 Task: Find connections with filter location Álvares Machado with filter topic #linkedinnetworkingwith filter profile language English with filter current company ValueLabs with filter school Lala Lajpatrai Institute Of Management with filter industry Investment Advice with filter service category Video Production with filter keywords title Machinery Operator
Action: Mouse moved to (487, 91)
Screenshot: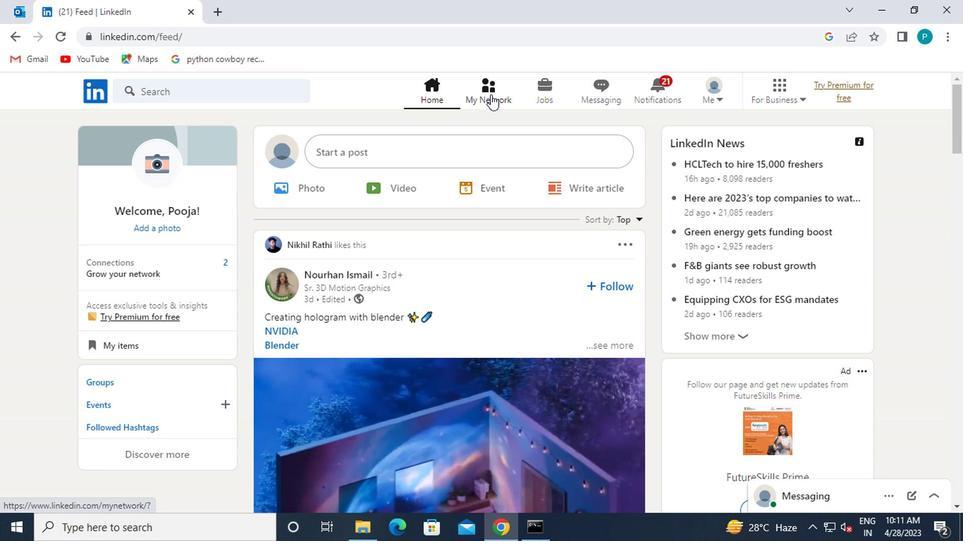 
Action: Mouse pressed left at (487, 91)
Screenshot: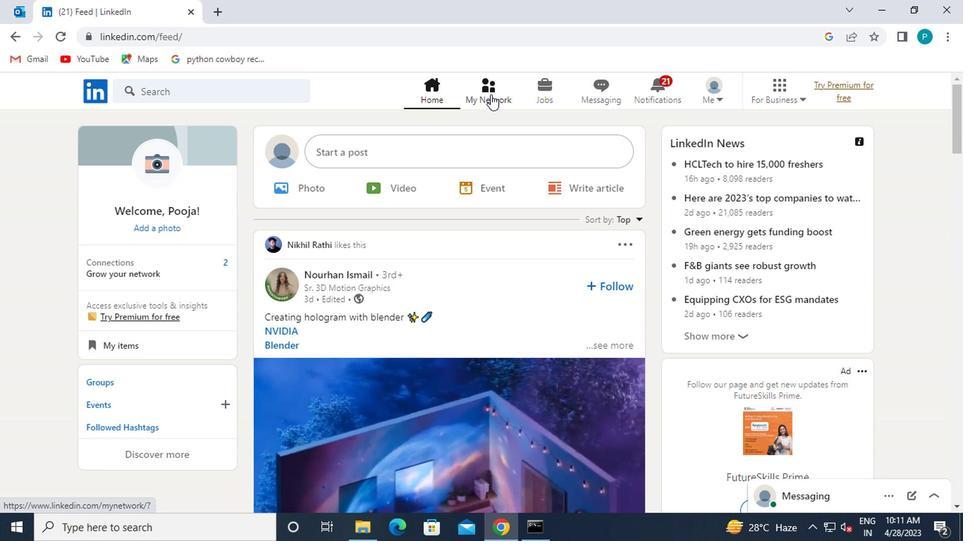 
Action: Mouse moved to (237, 161)
Screenshot: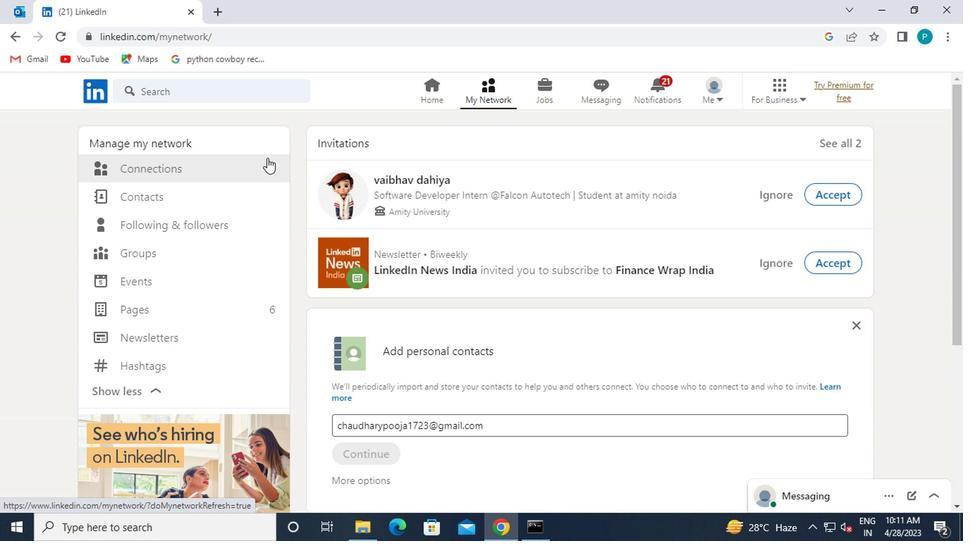 
Action: Mouse pressed left at (237, 161)
Screenshot: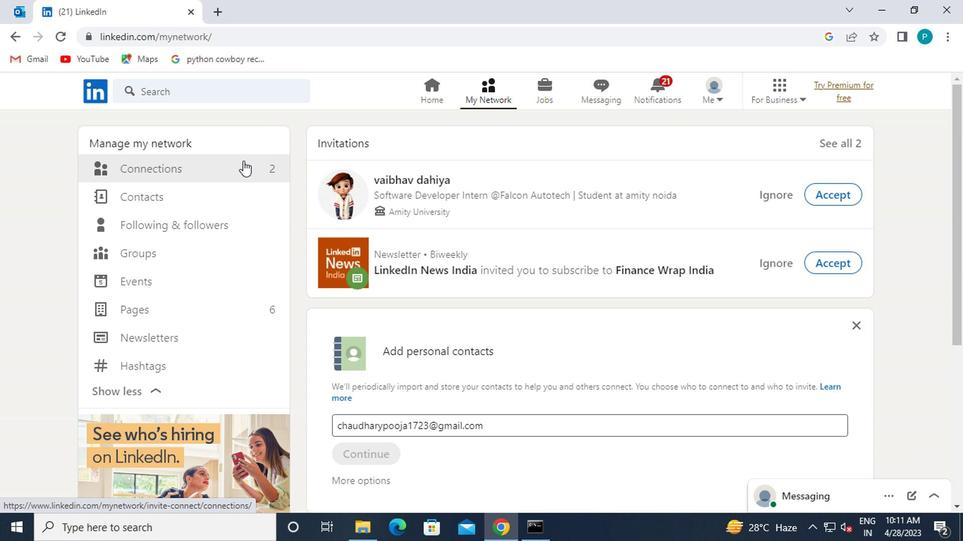 
Action: Mouse moved to (572, 171)
Screenshot: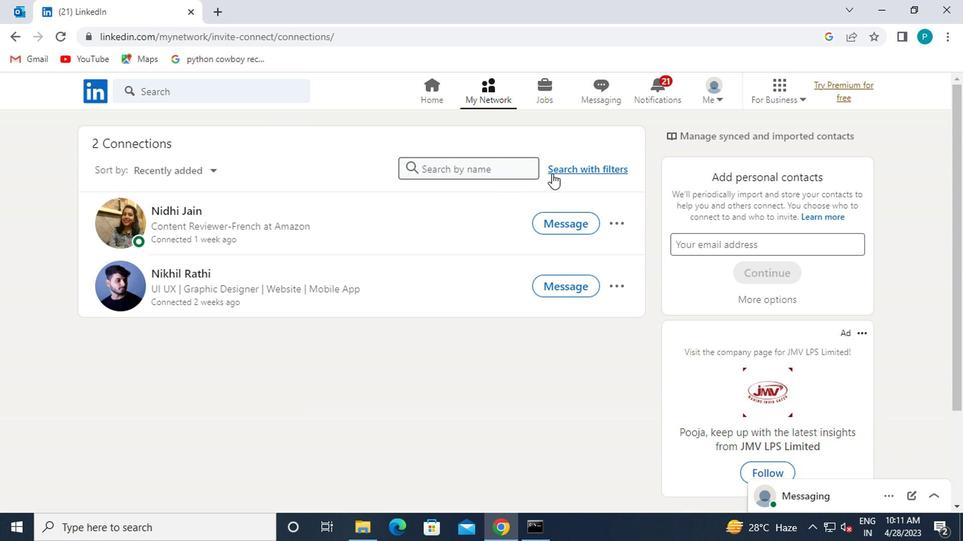 
Action: Mouse pressed left at (572, 171)
Screenshot: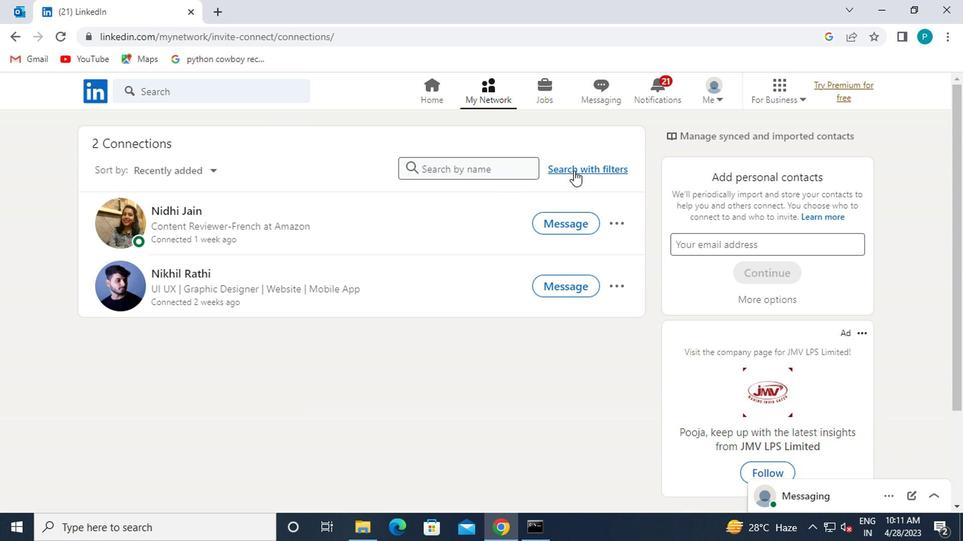 
Action: Mouse moved to (526, 132)
Screenshot: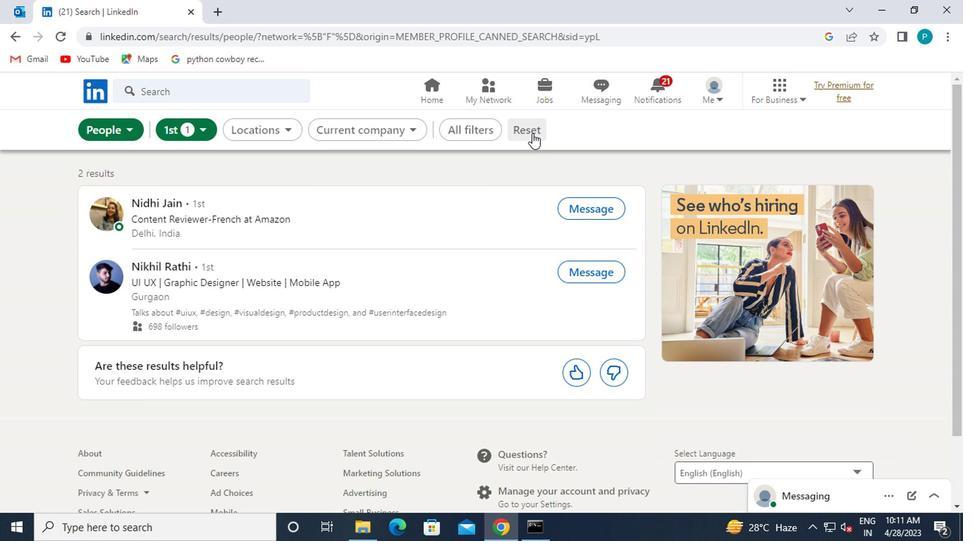 
Action: Mouse pressed left at (526, 132)
Screenshot: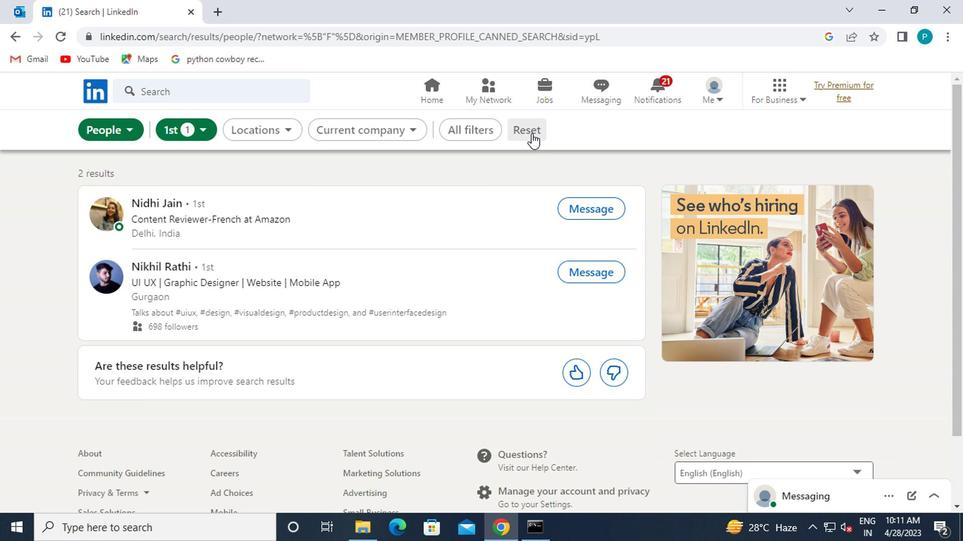 
Action: Mouse moved to (479, 132)
Screenshot: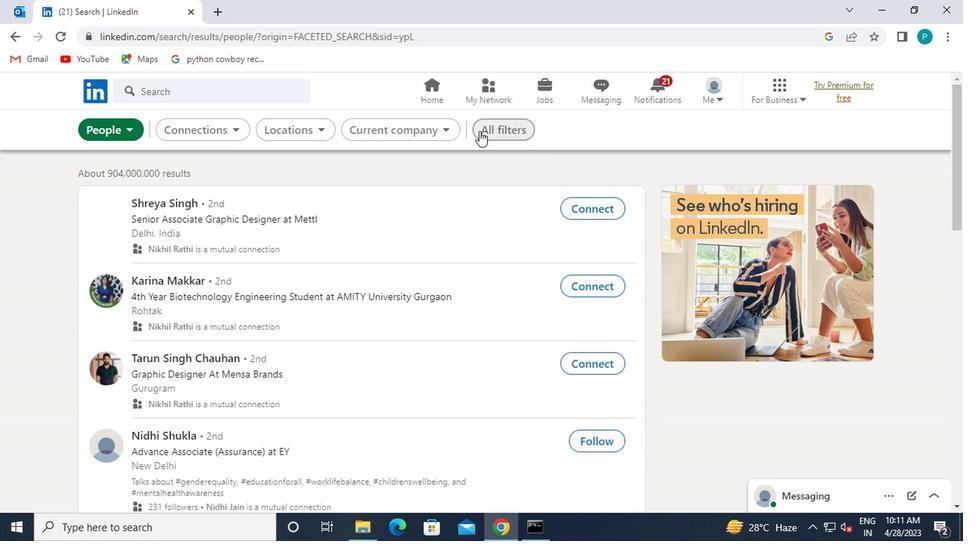 
Action: Mouse pressed left at (479, 132)
Screenshot: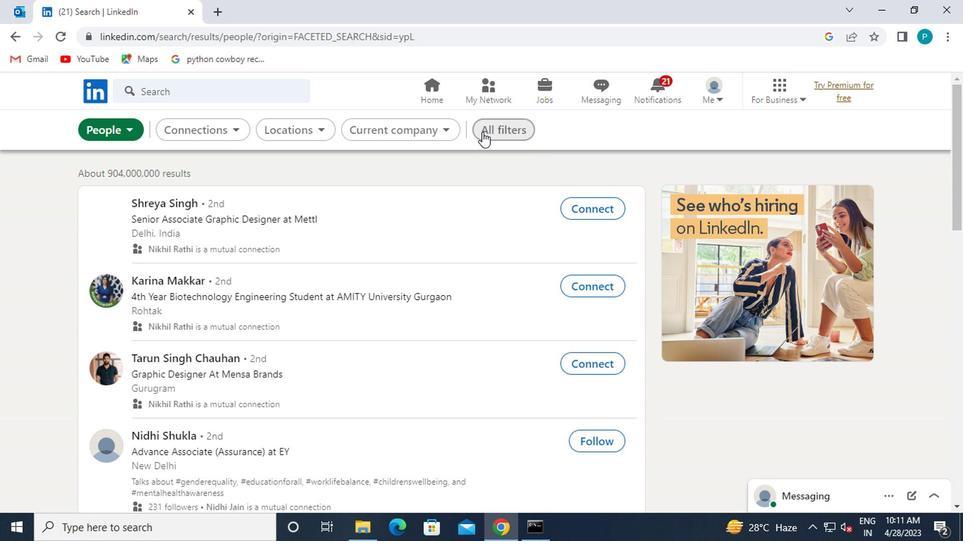 
Action: Mouse moved to (816, 373)
Screenshot: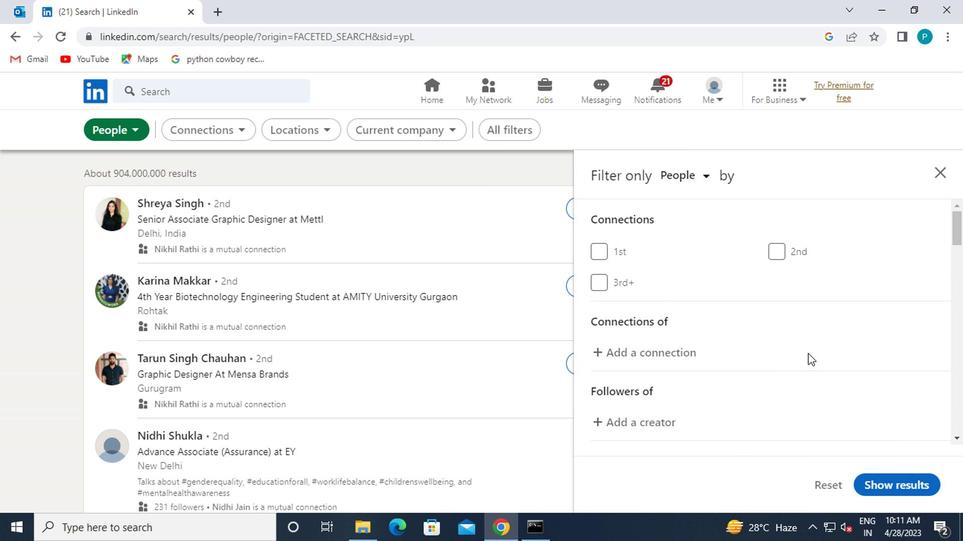 
Action: Mouse scrolled (816, 372) with delta (0, -1)
Screenshot: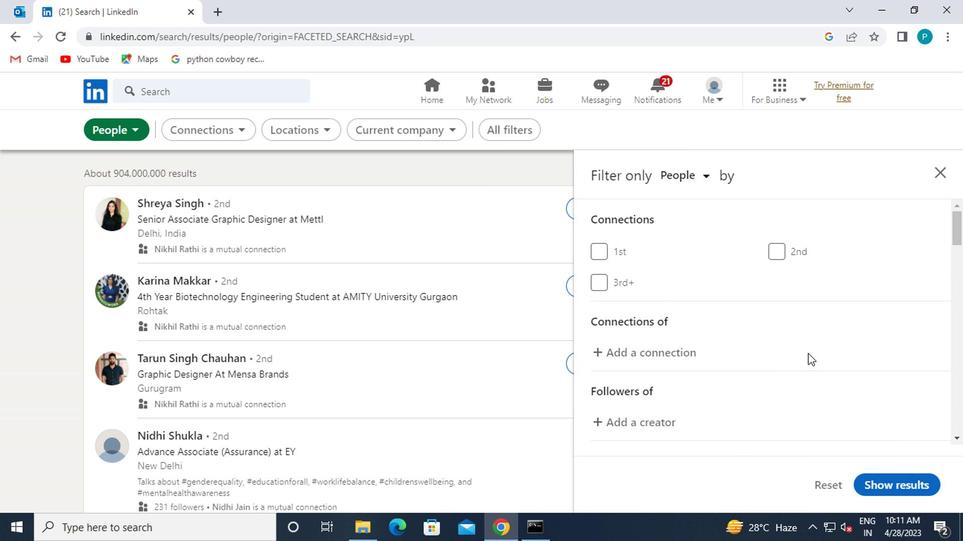 
Action: Mouse scrolled (816, 372) with delta (0, -1)
Screenshot: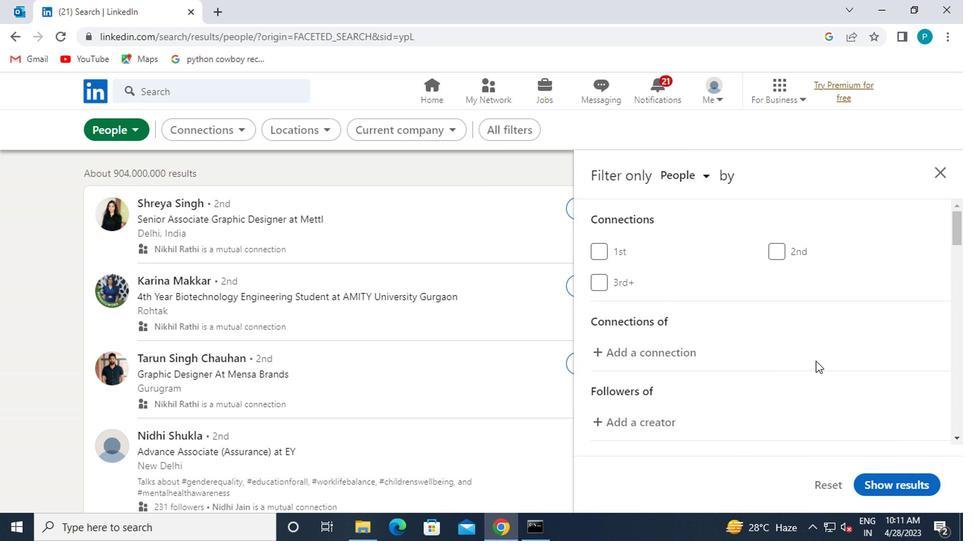
Action: Mouse moved to (818, 382)
Screenshot: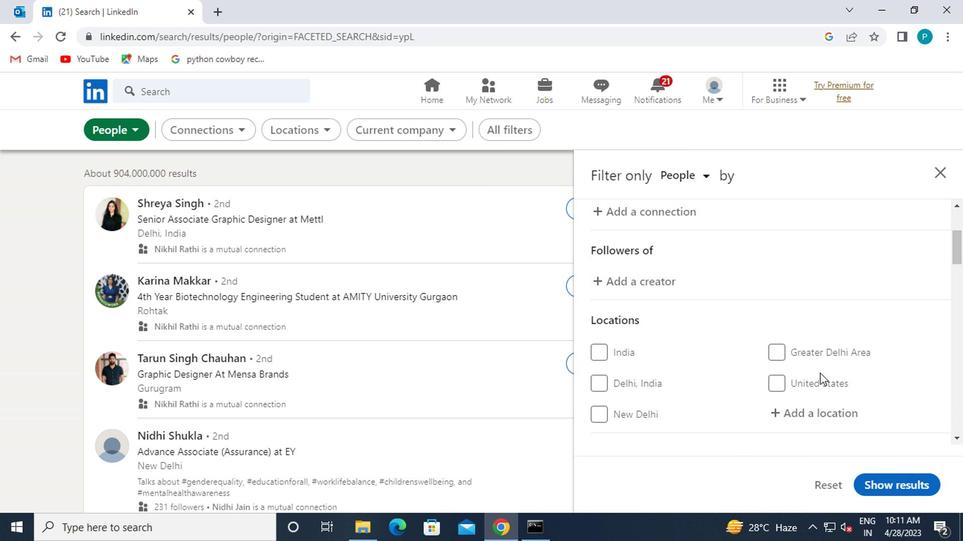 
Action: Mouse scrolled (818, 381) with delta (0, -1)
Screenshot: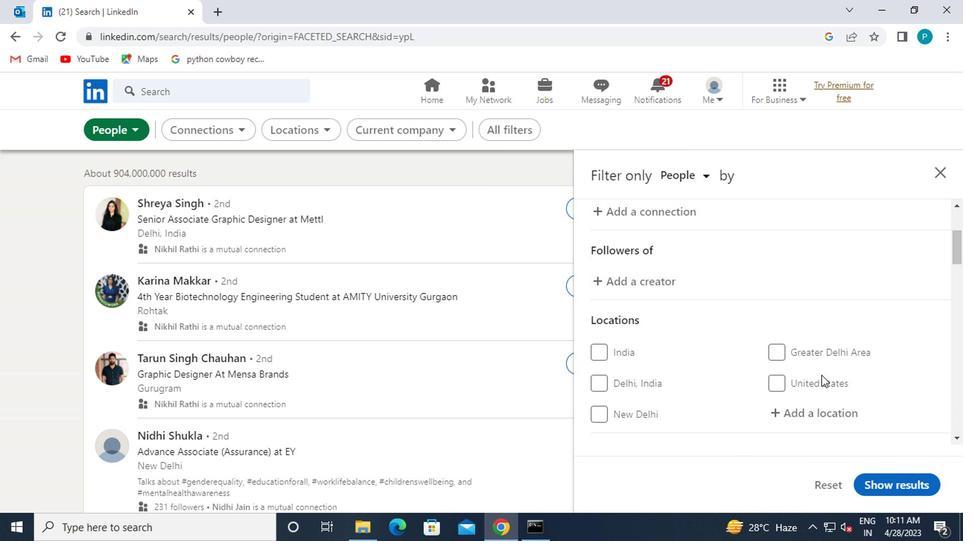 
Action: Mouse moved to (805, 339)
Screenshot: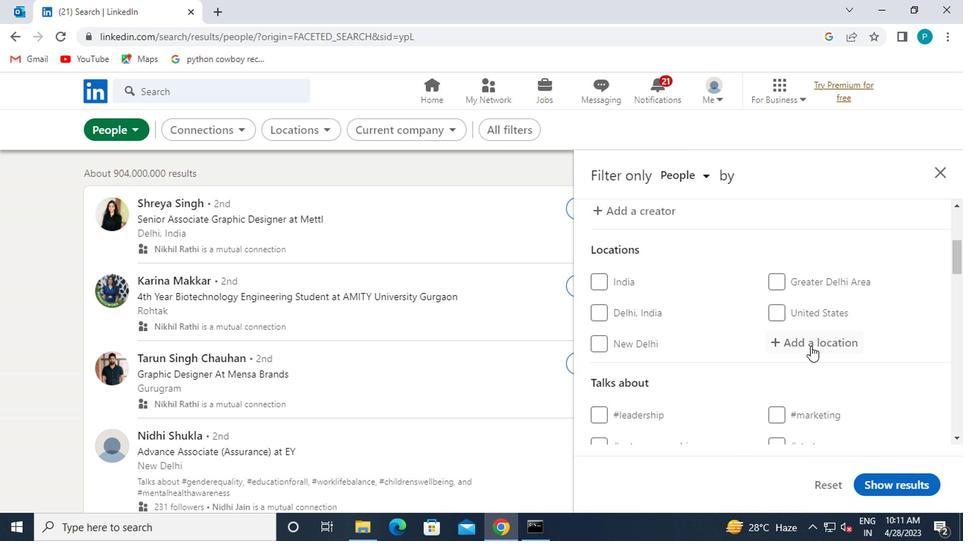 
Action: Mouse pressed left at (805, 339)
Screenshot: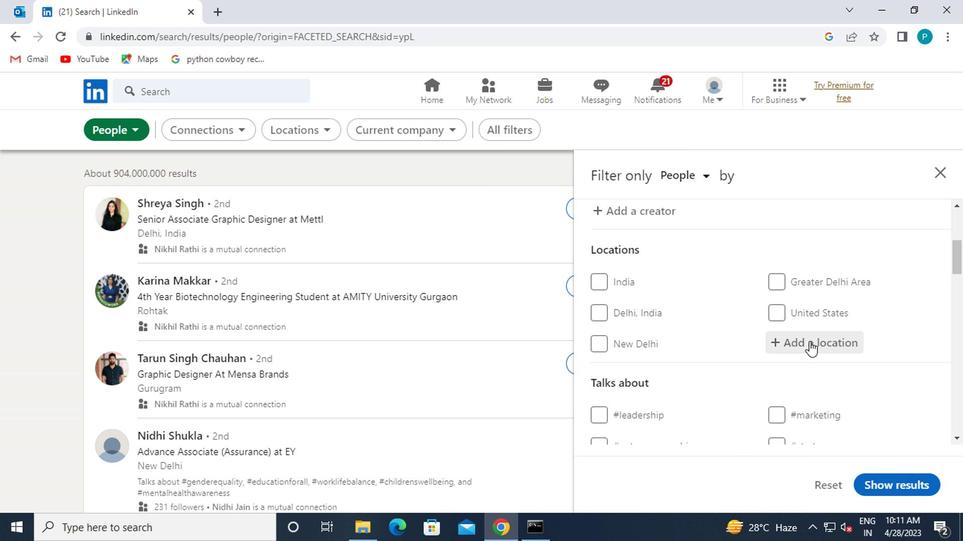 
Action: Mouse moved to (834, 346)
Screenshot: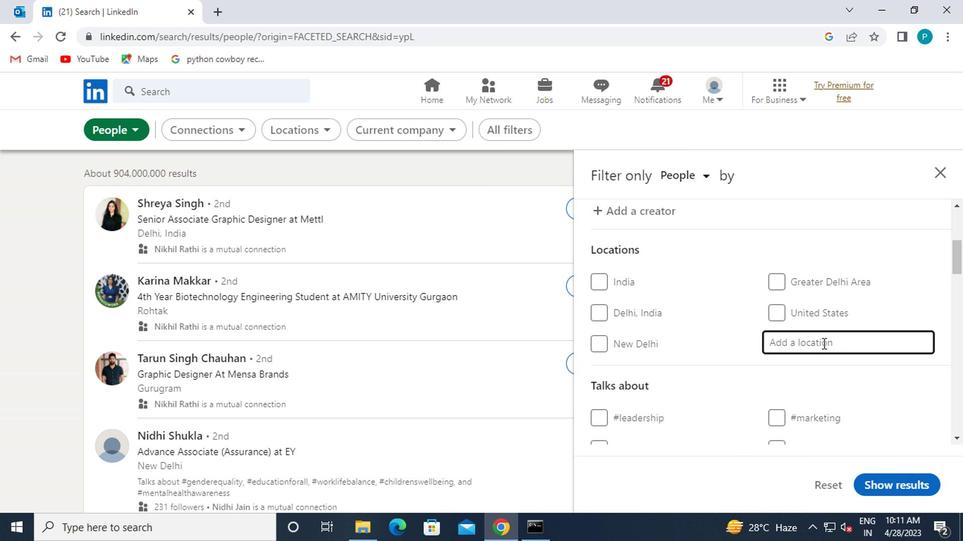 
Action: Key pressed <Key.caps_lock>a<Key.caps_lock>lvare
Screenshot: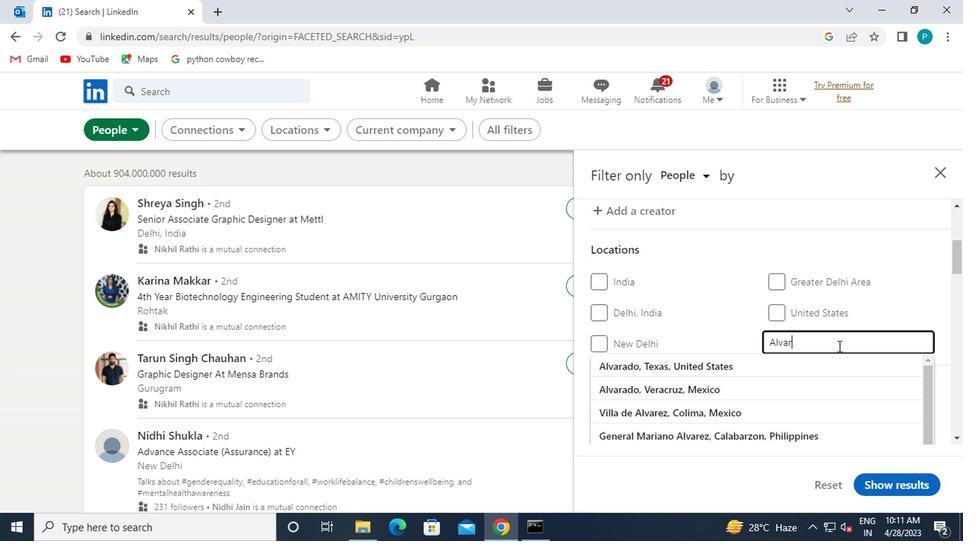 
Action: Mouse moved to (727, 408)
Screenshot: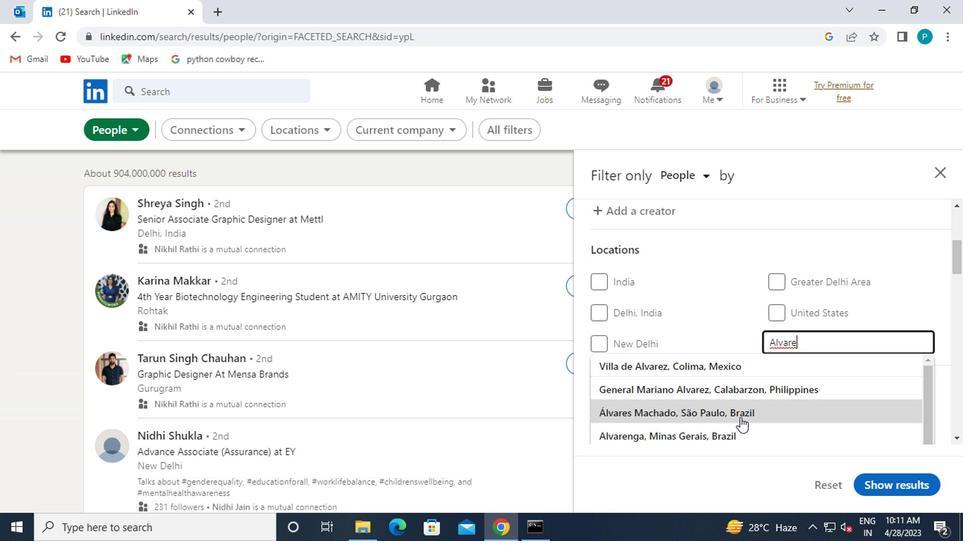 
Action: Mouse pressed left at (727, 408)
Screenshot: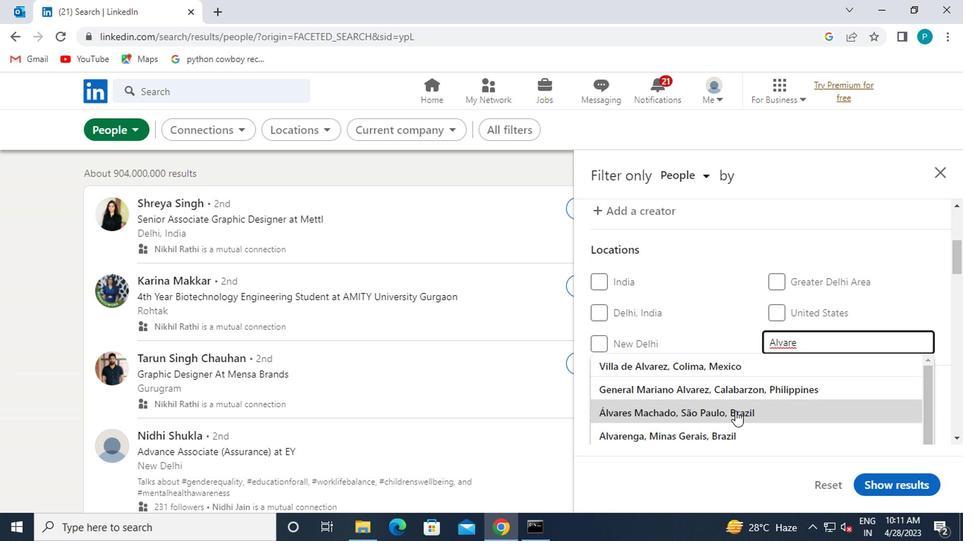 
Action: Mouse moved to (799, 346)
Screenshot: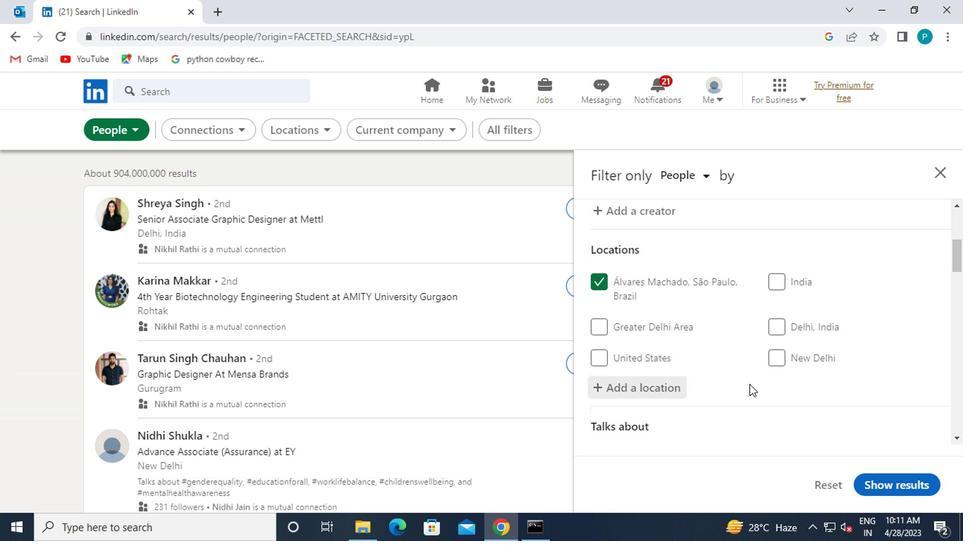 
Action: Mouse scrolled (799, 345) with delta (0, -1)
Screenshot: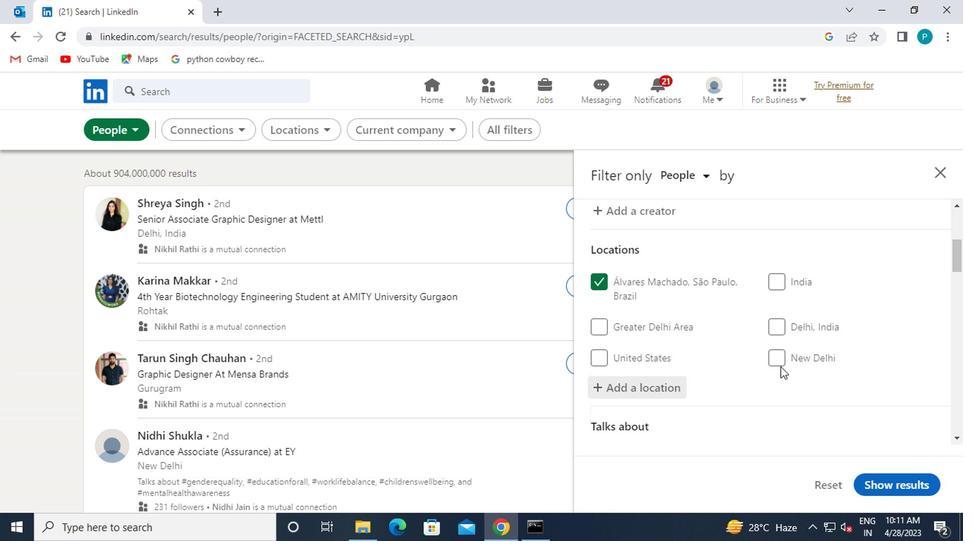 
Action: Mouse scrolled (799, 345) with delta (0, -1)
Screenshot: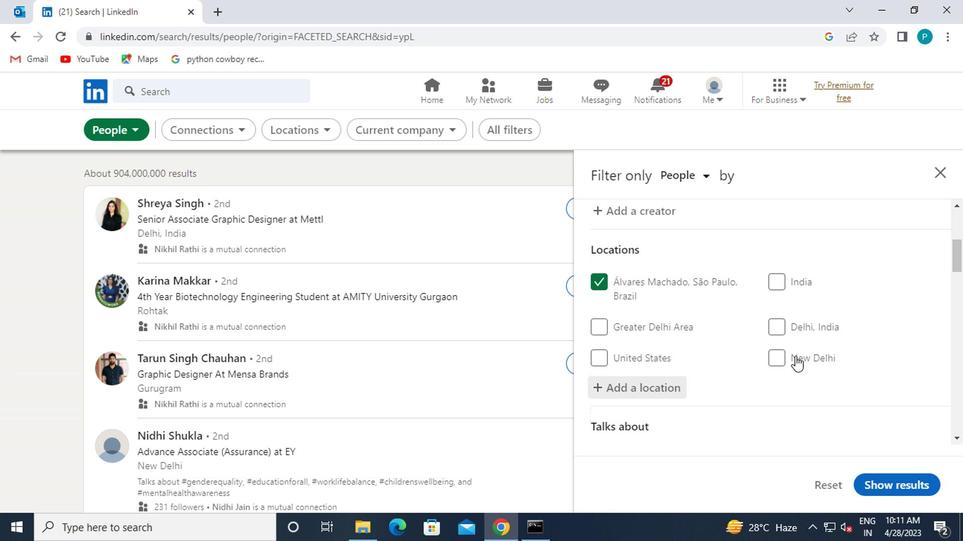 
Action: Mouse scrolled (799, 345) with delta (0, -1)
Screenshot: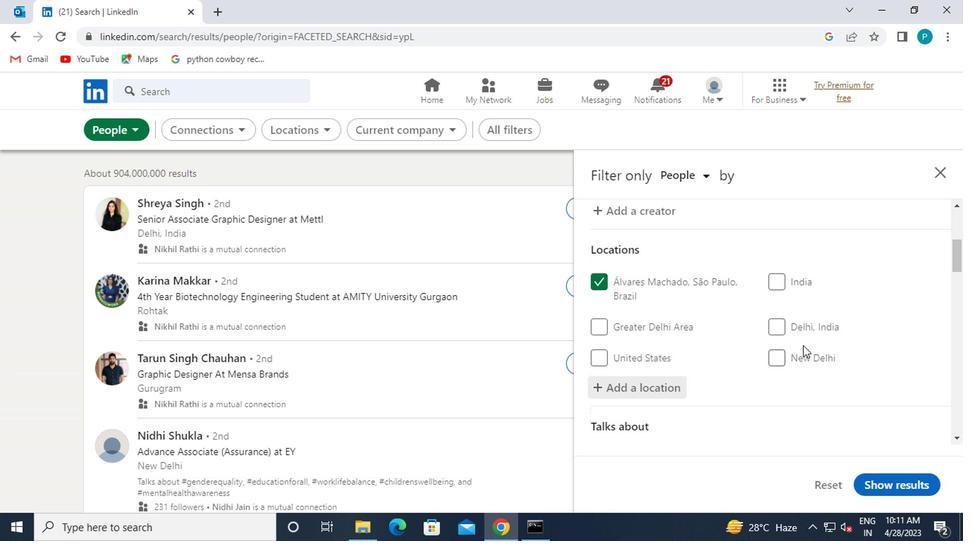 
Action: Mouse moved to (791, 312)
Screenshot: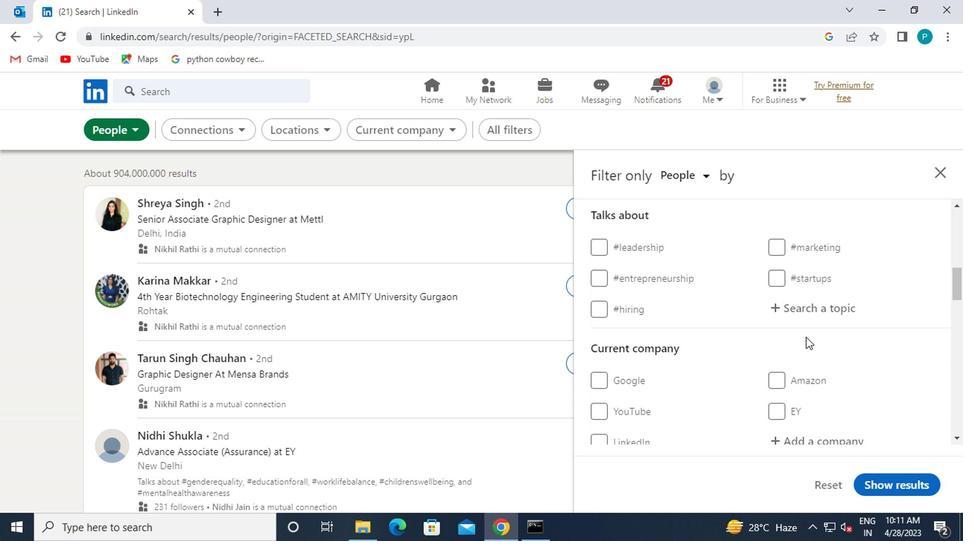 
Action: Mouse pressed left at (791, 312)
Screenshot: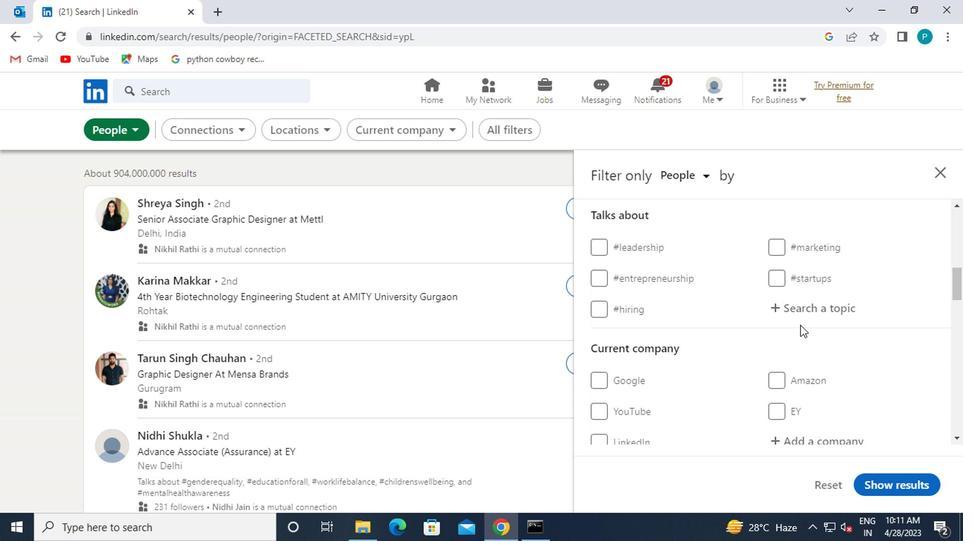 
Action: Mouse moved to (790, 313)
Screenshot: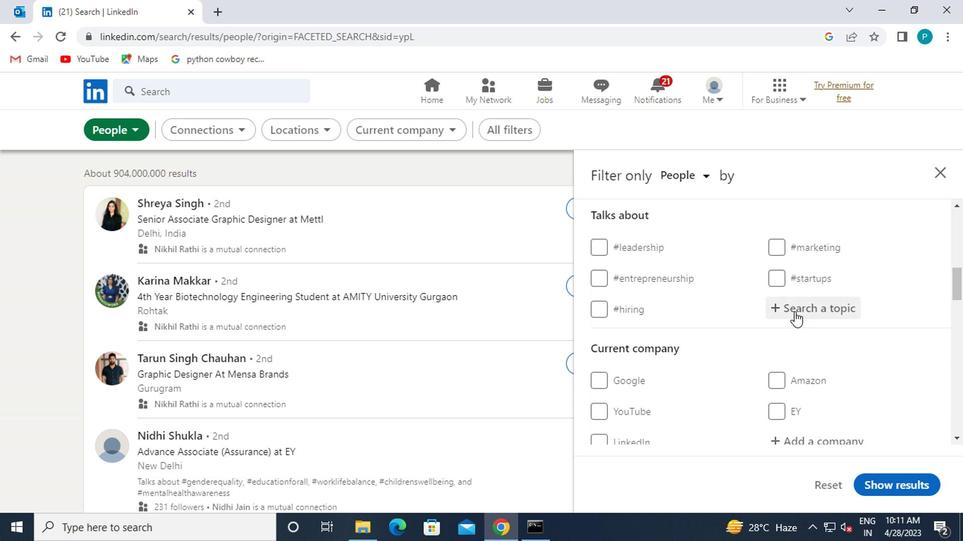 
Action: Key pressed <Key.shift>#LINKEDINNETWORKING
Screenshot: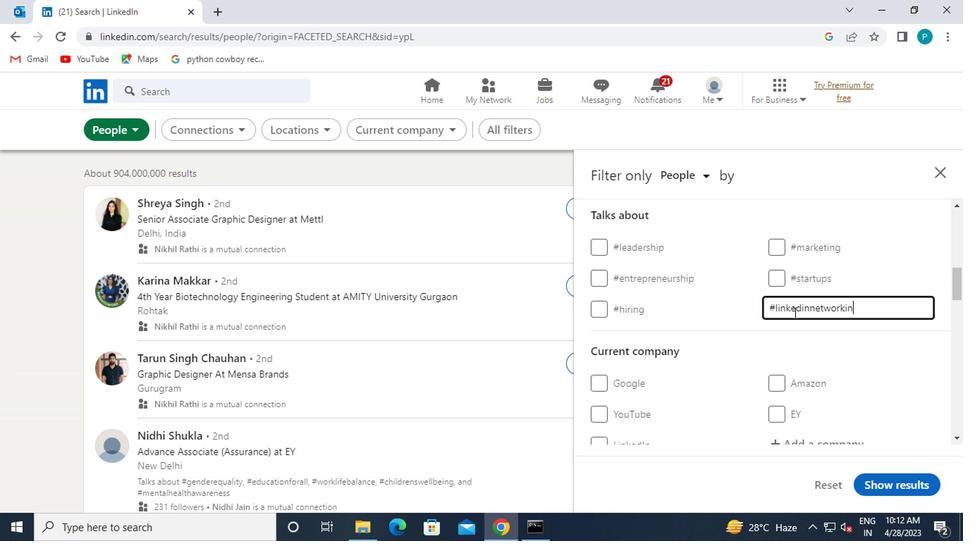 
Action: Mouse moved to (712, 318)
Screenshot: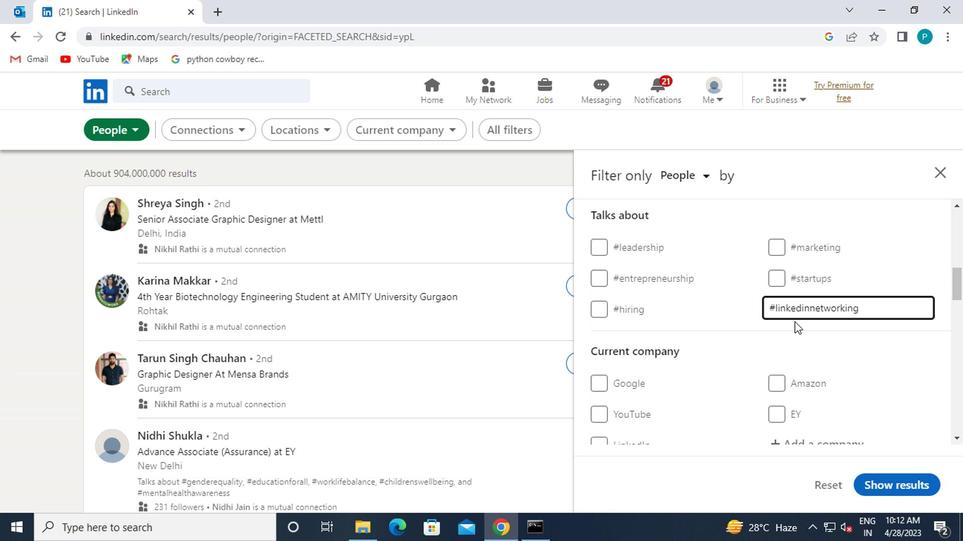 
Action: Mouse scrolled (712, 318) with delta (0, 0)
Screenshot: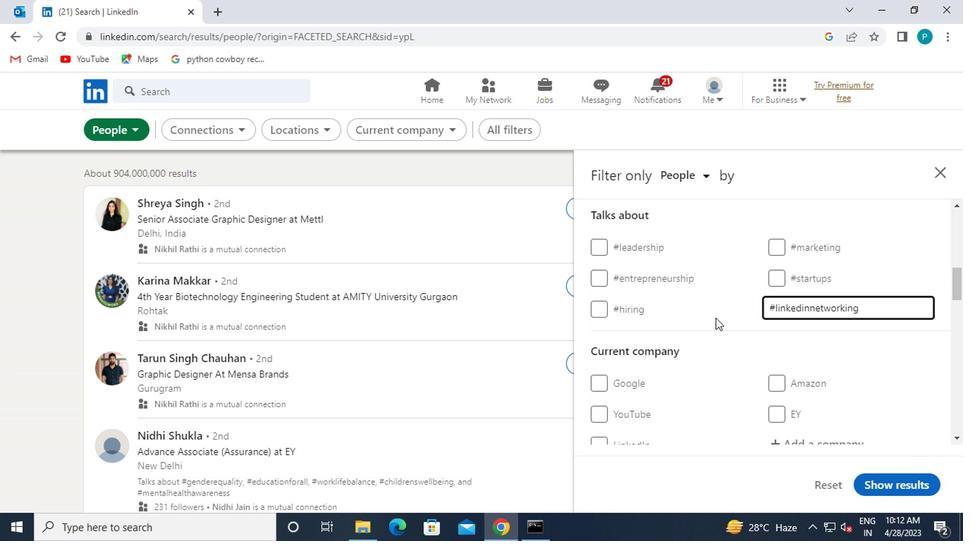 
Action: Mouse moved to (710, 319)
Screenshot: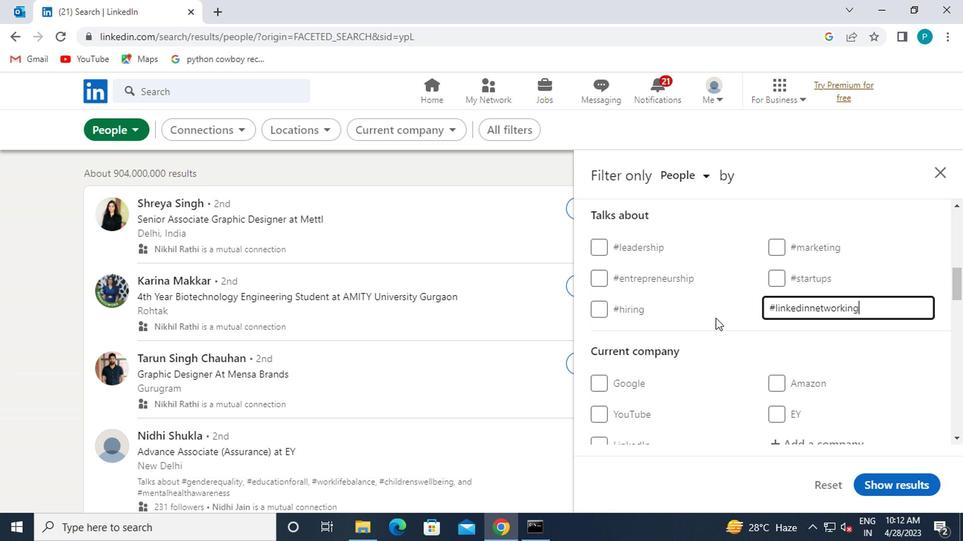 
Action: Mouse scrolled (710, 318) with delta (0, 0)
Screenshot: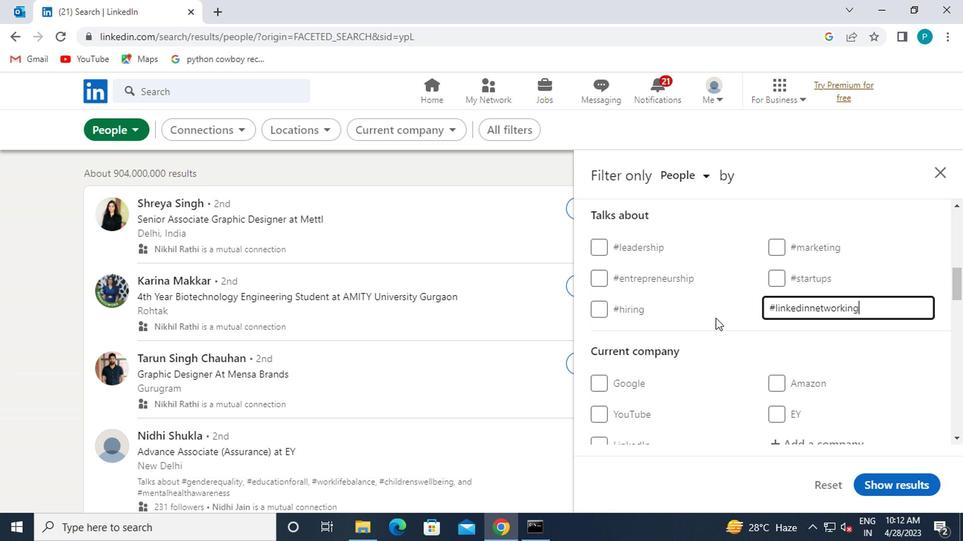 
Action: Mouse moved to (772, 345)
Screenshot: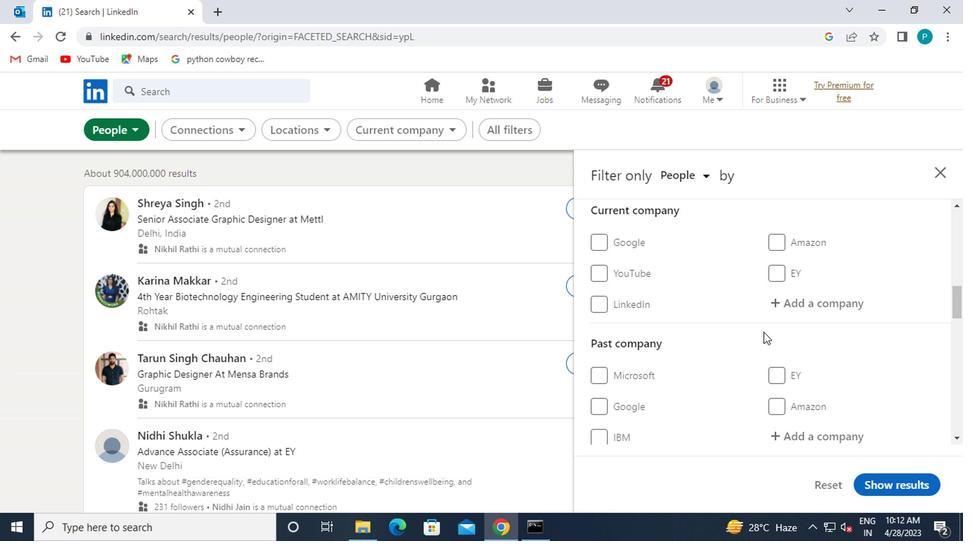 
Action: Mouse scrolled (772, 344) with delta (0, 0)
Screenshot: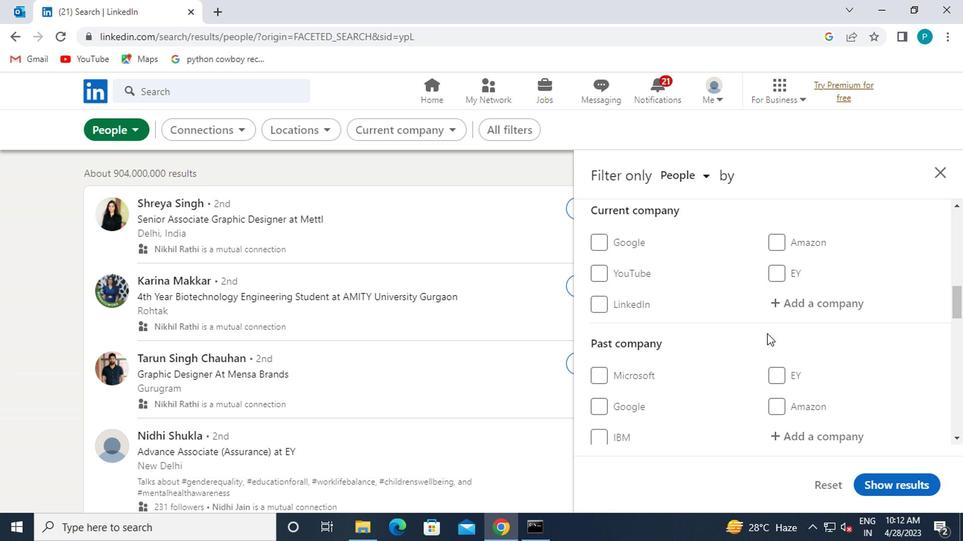
Action: Mouse scrolled (772, 344) with delta (0, 0)
Screenshot: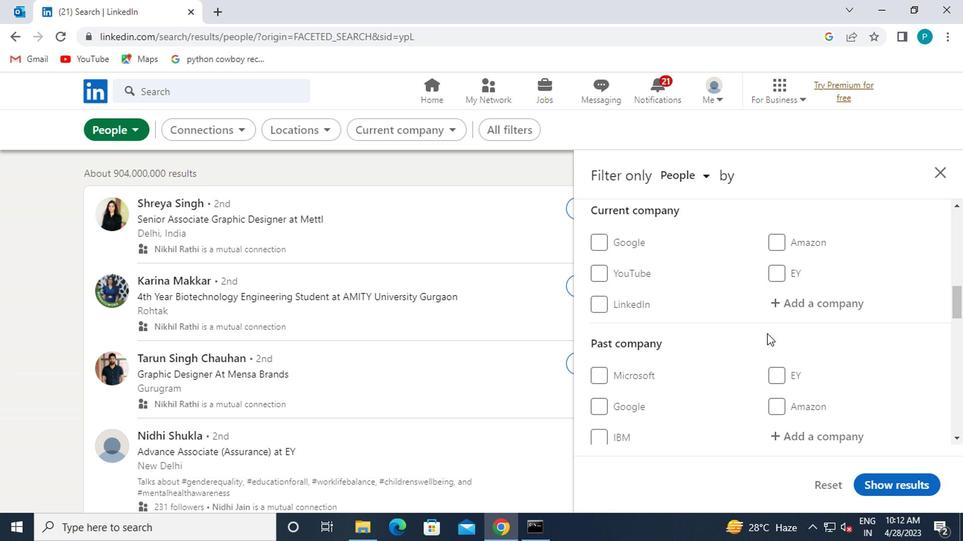 
Action: Mouse moved to (764, 344)
Screenshot: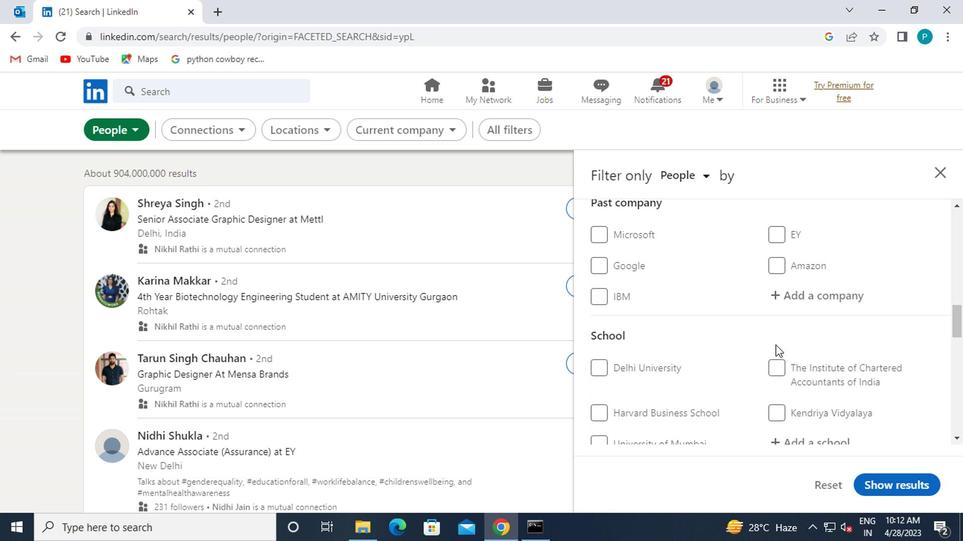
Action: Mouse scrolled (764, 343) with delta (0, -1)
Screenshot: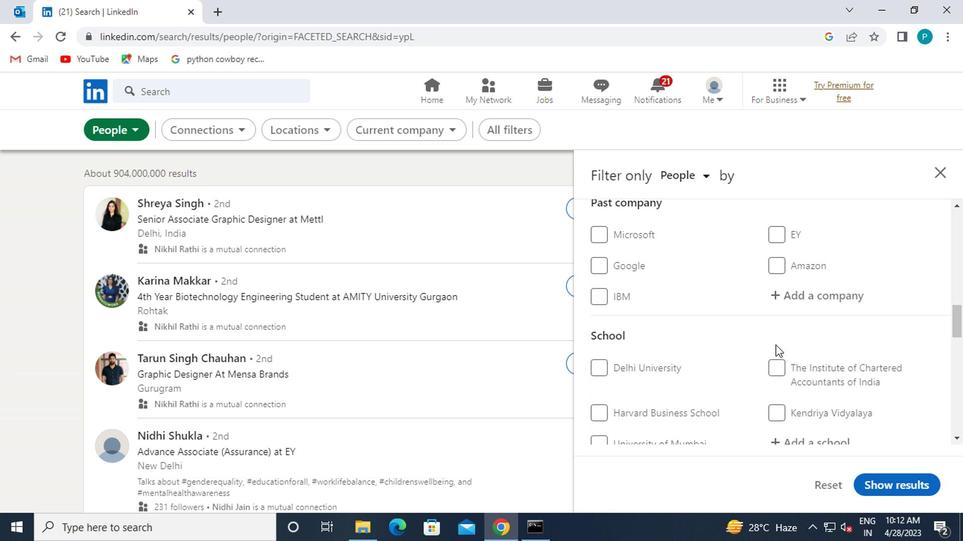 
Action: Mouse moved to (764, 343)
Screenshot: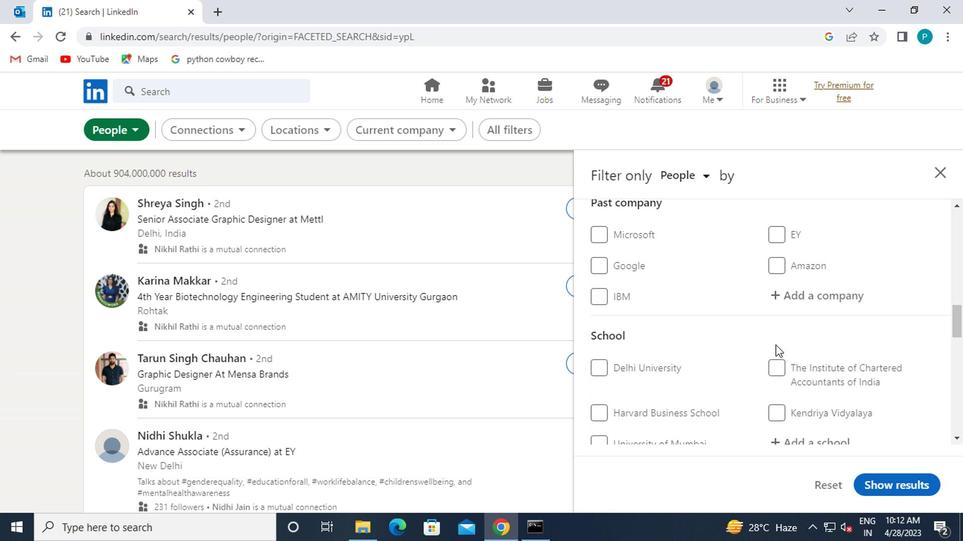 
Action: Mouse scrolled (764, 342) with delta (0, 0)
Screenshot: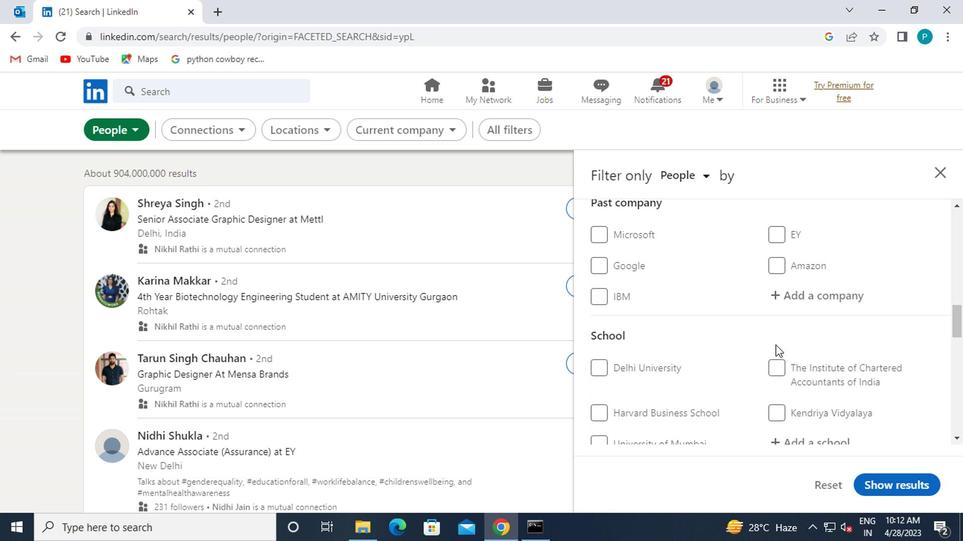 
Action: Mouse moved to (763, 343)
Screenshot: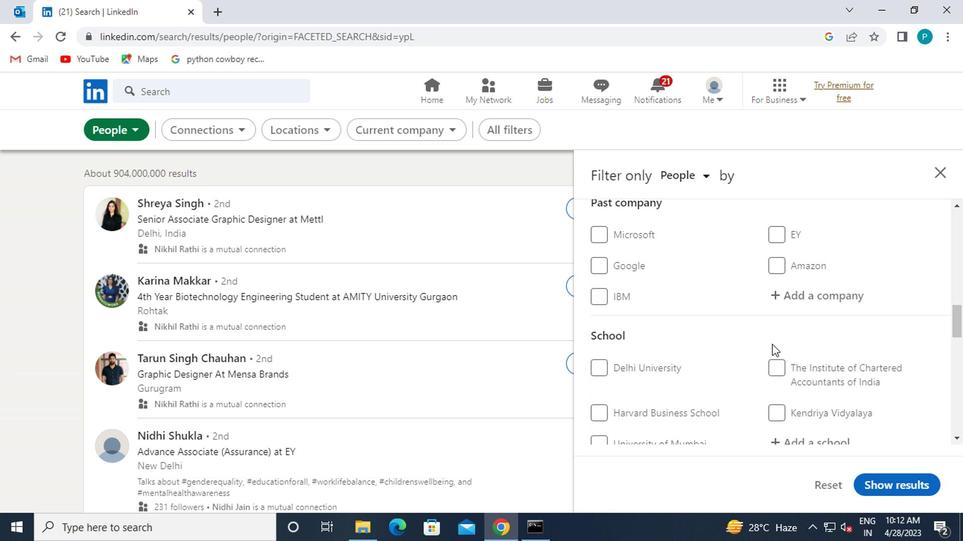 
Action: Mouse scrolled (763, 342) with delta (0, 0)
Screenshot: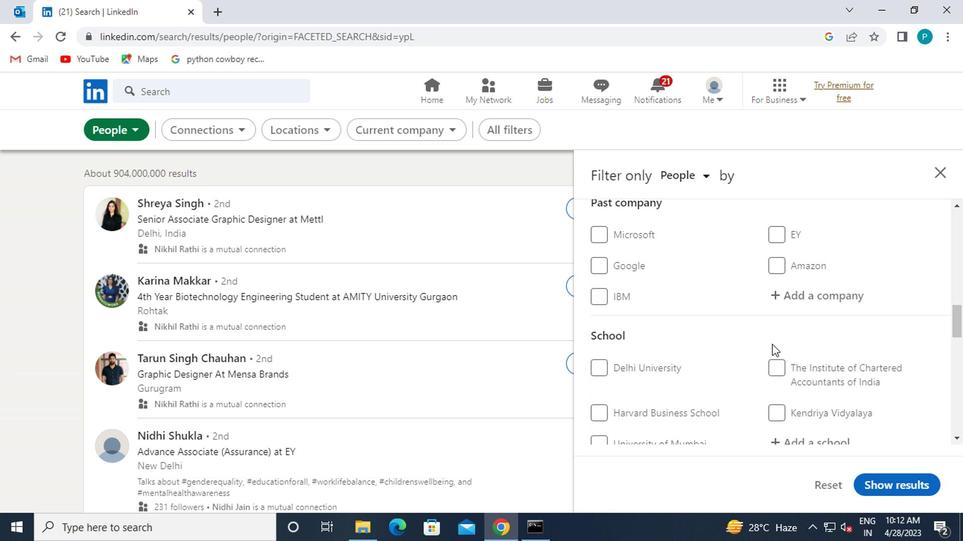 
Action: Mouse moved to (755, 339)
Screenshot: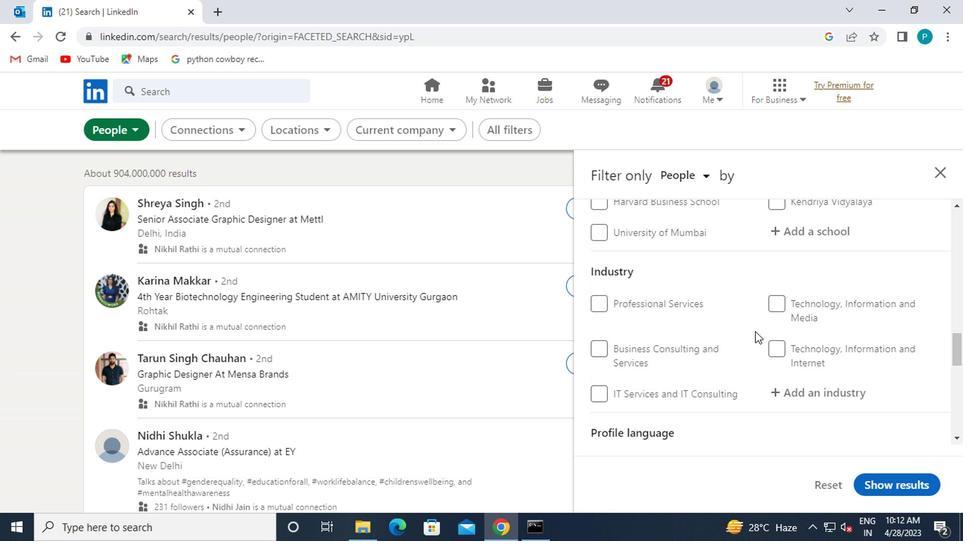 
Action: Mouse scrolled (755, 339) with delta (0, 0)
Screenshot: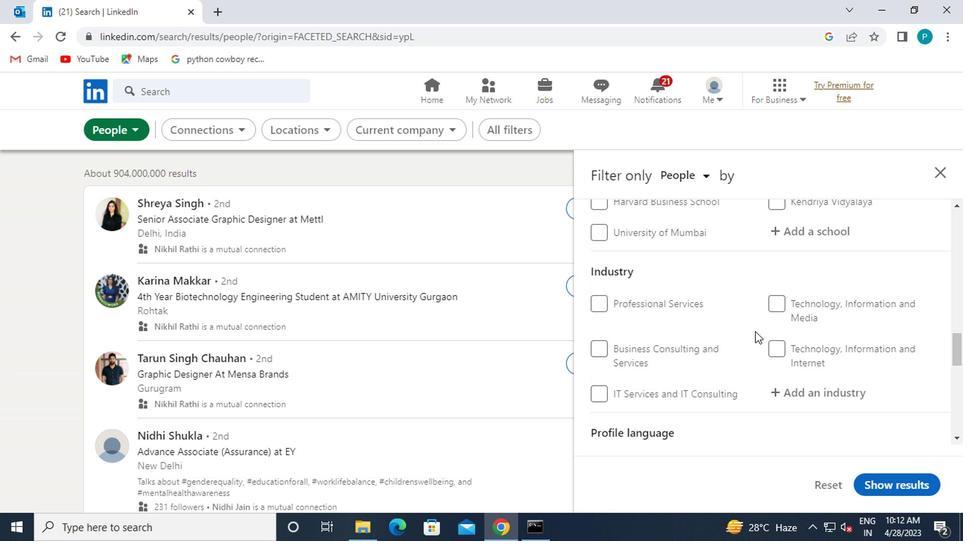 
Action: Mouse scrolled (755, 339) with delta (0, 0)
Screenshot: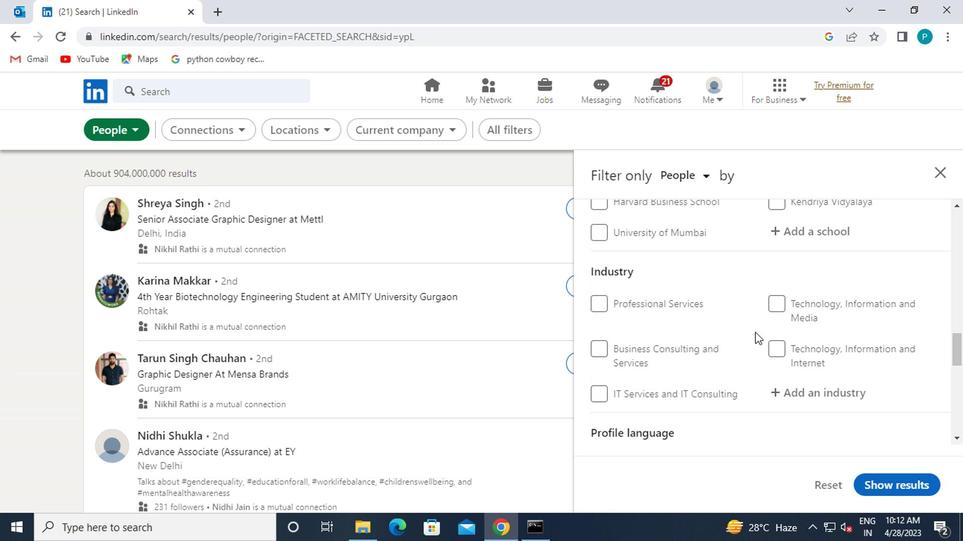 
Action: Mouse scrolled (755, 339) with delta (0, 0)
Screenshot: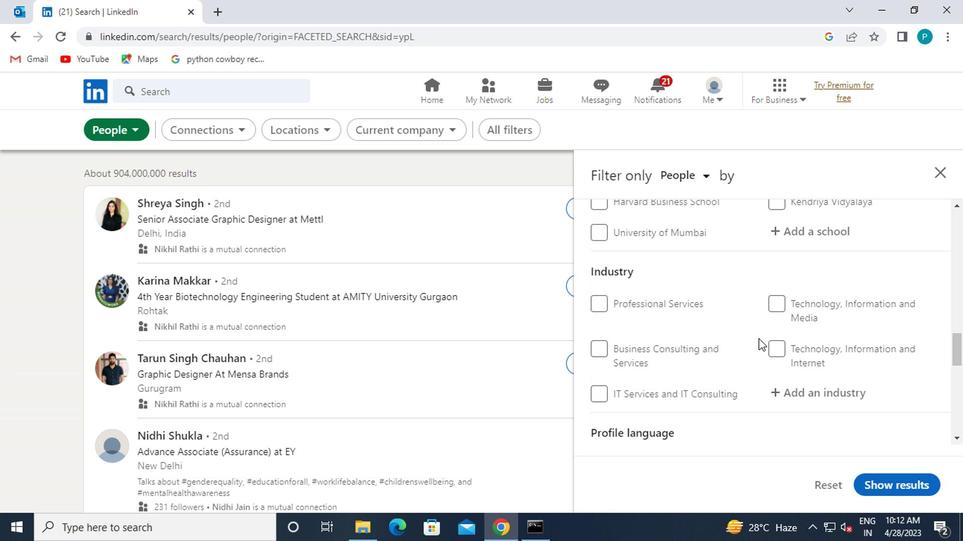 
Action: Mouse moved to (591, 254)
Screenshot: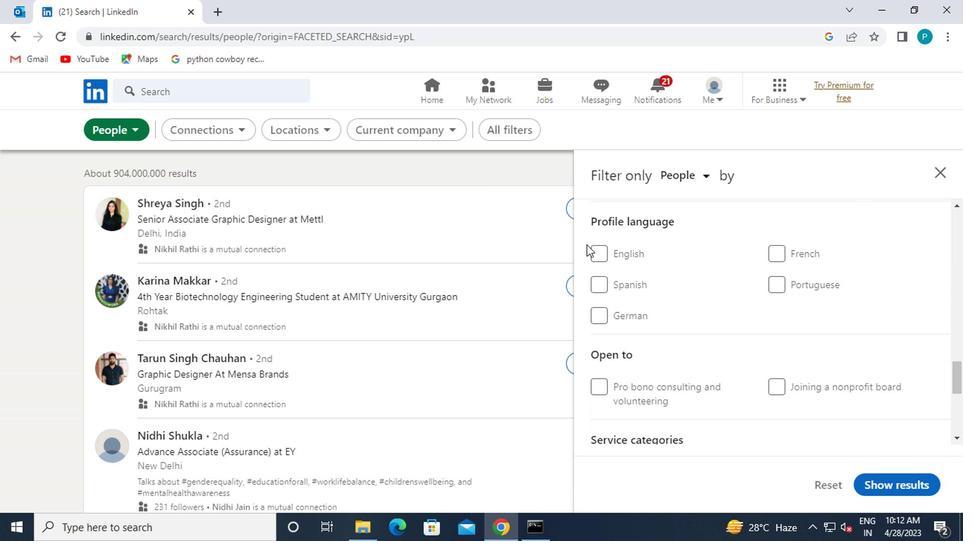 
Action: Mouse pressed left at (591, 254)
Screenshot: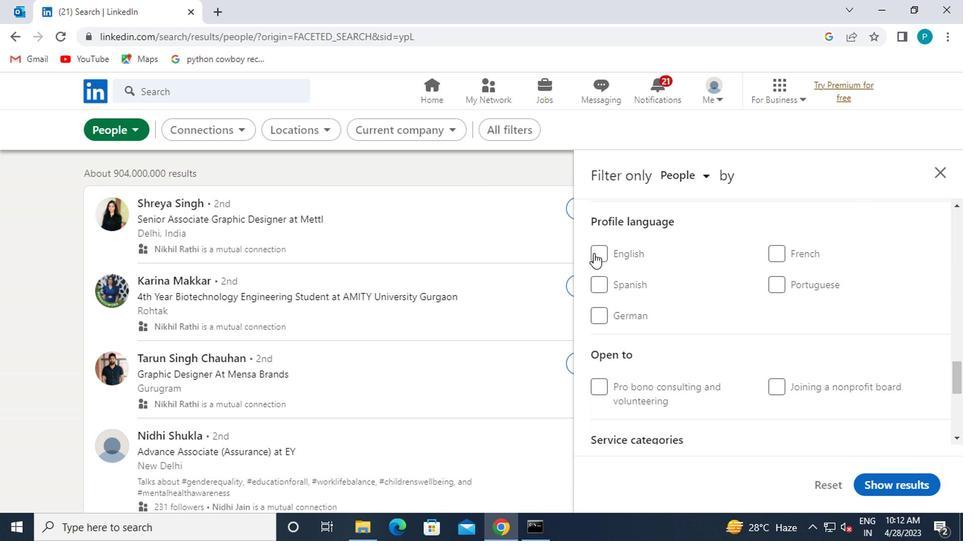 
Action: Mouse moved to (718, 276)
Screenshot: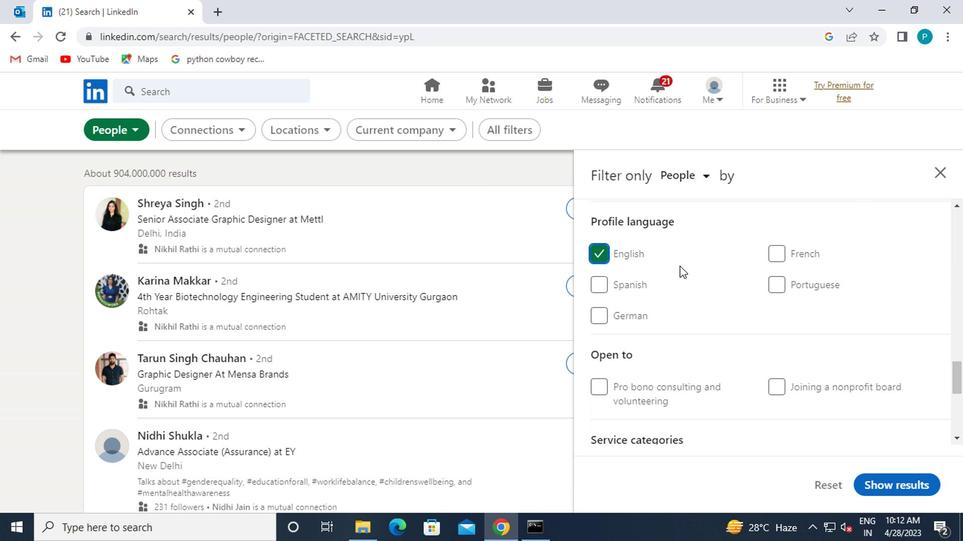 
Action: Mouse scrolled (718, 276) with delta (0, 0)
Screenshot: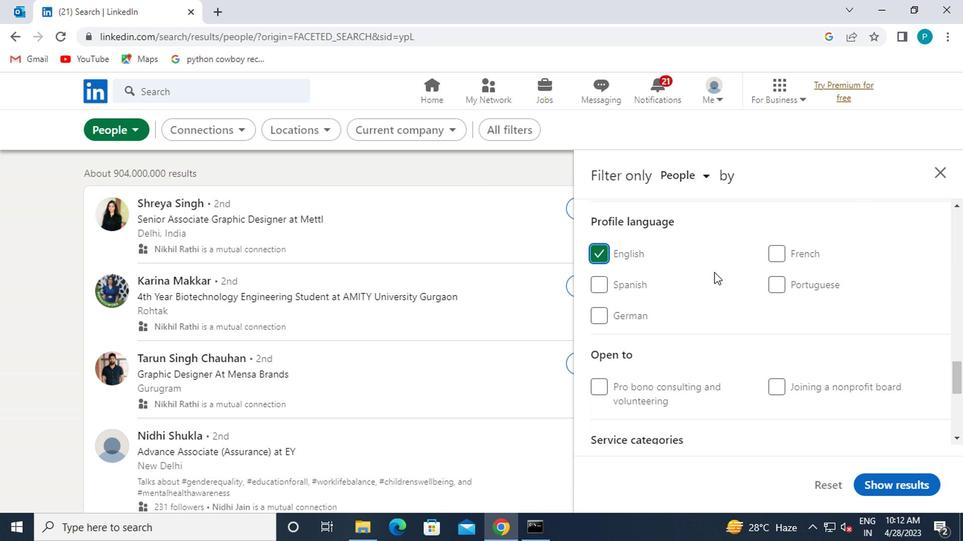 
Action: Mouse scrolled (718, 276) with delta (0, 0)
Screenshot: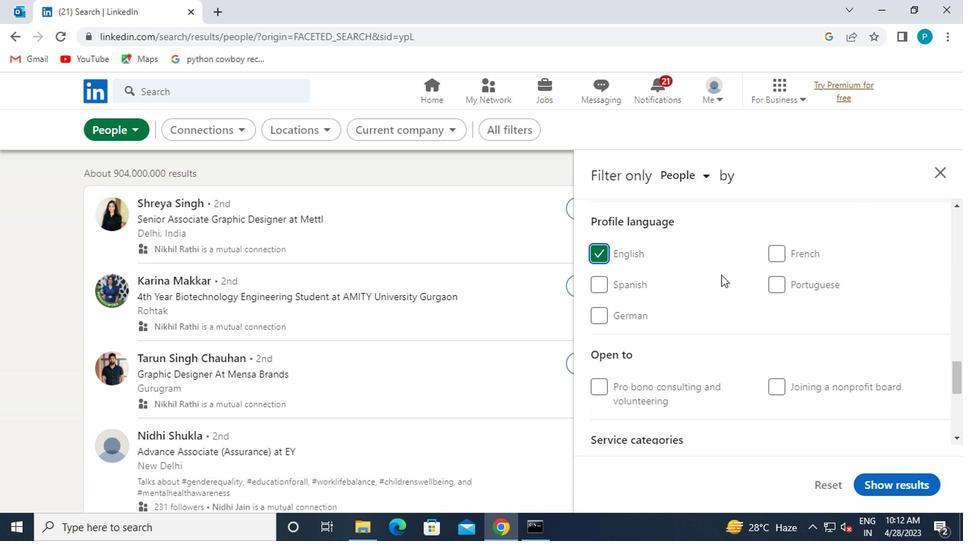 
Action: Mouse scrolled (718, 276) with delta (0, 0)
Screenshot: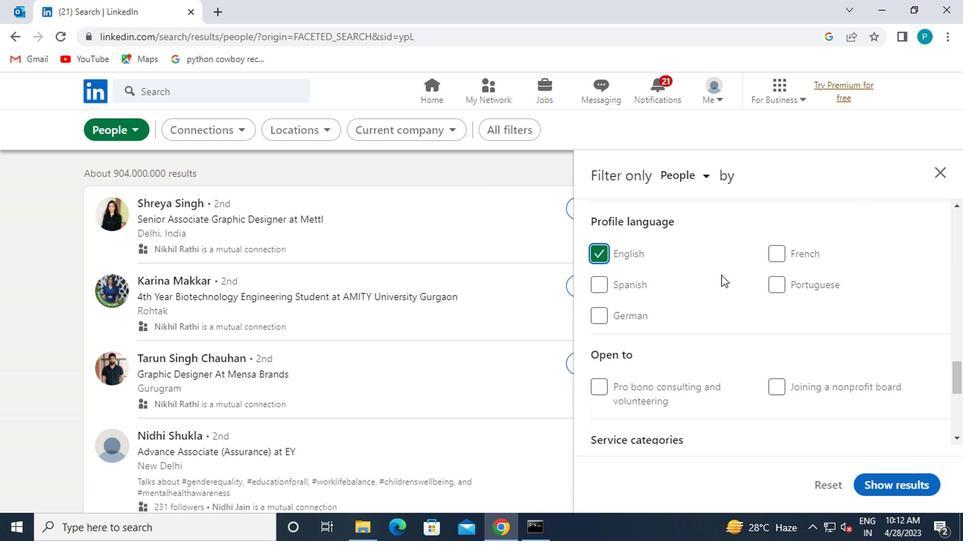 
Action: Mouse scrolled (718, 276) with delta (0, 0)
Screenshot: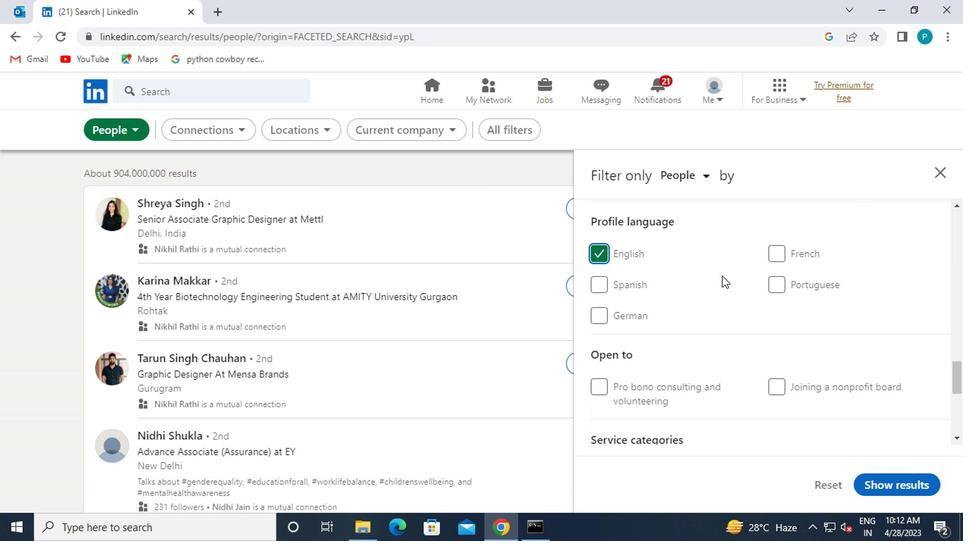 
Action: Mouse moved to (735, 279)
Screenshot: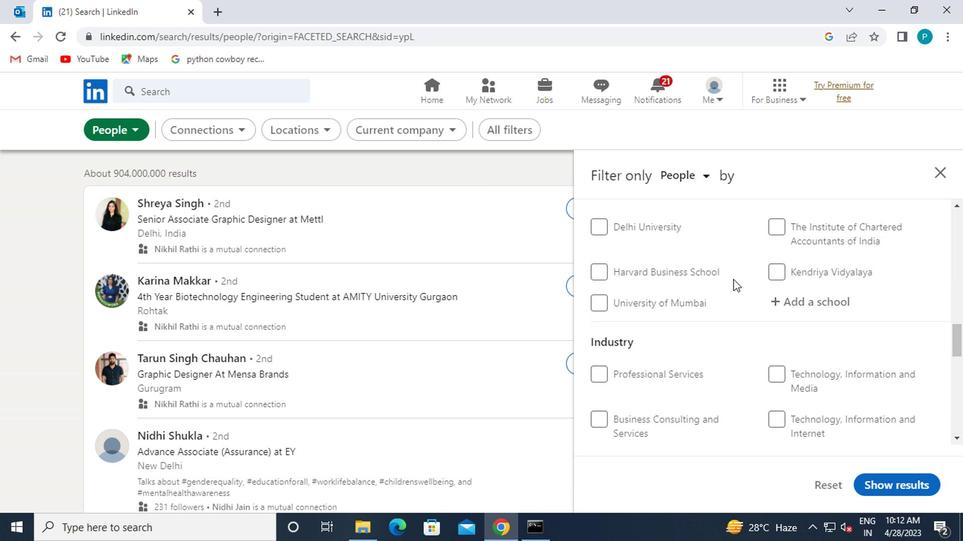 
Action: Mouse scrolled (735, 280) with delta (0, 0)
Screenshot: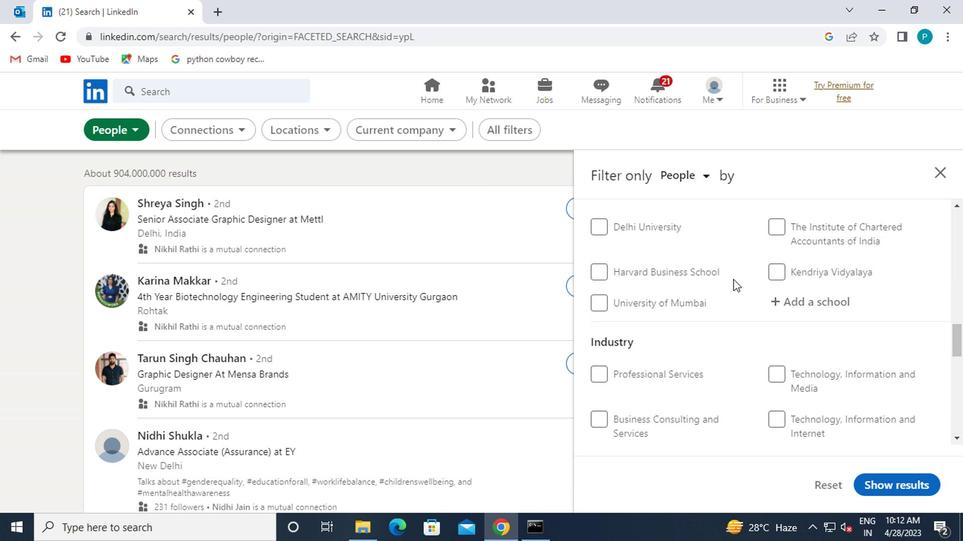 
Action: Mouse scrolled (735, 280) with delta (0, 0)
Screenshot: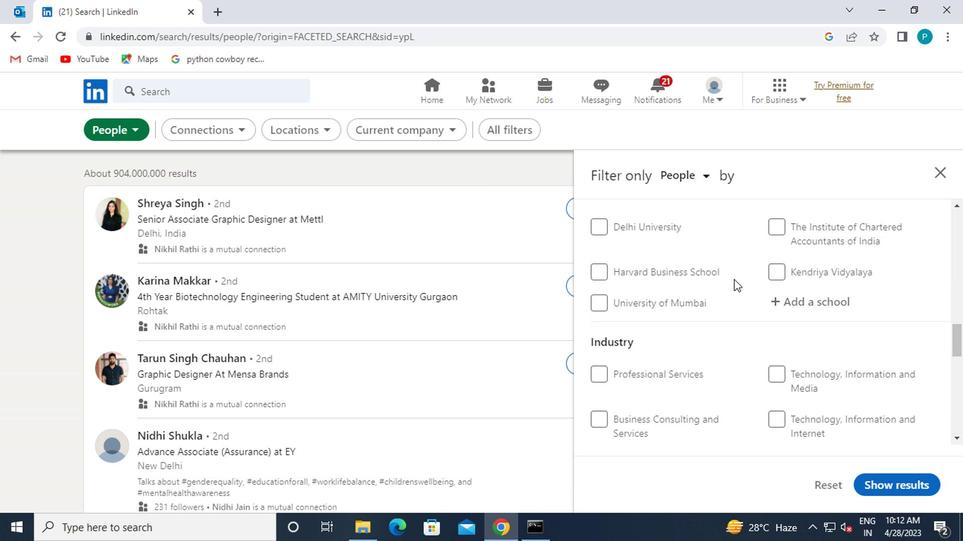 
Action: Mouse scrolled (735, 280) with delta (0, 0)
Screenshot: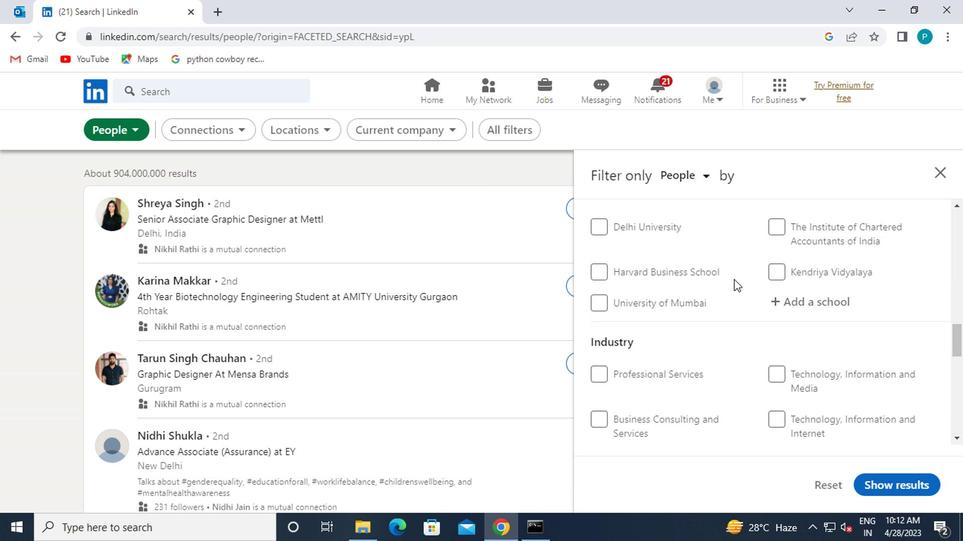
Action: Mouse scrolled (735, 280) with delta (0, 0)
Screenshot: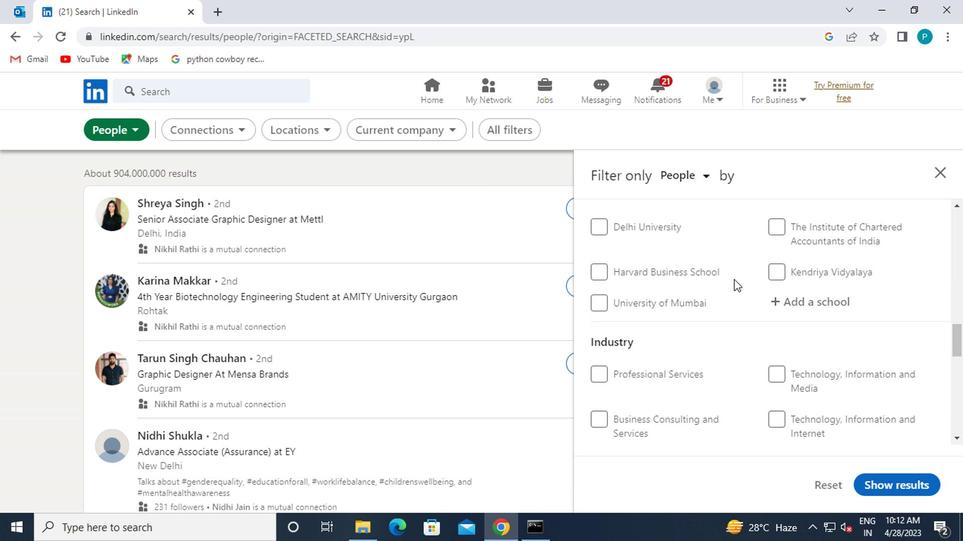 
Action: Mouse moved to (766, 288)
Screenshot: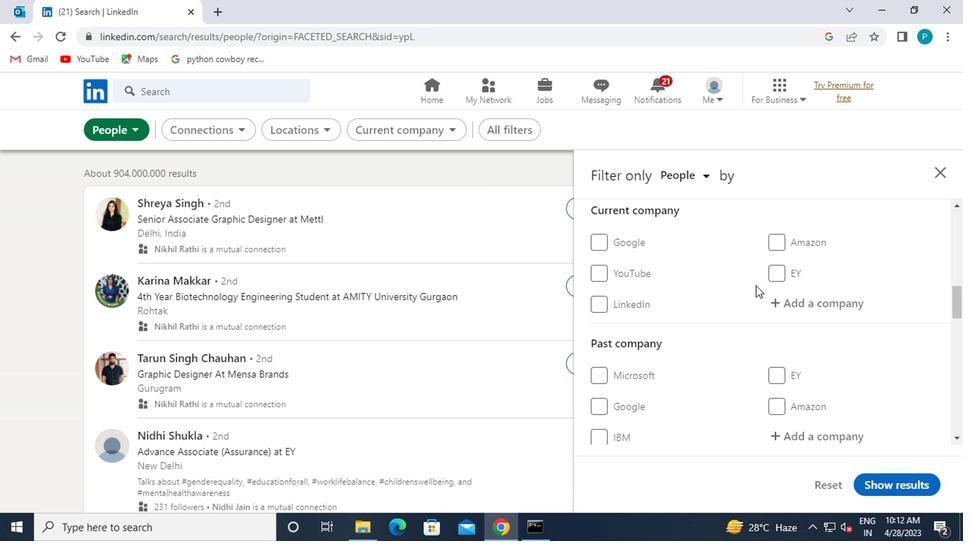 
Action: Mouse scrolled (766, 289) with delta (0, 0)
Screenshot: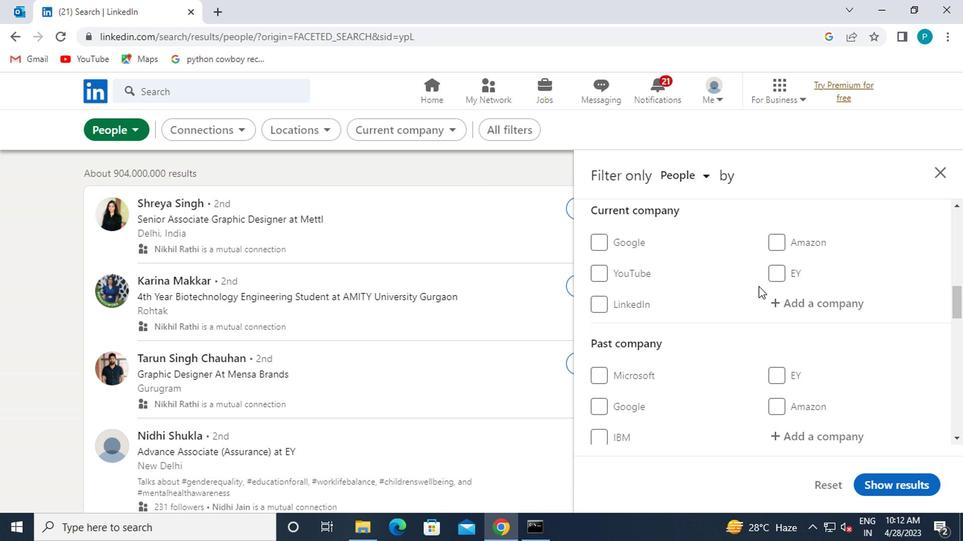 
Action: Mouse moved to (839, 370)
Screenshot: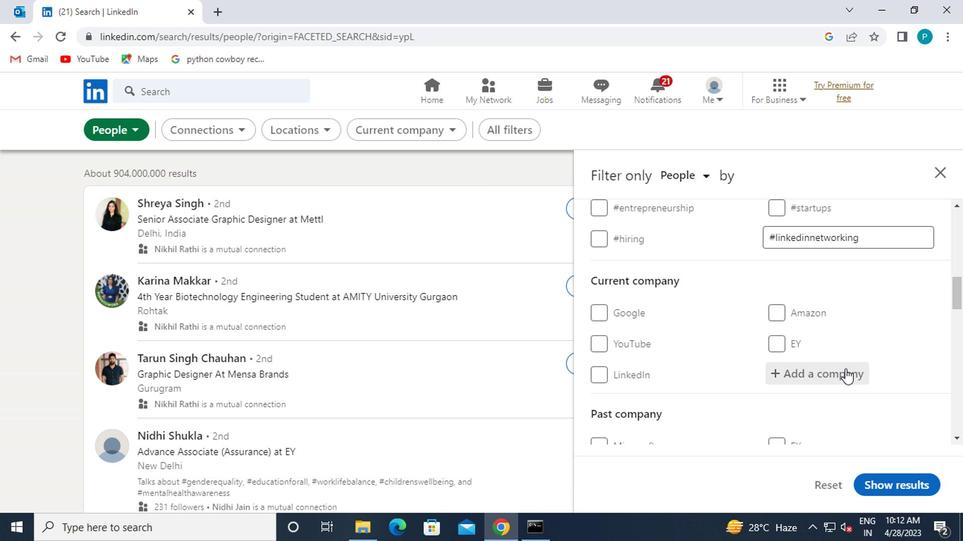 
Action: Mouse pressed left at (839, 370)
Screenshot: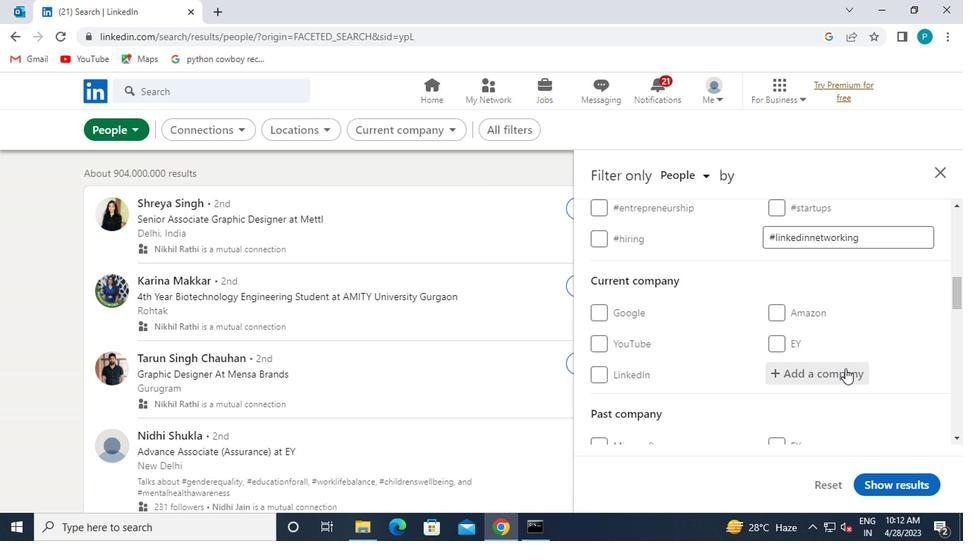 
Action: Key pressed <Key.caps_lock>V<Key.caps_lock>ALUE
Screenshot: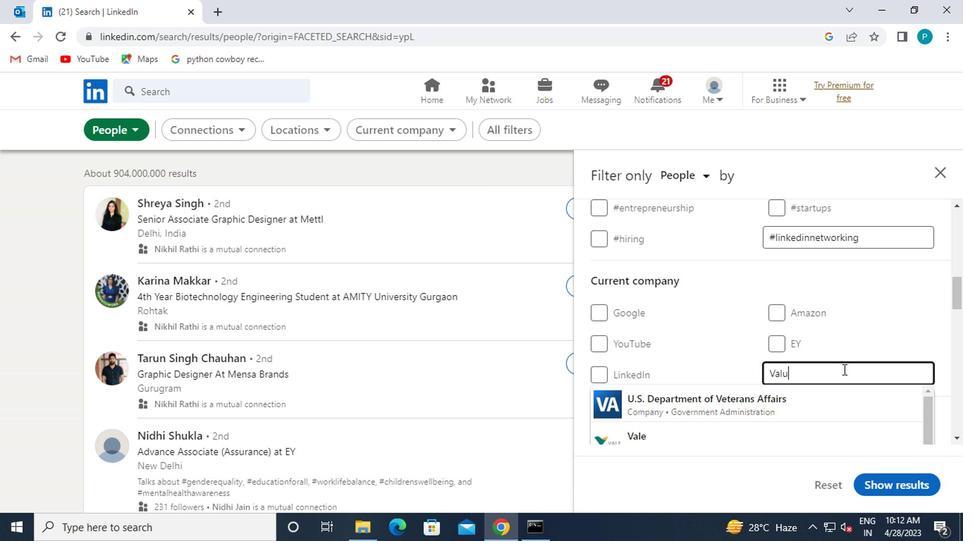 
Action: Mouse moved to (764, 399)
Screenshot: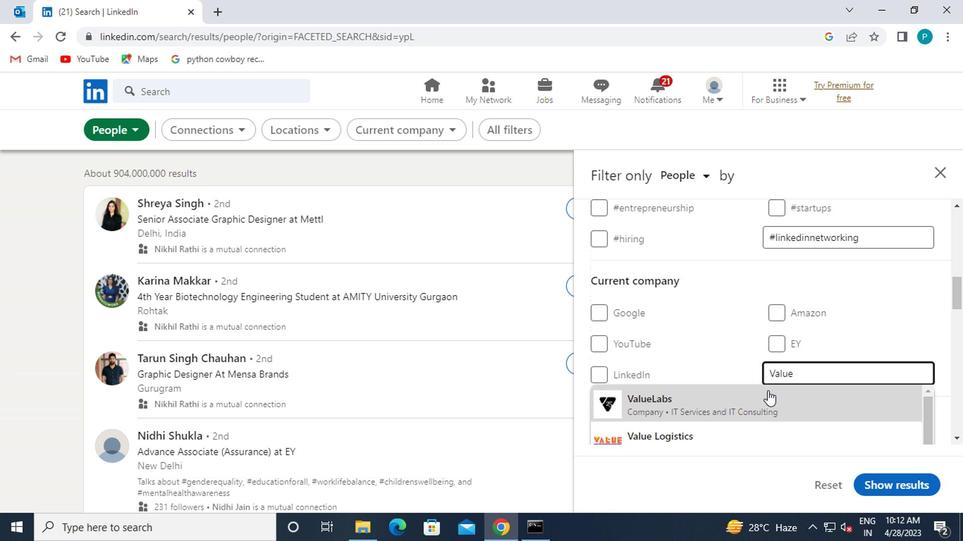 
Action: Mouse pressed left at (764, 399)
Screenshot: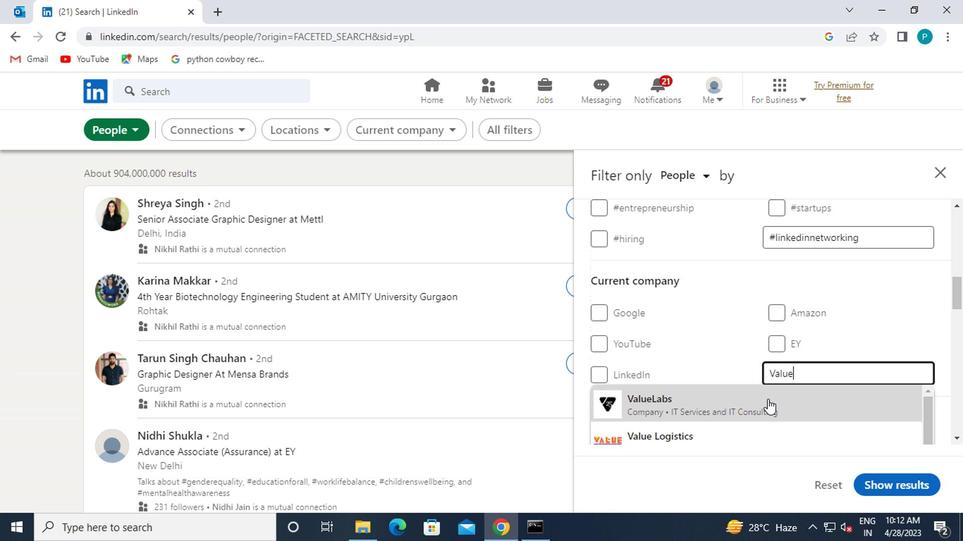 
Action: Mouse moved to (707, 347)
Screenshot: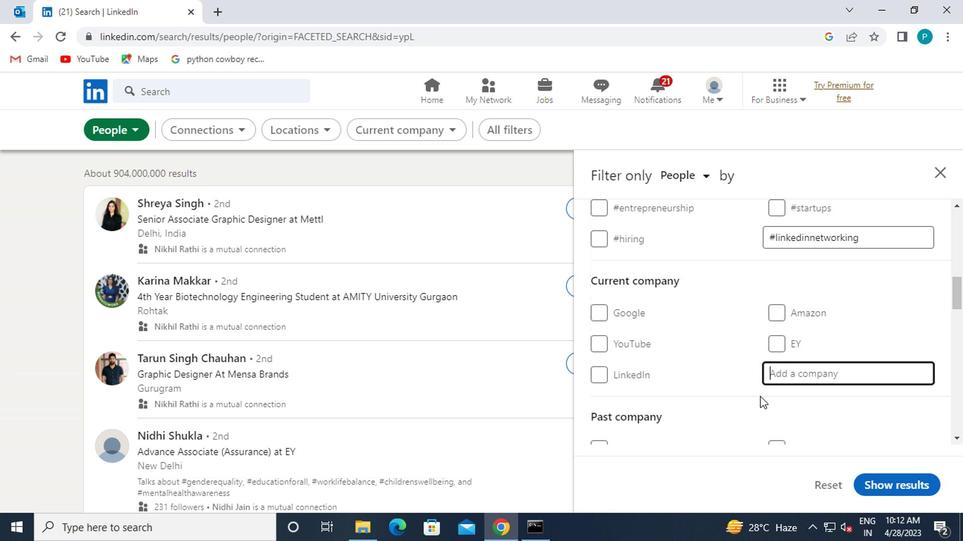 
Action: Mouse scrolled (707, 346) with delta (0, -1)
Screenshot: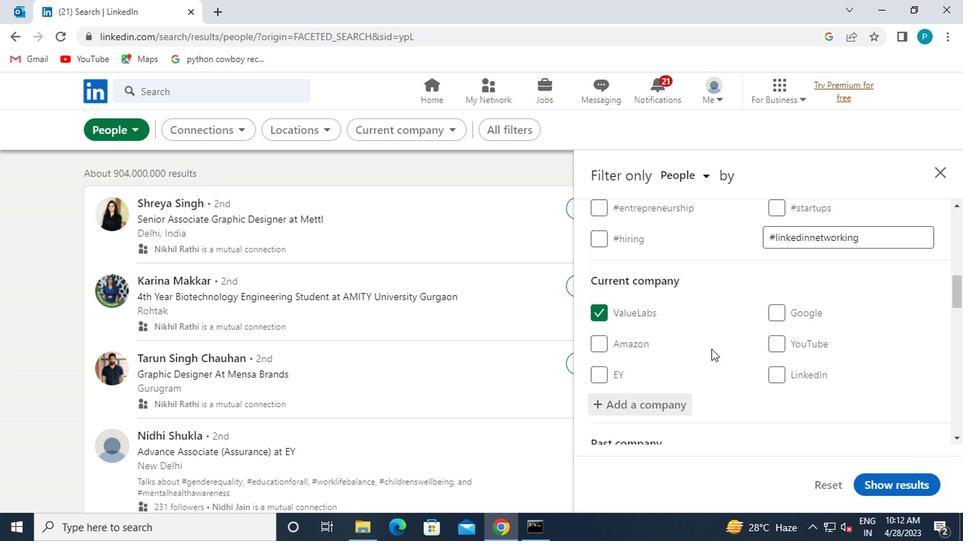 
Action: Mouse scrolled (707, 346) with delta (0, -1)
Screenshot: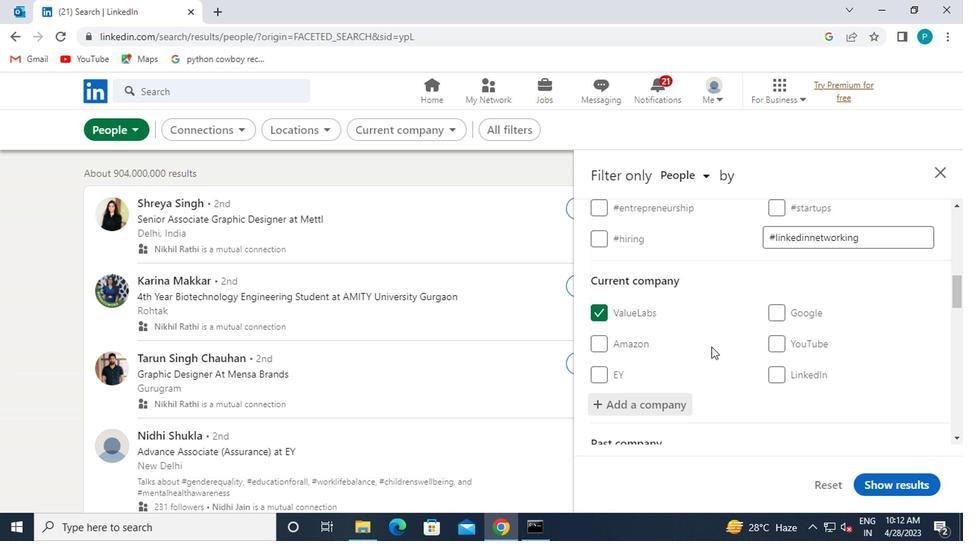 
Action: Mouse scrolled (707, 346) with delta (0, -1)
Screenshot: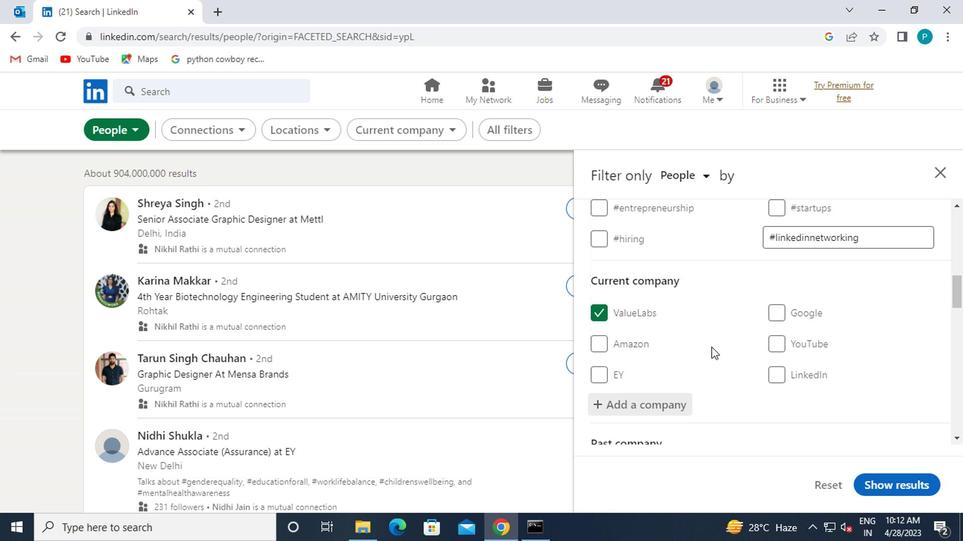 
Action: Mouse moved to (710, 347)
Screenshot: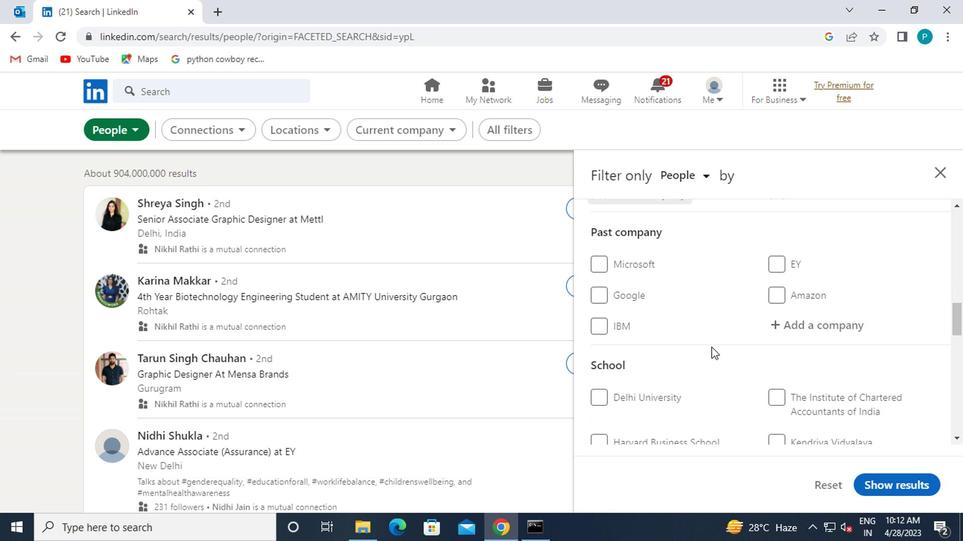 
Action: Mouse scrolled (710, 346) with delta (0, -1)
Screenshot: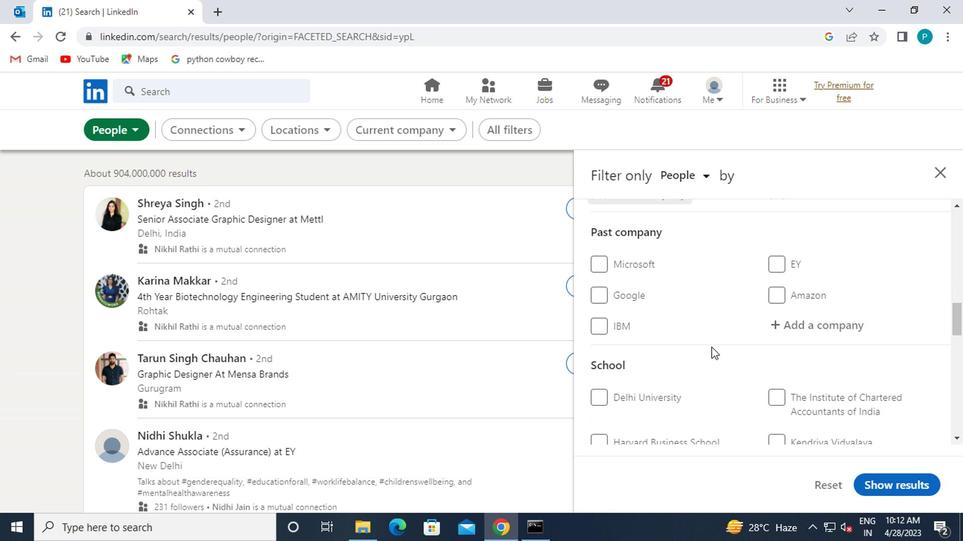 
Action: Mouse moved to (712, 350)
Screenshot: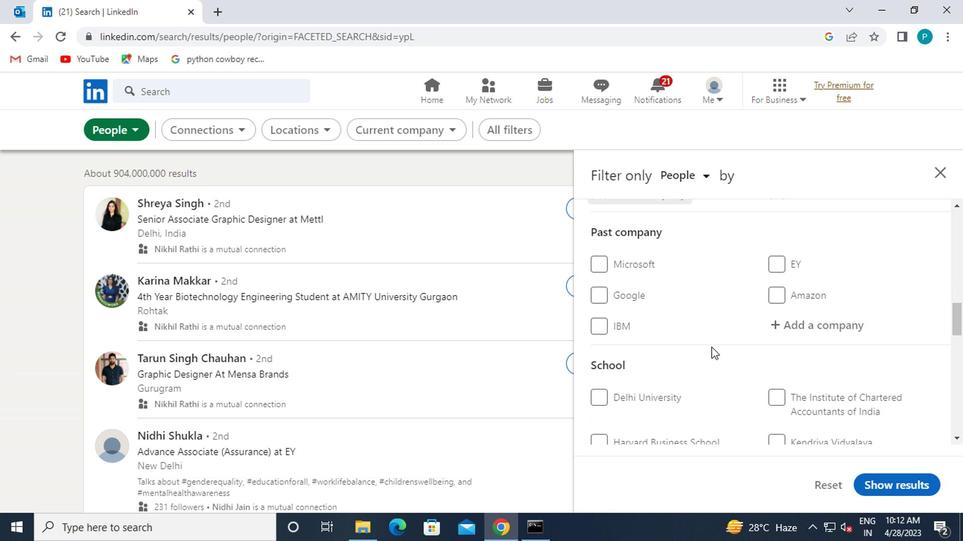 
Action: Mouse scrolled (712, 349) with delta (0, 0)
Screenshot: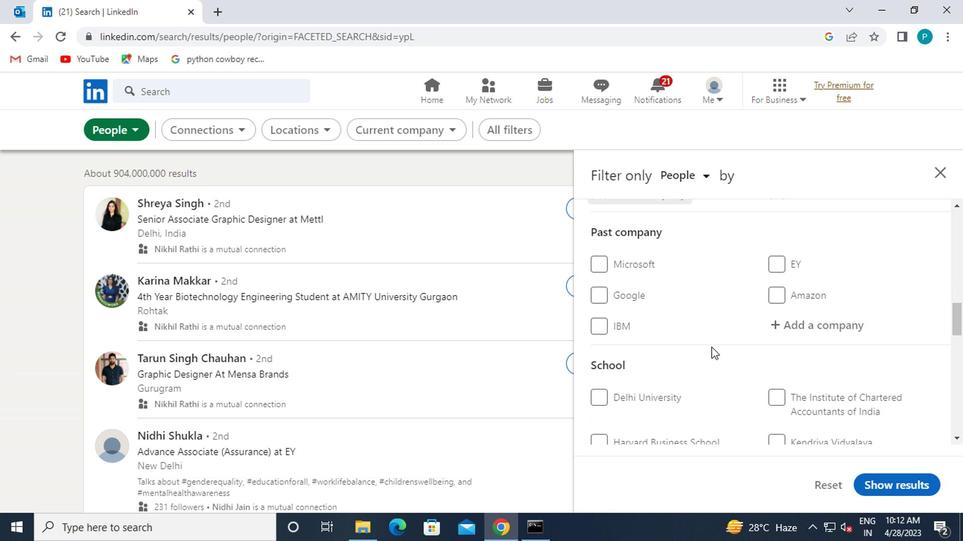 
Action: Mouse moved to (780, 325)
Screenshot: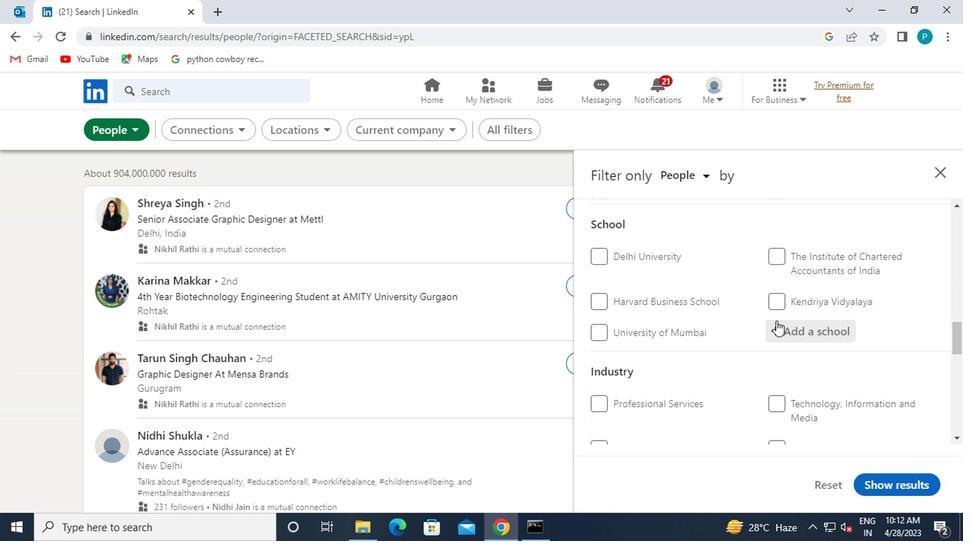 
Action: Mouse pressed left at (780, 325)
Screenshot: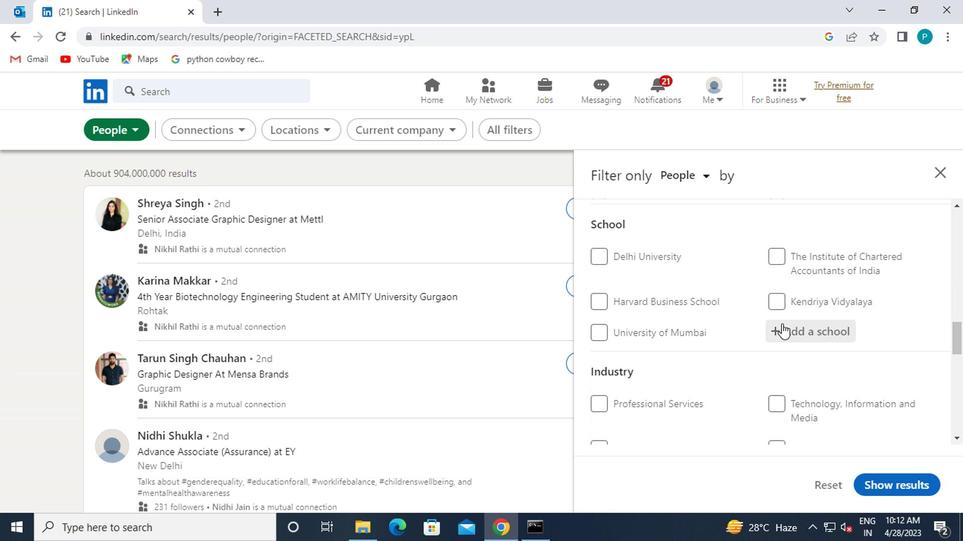 
Action: Key pressed <Key.caps_lock>L<Key.caps_lock>ALA
Screenshot: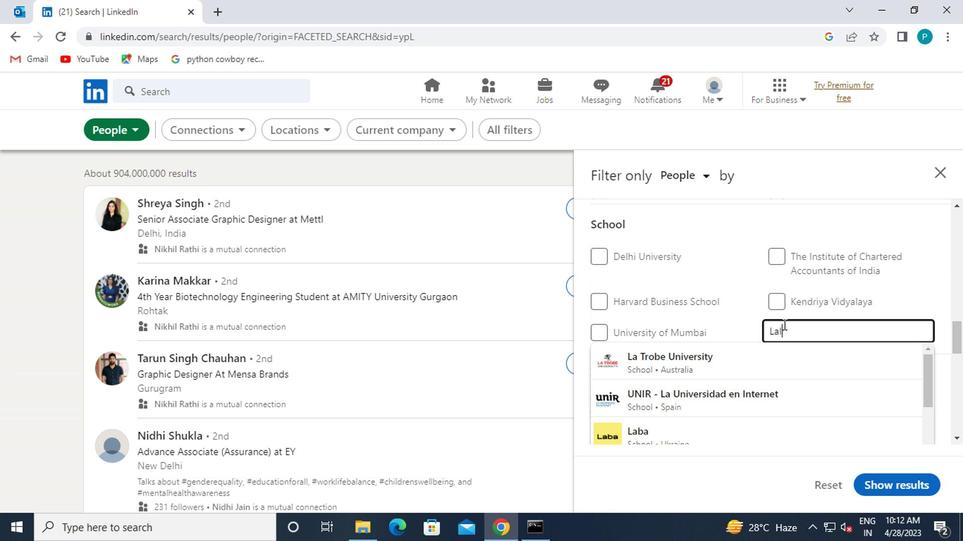 
Action: Mouse moved to (789, 327)
Screenshot: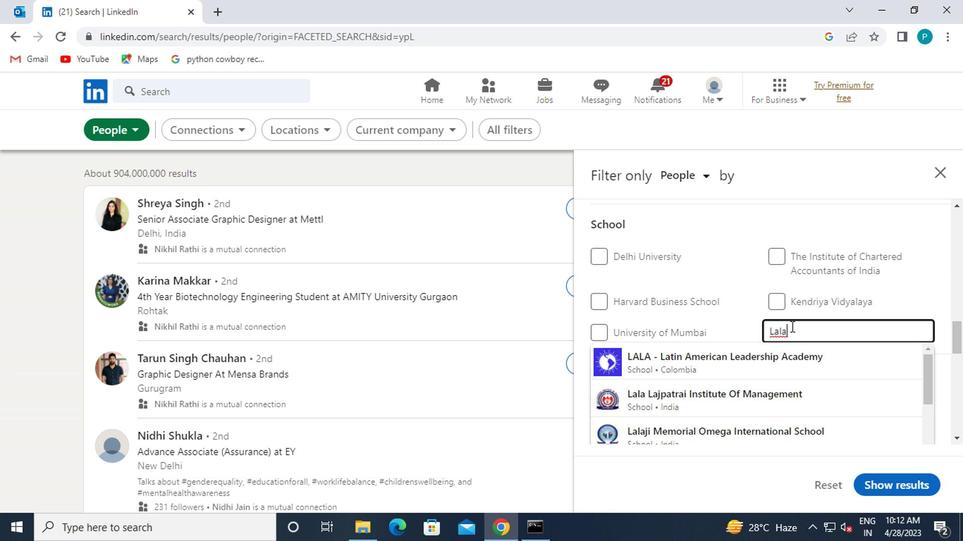 
Action: Mouse scrolled (789, 326) with delta (0, -1)
Screenshot: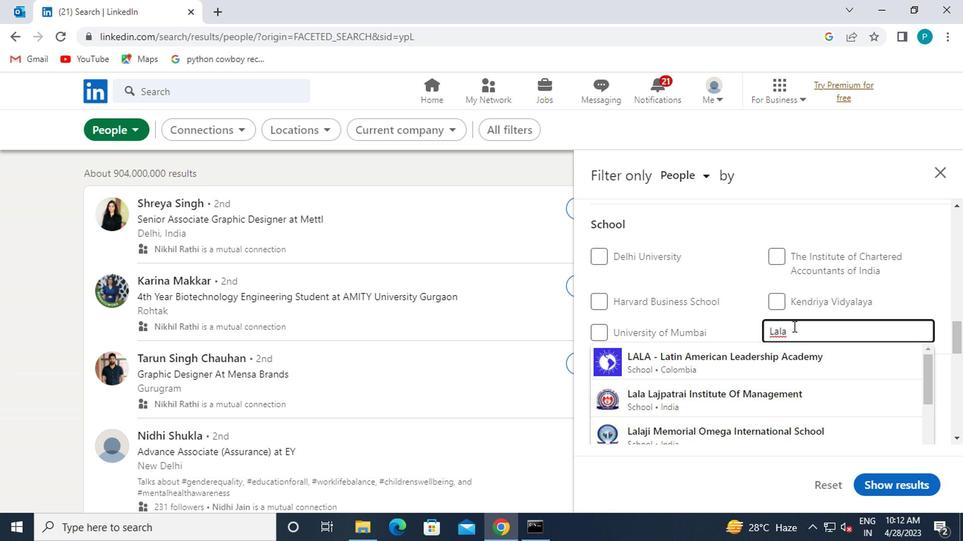 
Action: Mouse scrolled (789, 326) with delta (0, -1)
Screenshot: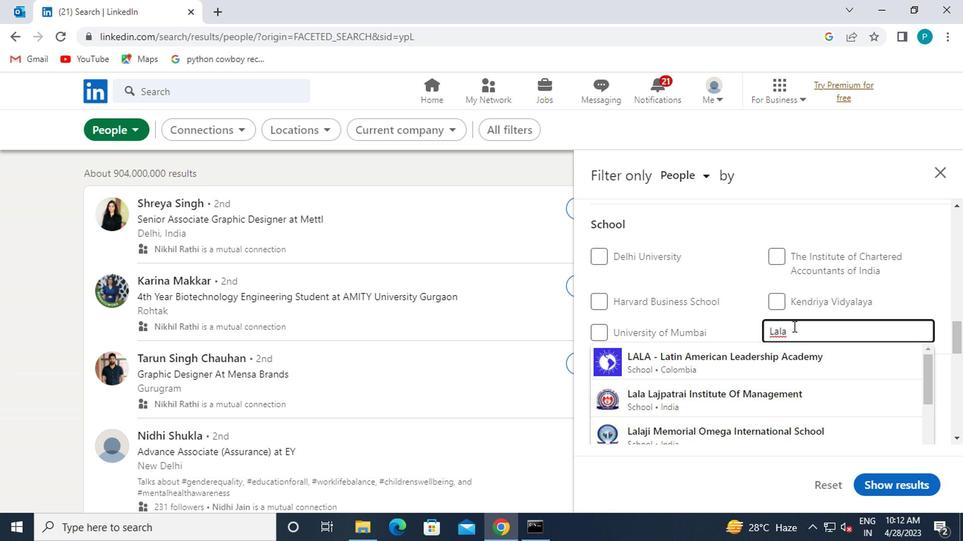 
Action: Mouse moved to (727, 263)
Screenshot: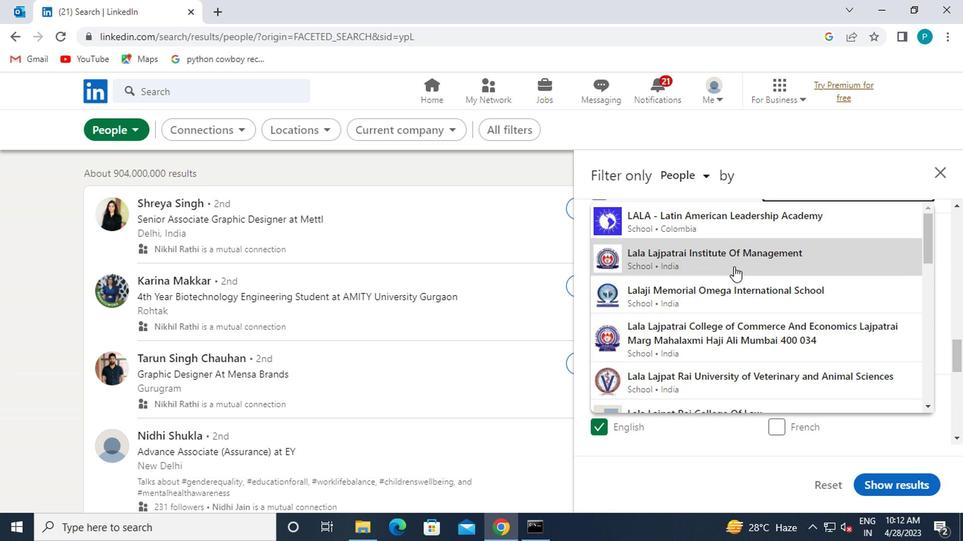 
Action: Mouse pressed left at (727, 263)
Screenshot: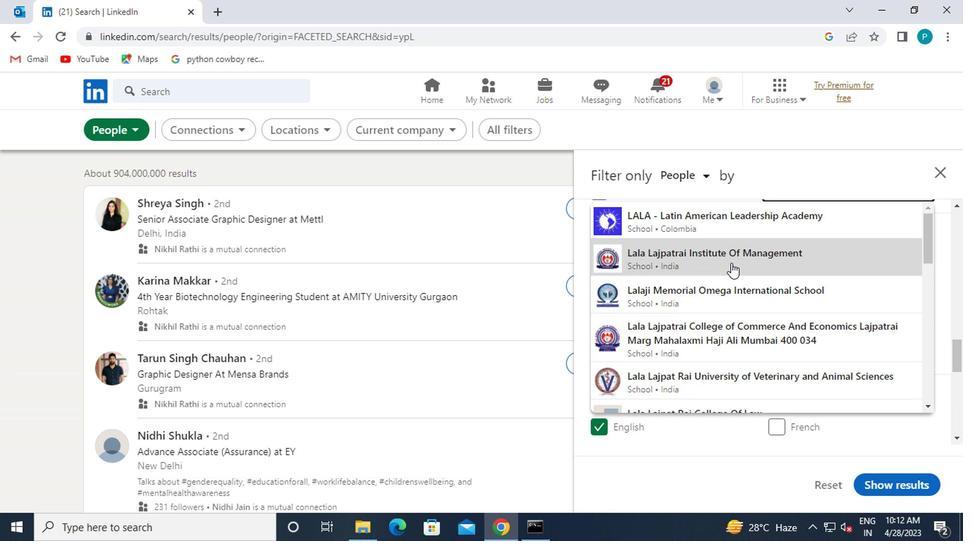 
Action: Mouse moved to (729, 284)
Screenshot: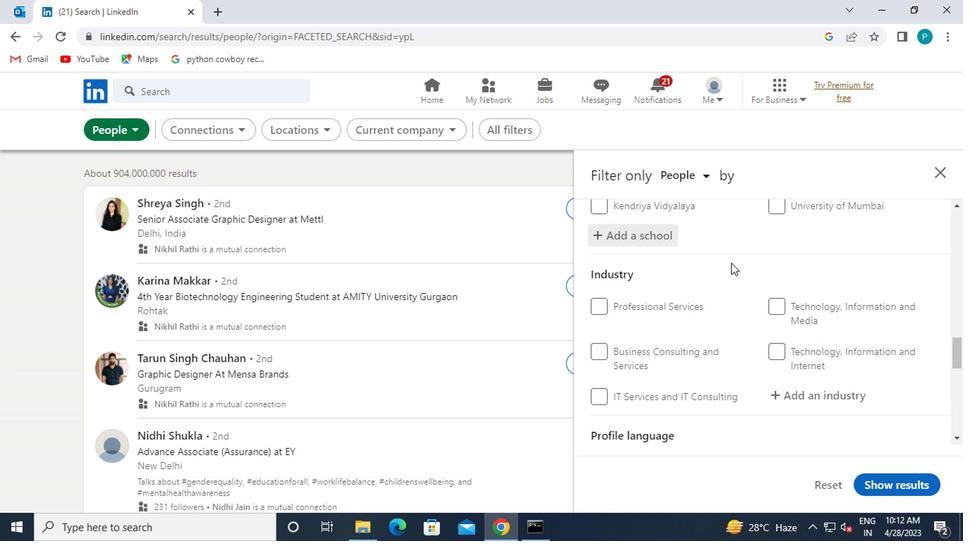 
Action: Mouse scrolled (729, 283) with delta (0, 0)
Screenshot: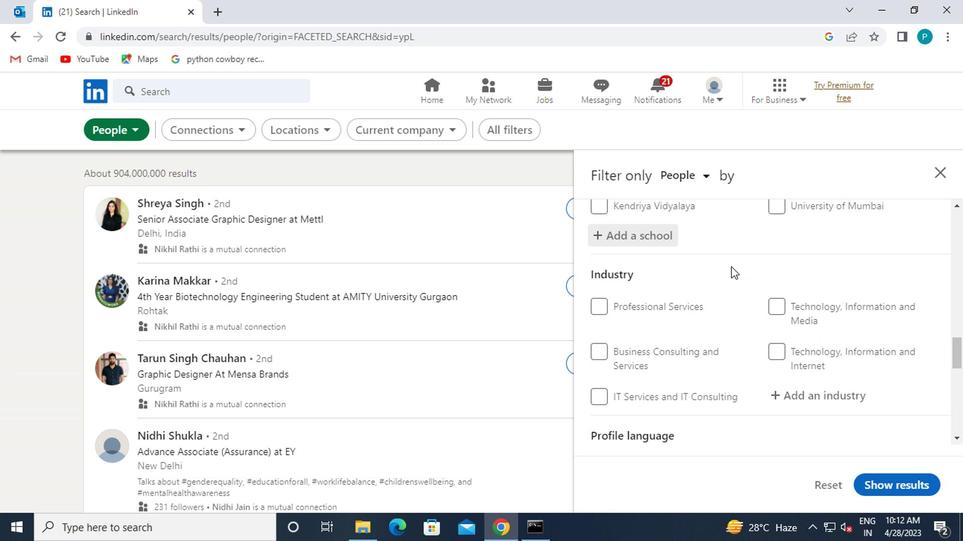 
Action: Mouse scrolled (729, 283) with delta (0, 0)
Screenshot: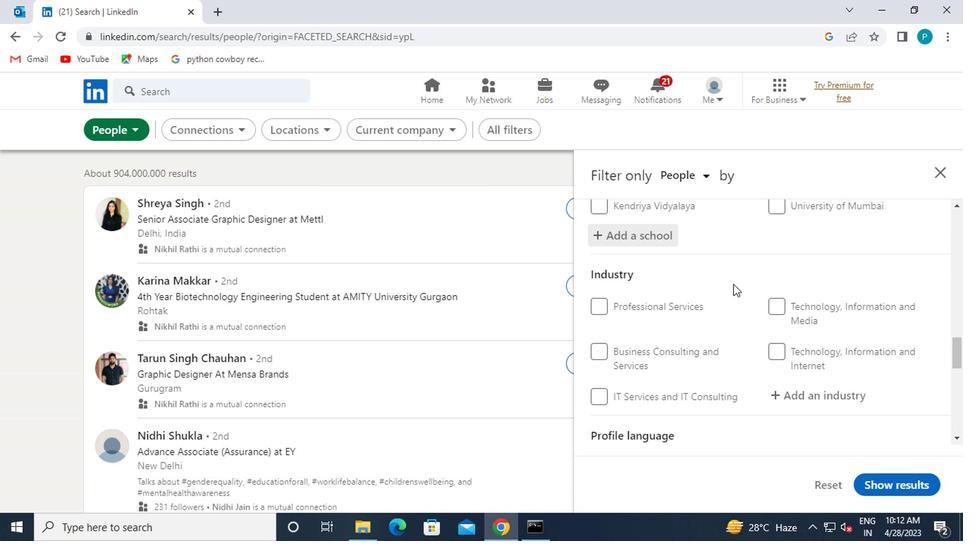 
Action: Mouse moved to (756, 332)
Screenshot: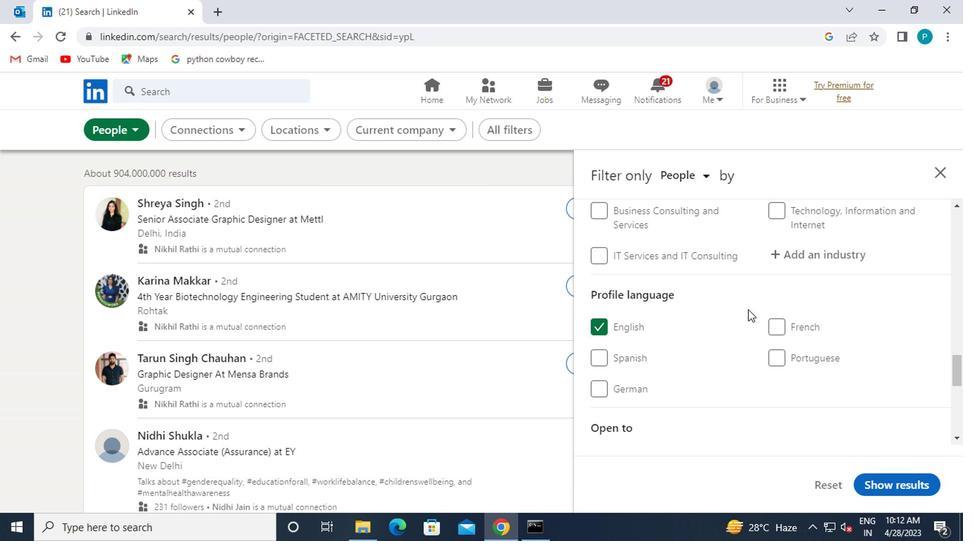 
Action: Mouse scrolled (756, 331) with delta (0, -1)
Screenshot: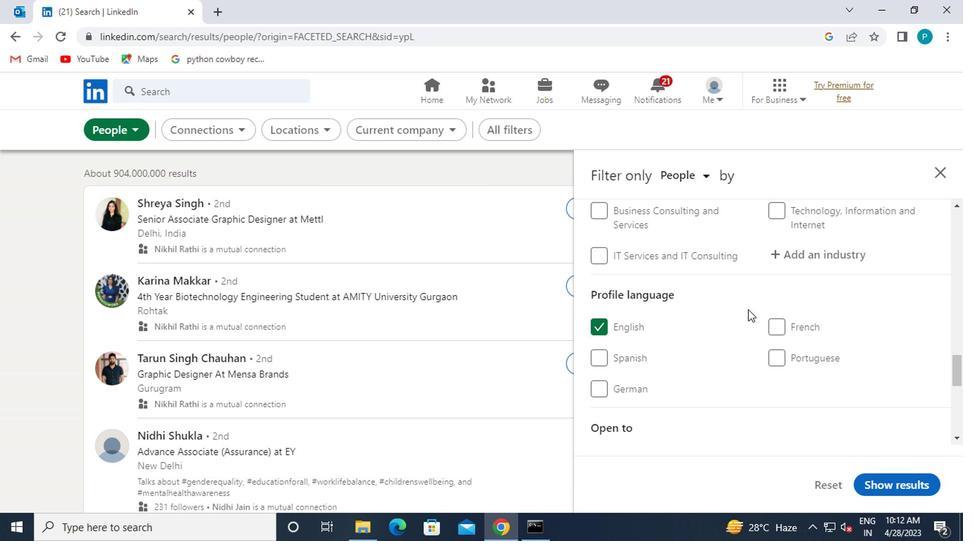 
Action: Mouse scrolled (756, 331) with delta (0, -1)
Screenshot: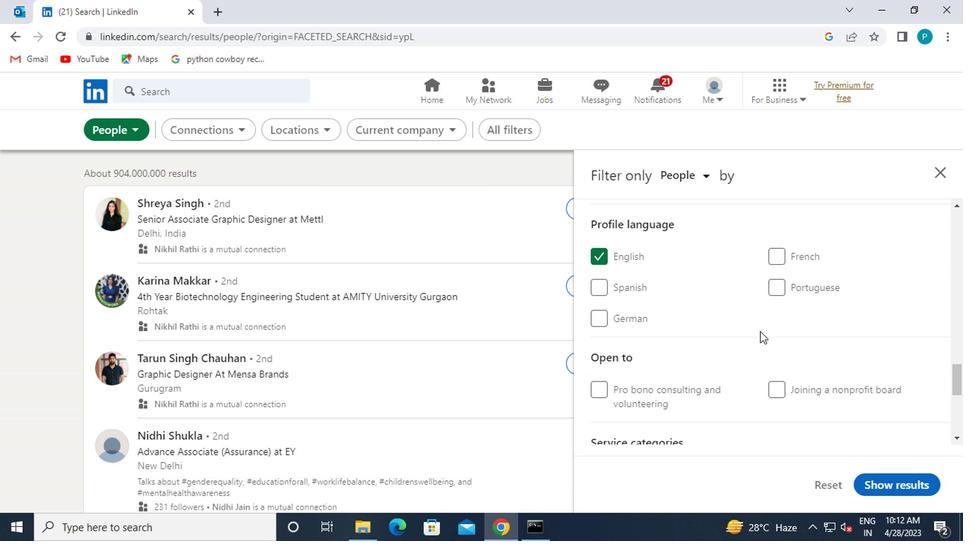 
Action: Mouse scrolled (756, 331) with delta (0, -1)
Screenshot: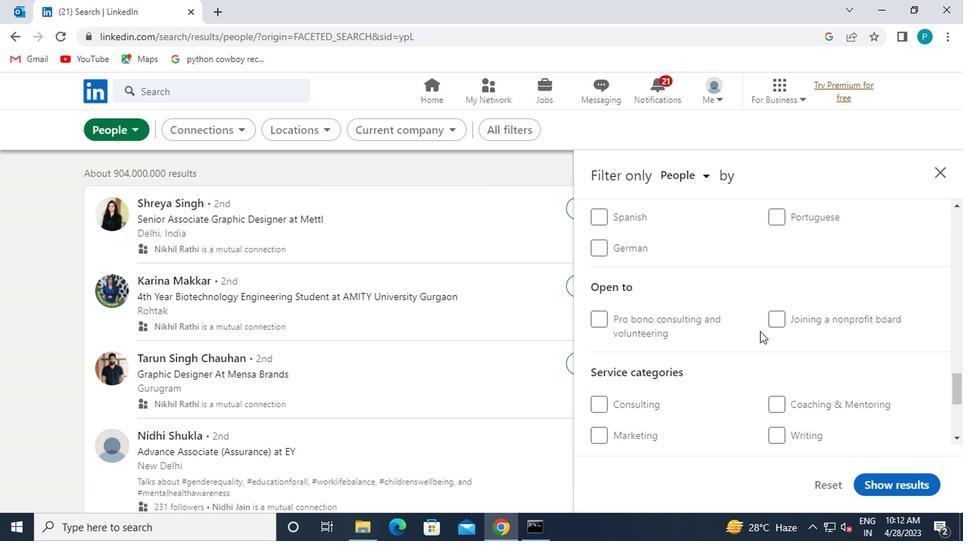 
Action: Mouse scrolled (756, 331) with delta (0, -1)
Screenshot: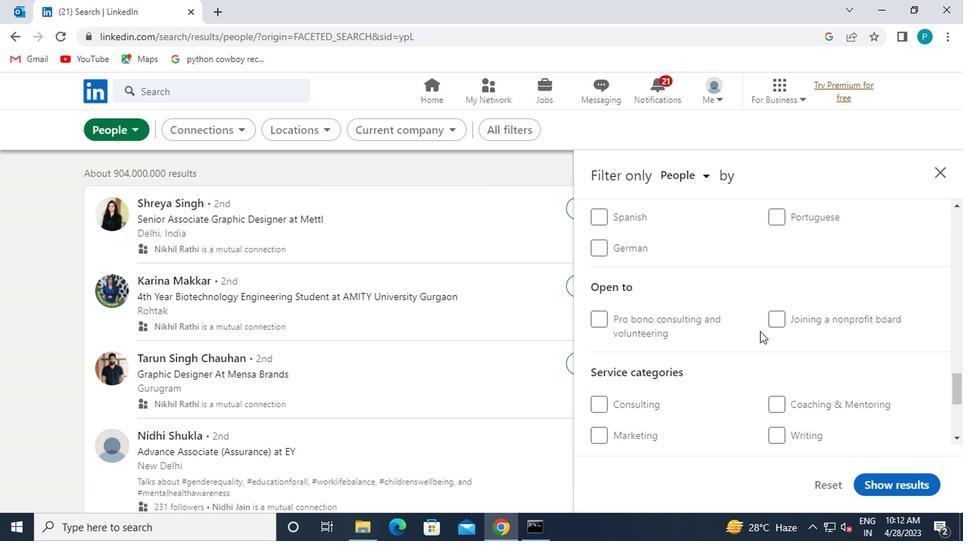 
Action: Mouse moved to (798, 327)
Screenshot: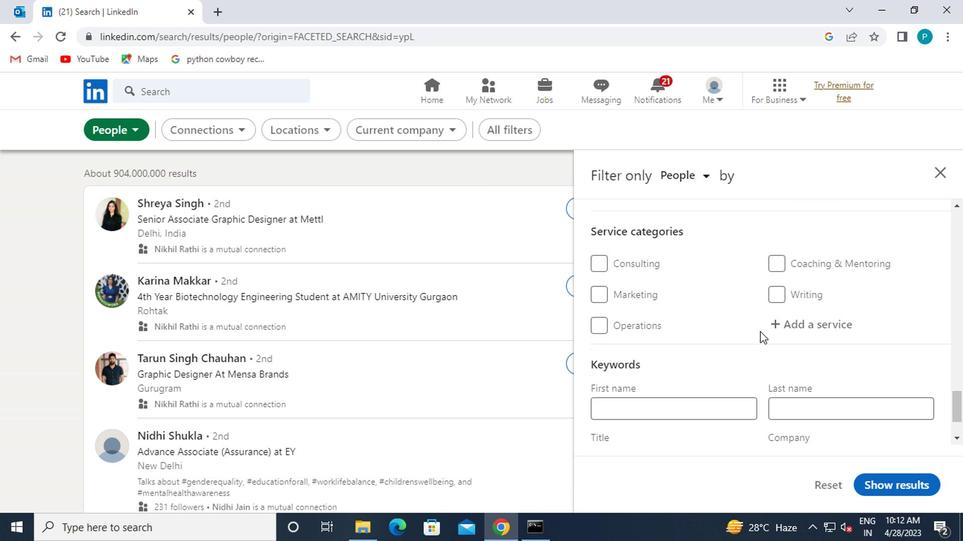 
Action: Mouse pressed left at (798, 327)
Screenshot: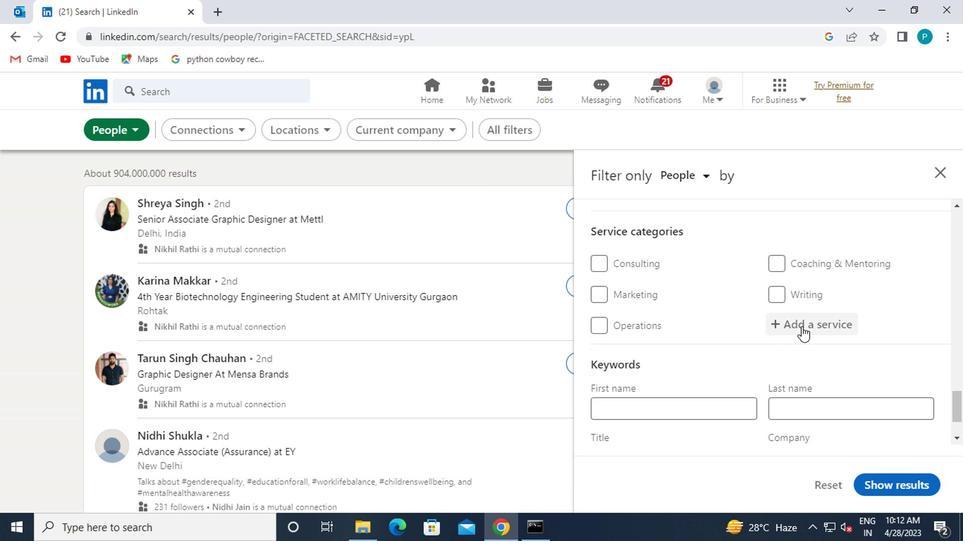 
Action: Mouse moved to (734, 258)
Screenshot: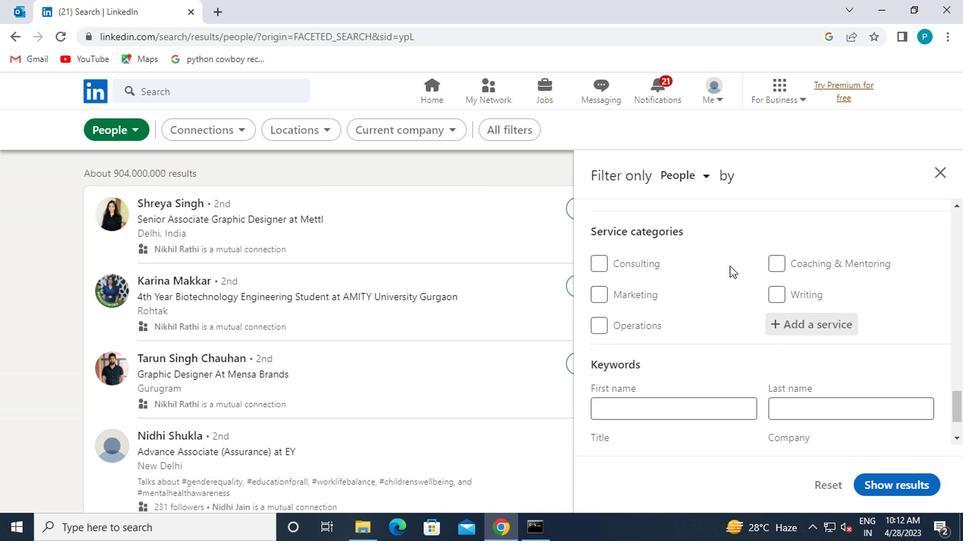 
Action: Mouse scrolled (734, 259) with delta (0, 1)
Screenshot: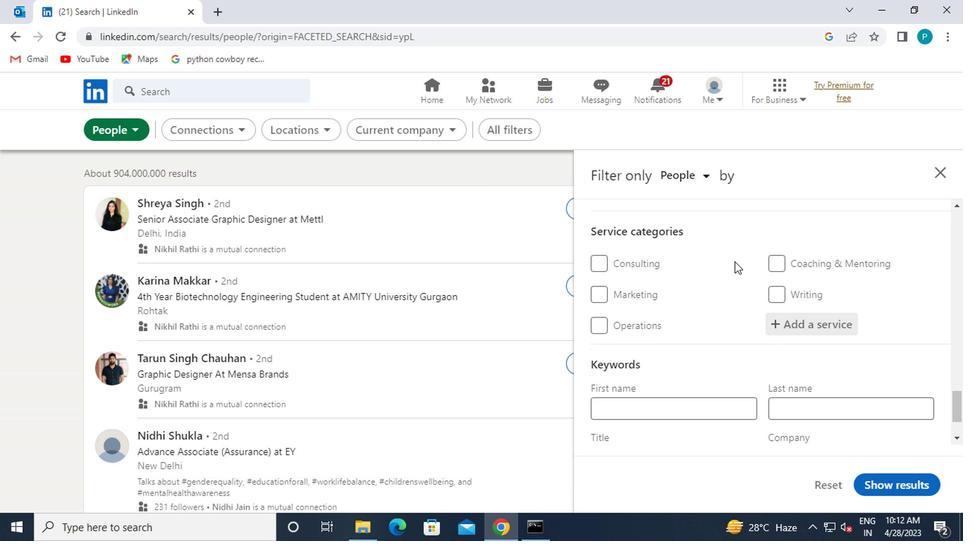 
Action: Mouse scrolled (734, 259) with delta (0, 1)
Screenshot: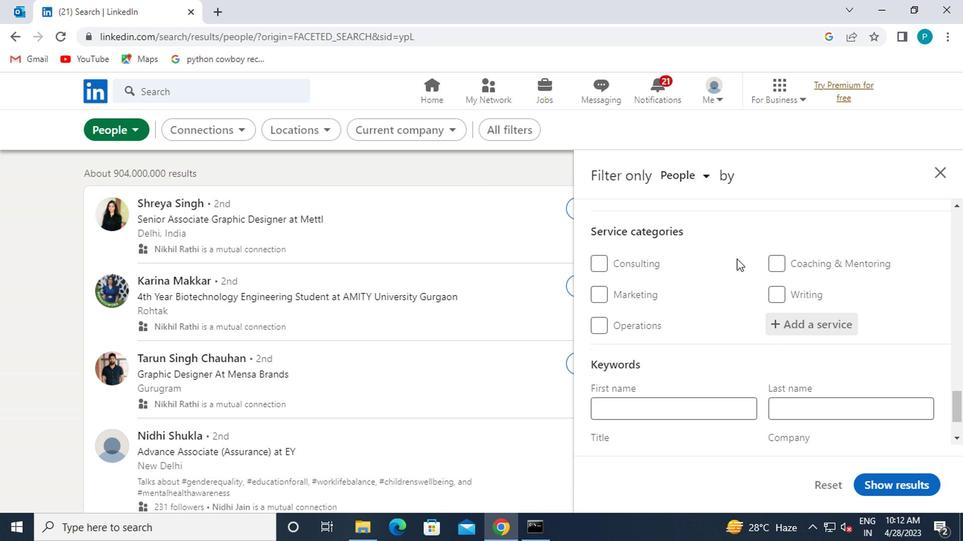 
Action: Mouse scrolled (734, 259) with delta (0, 1)
Screenshot: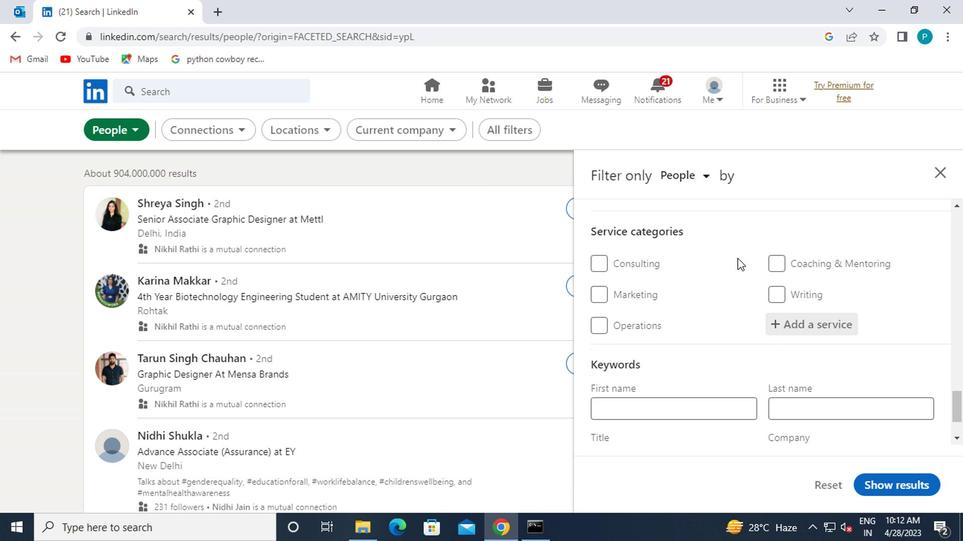 
Action: Mouse moved to (790, 296)
Screenshot: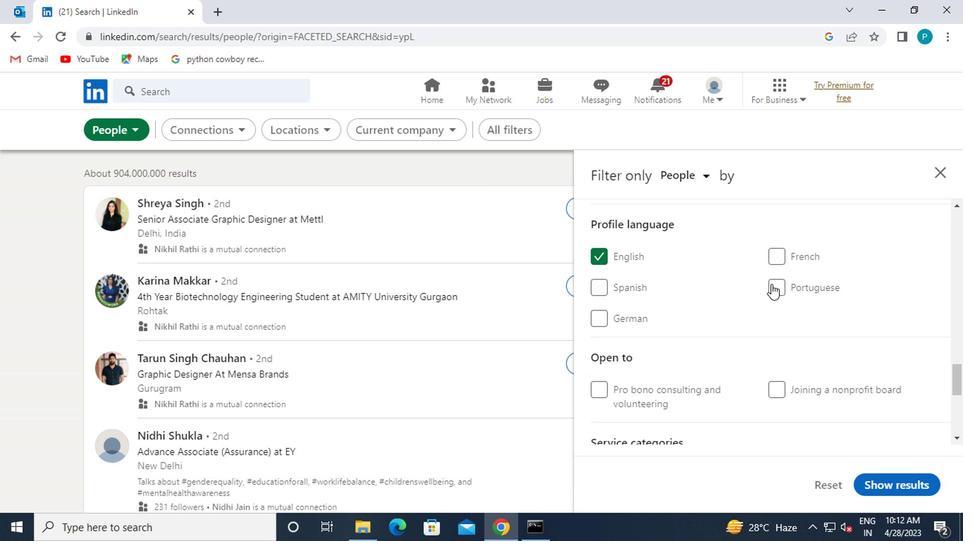 
Action: Mouse scrolled (790, 296) with delta (0, 0)
Screenshot: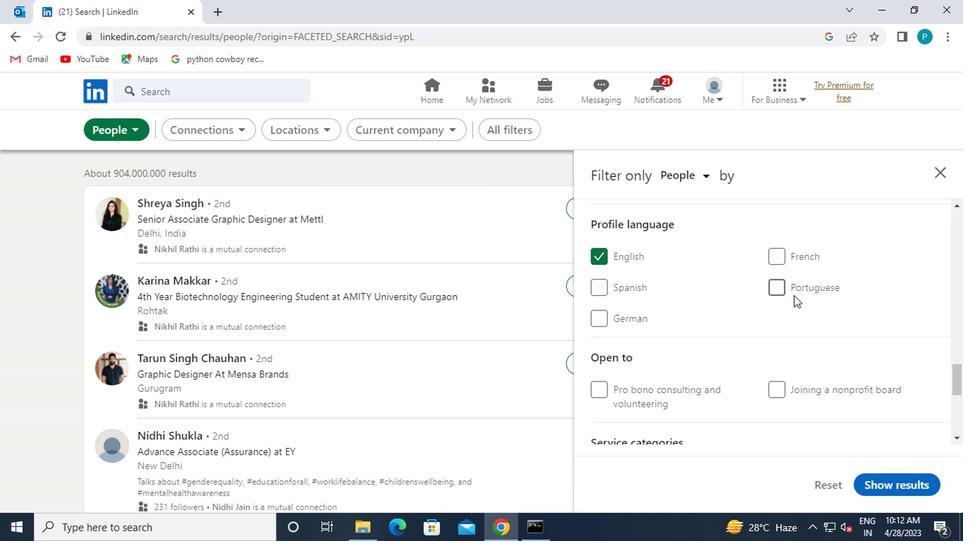 
Action: Mouse scrolled (790, 296) with delta (0, 0)
Screenshot: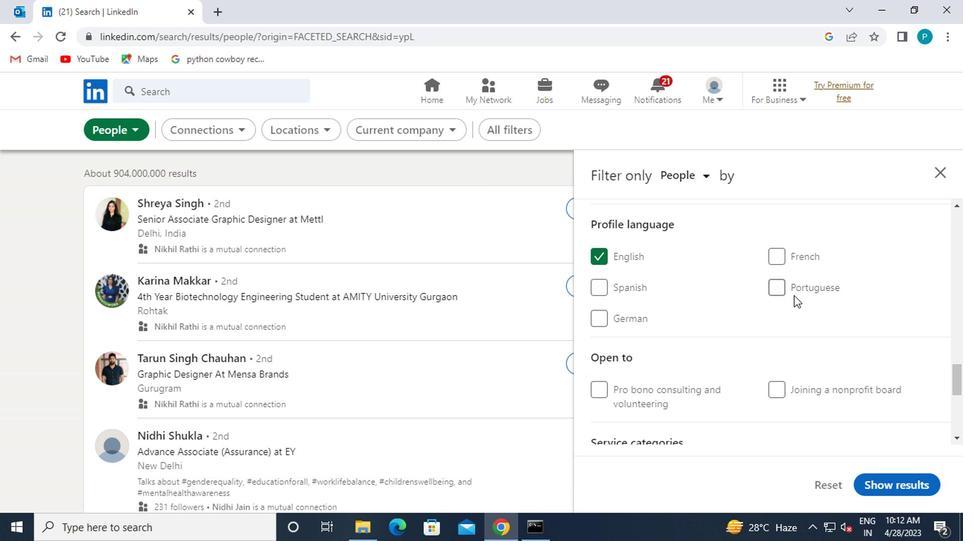 
Action: Mouse moved to (801, 326)
Screenshot: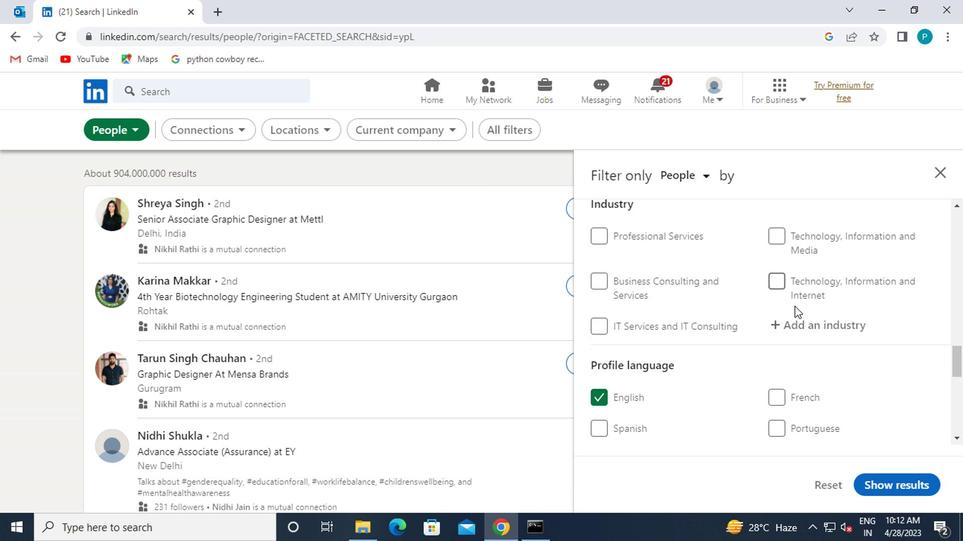 
Action: Mouse pressed left at (801, 326)
Screenshot: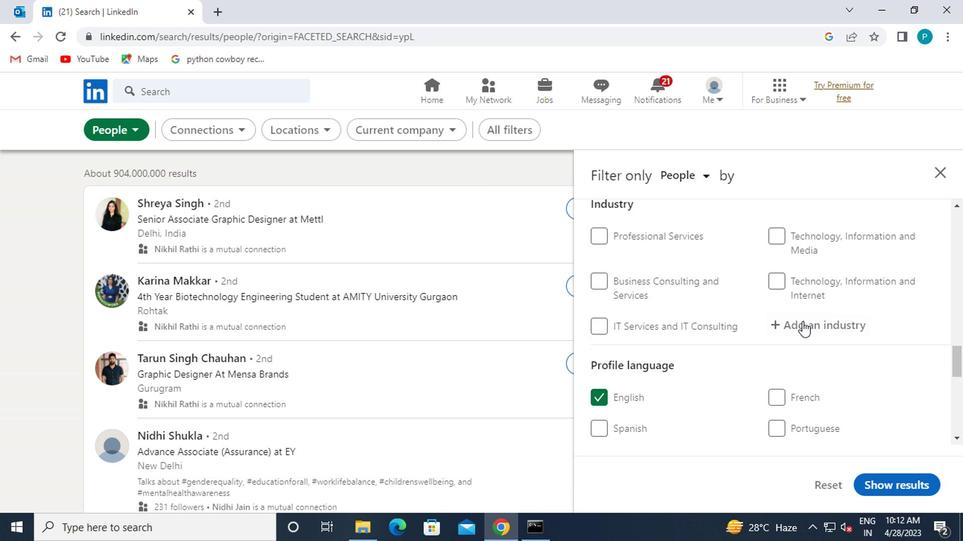 
Action: Mouse moved to (796, 316)
Screenshot: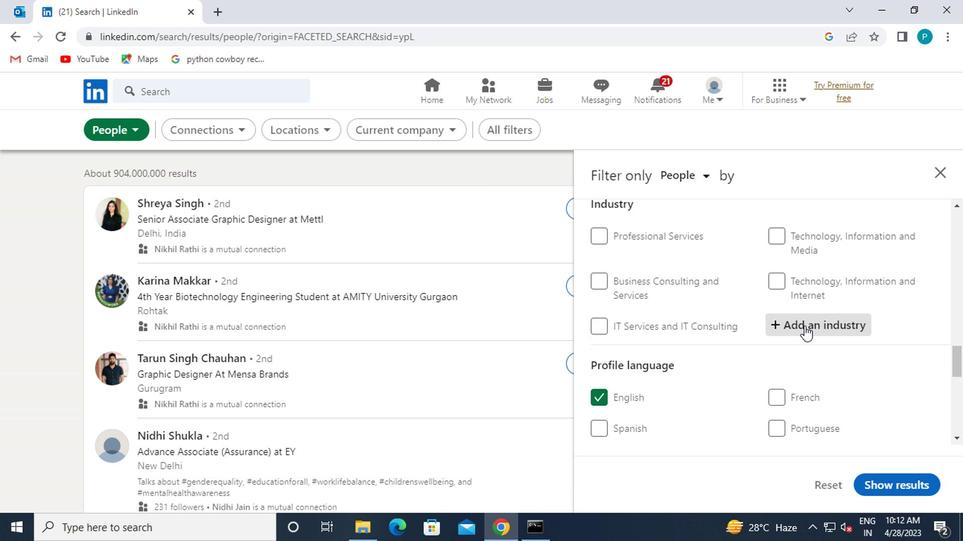 
Action: Key pressed <Key.caps_lock>I<Key.caps_lock>NVEST
Screenshot: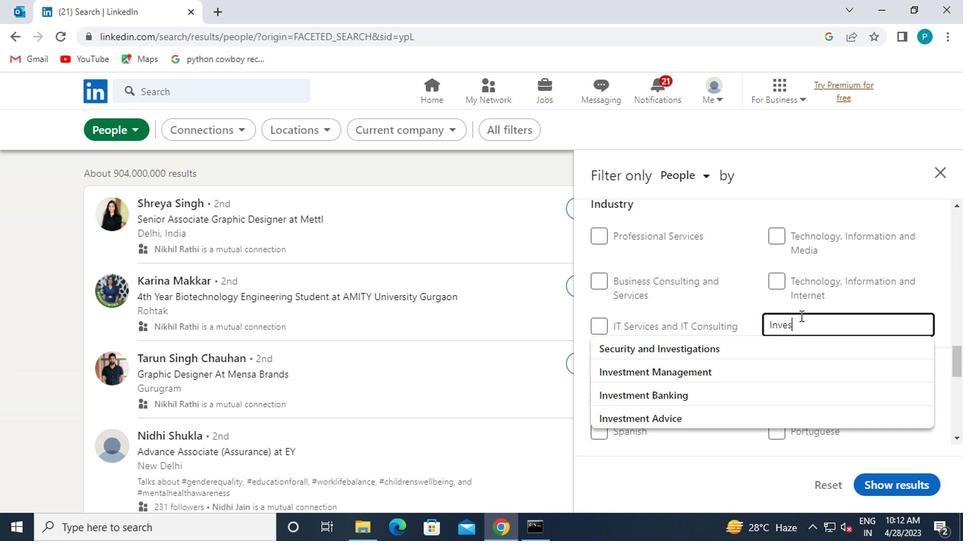 
Action: Mouse moved to (749, 418)
Screenshot: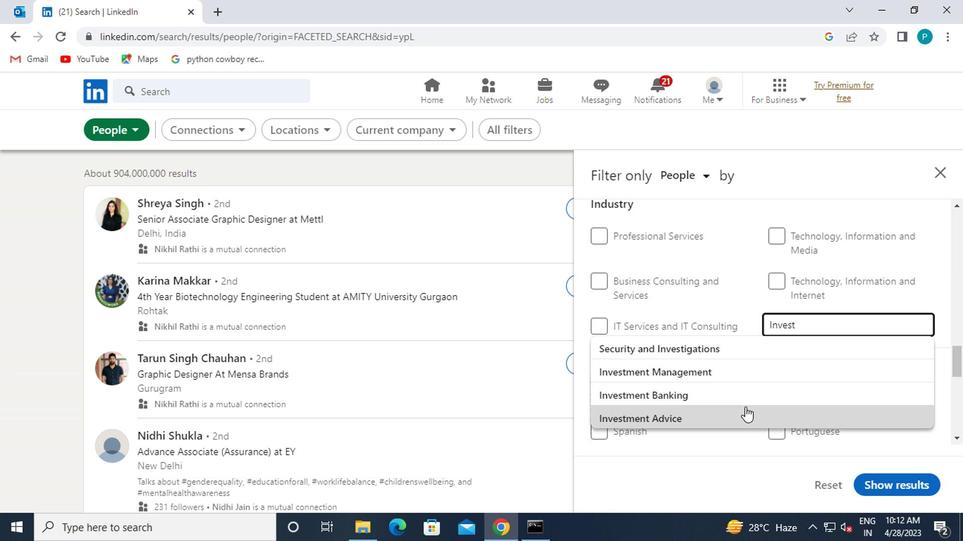 
Action: Mouse pressed left at (749, 418)
Screenshot: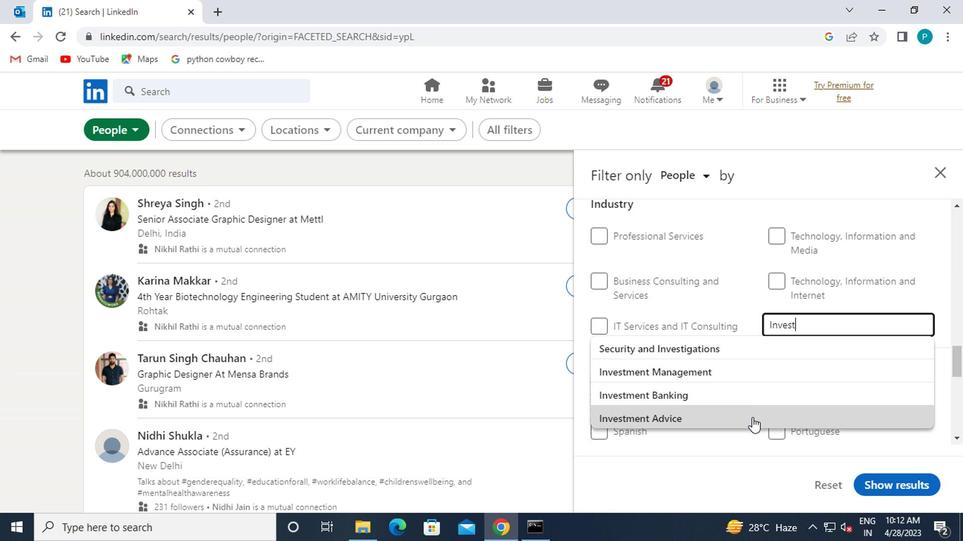 
Action: Mouse moved to (719, 398)
Screenshot: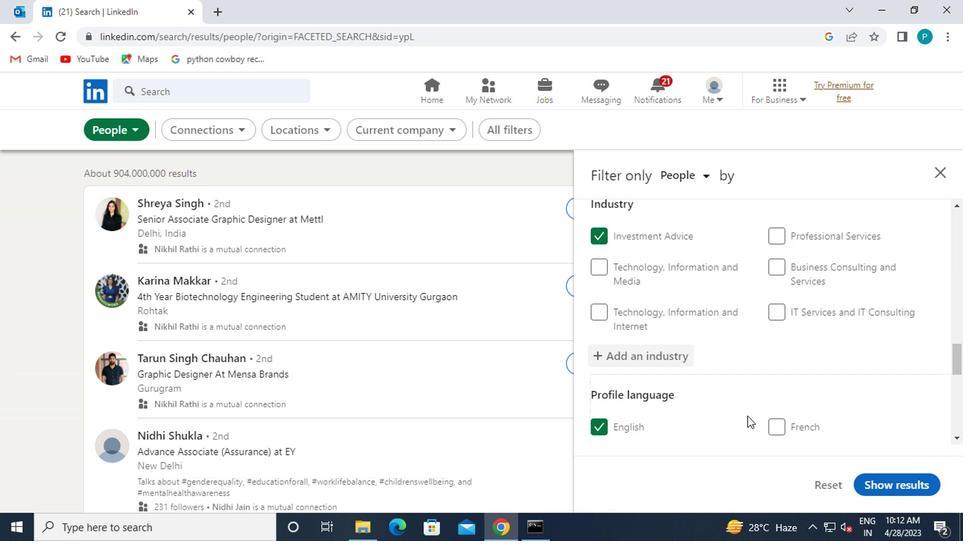 
Action: Mouse scrolled (719, 398) with delta (0, 0)
Screenshot: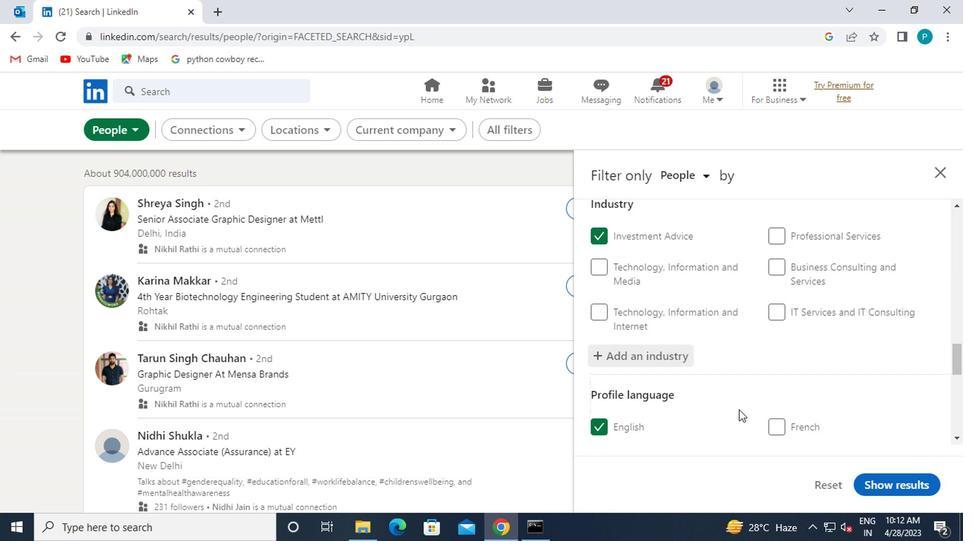 
Action: Mouse scrolled (719, 398) with delta (0, 0)
Screenshot: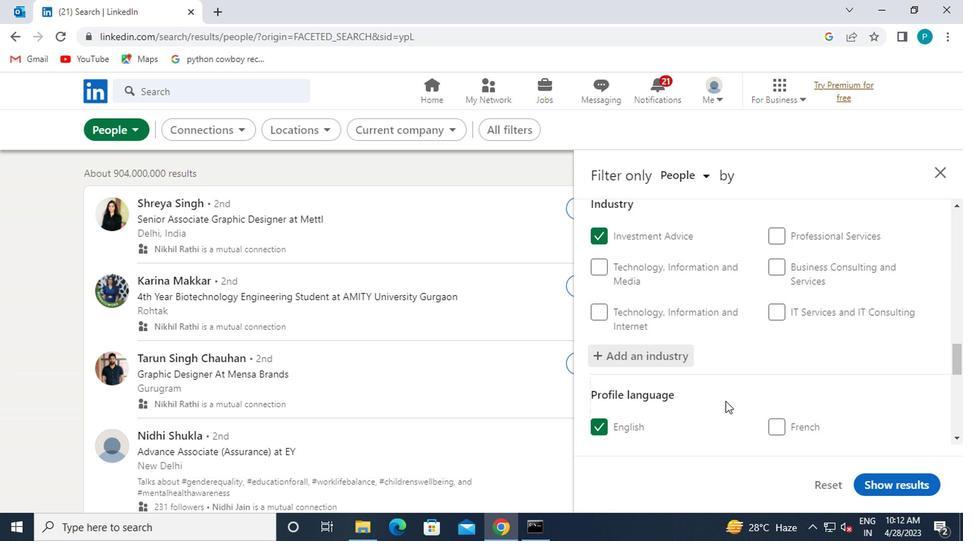 
Action: Mouse scrolled (719, 398) with delta (0, 0)
Screenshot: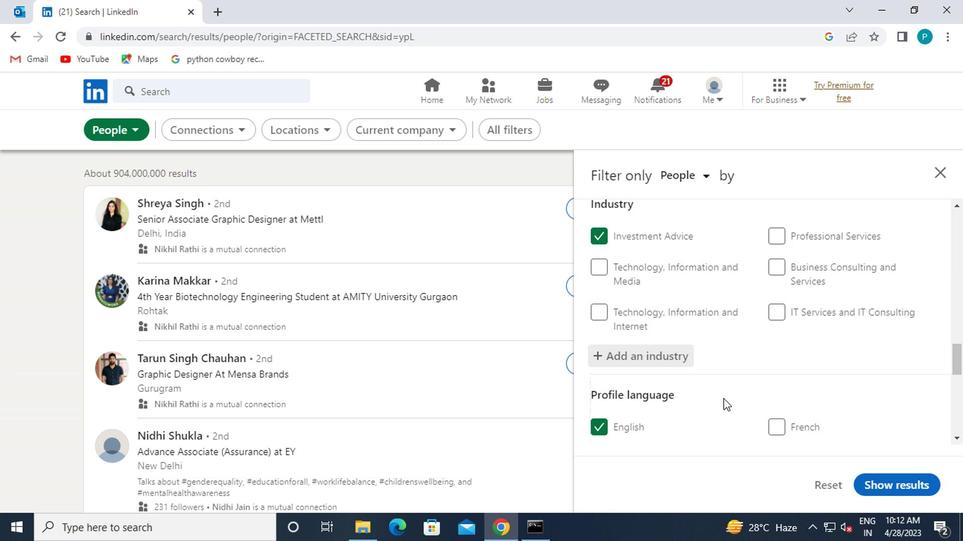 
Action: Mouse moved to (746, 406)
Screenshot: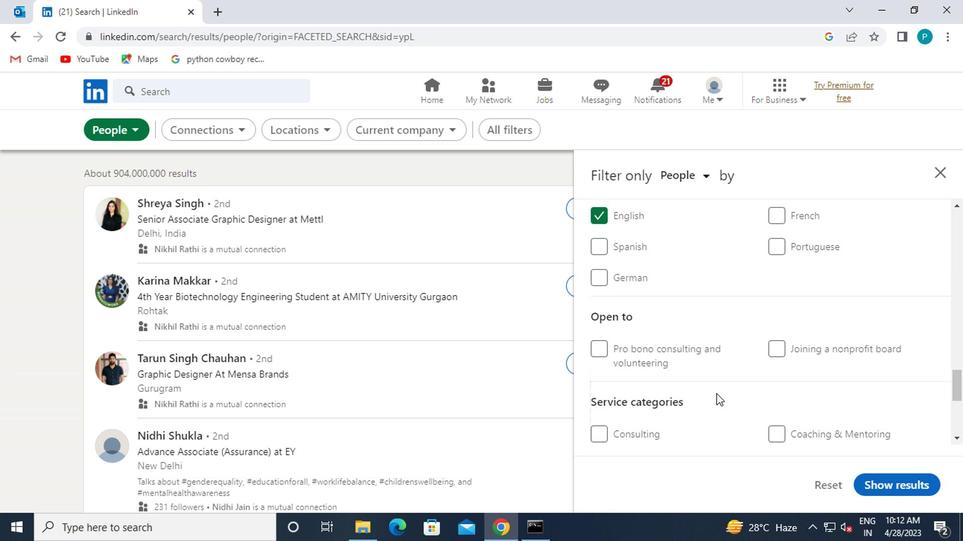 
Action: Mouse scrolled (746, 405) with delta (0, -1)
Screenshot: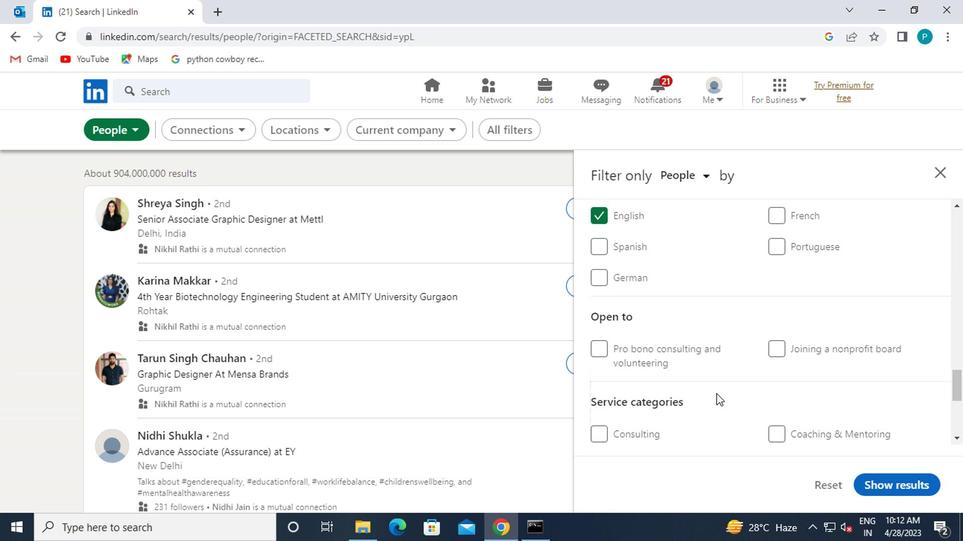 
Action: Mouse scrolled (746, 405) with delta (0, -1)
Screenshot: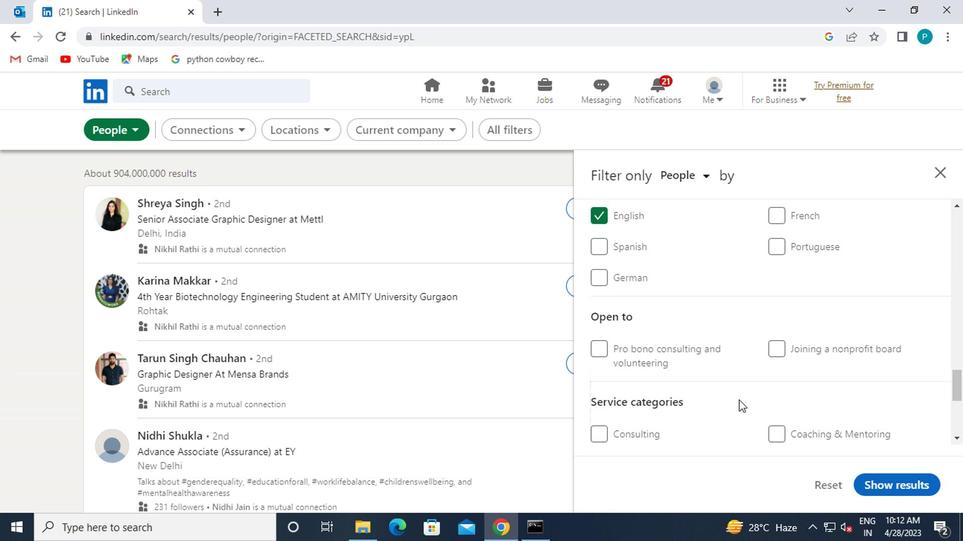 
Action: Mouse moved to (773, 354)
Screenshot: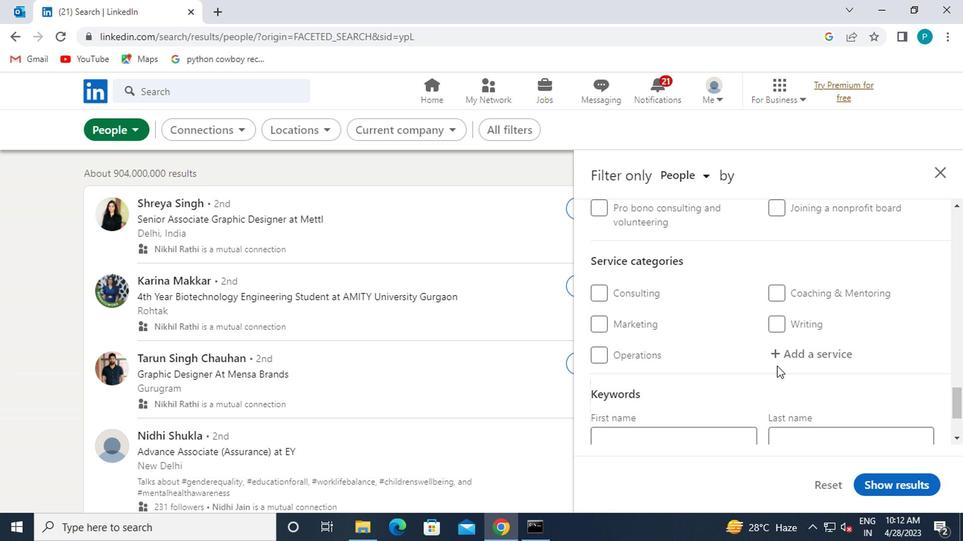 
Action: Mouse pressed left at (773, 354)
Screenshot: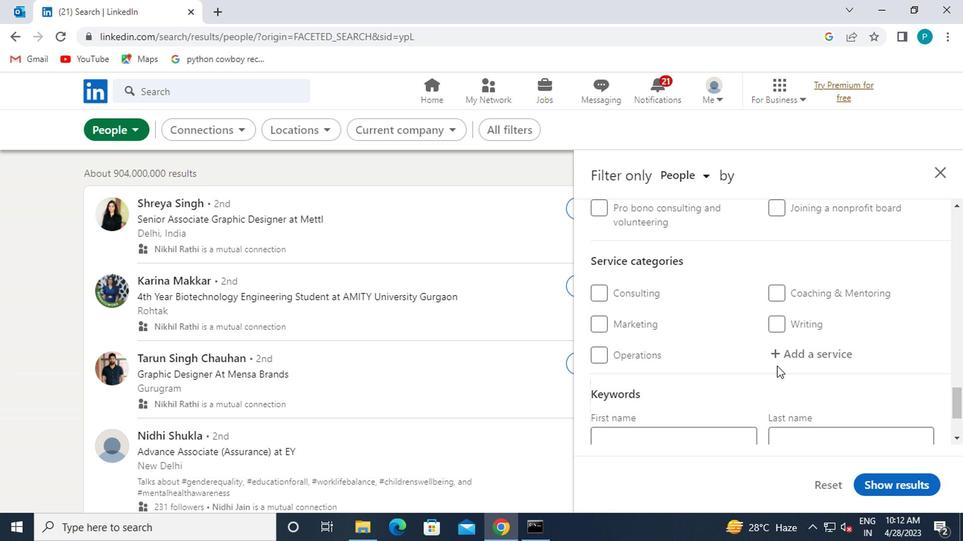 
Action: Key pressed <Key.caps_lock>V<Key.caps_lock>IDEO
Screenshot: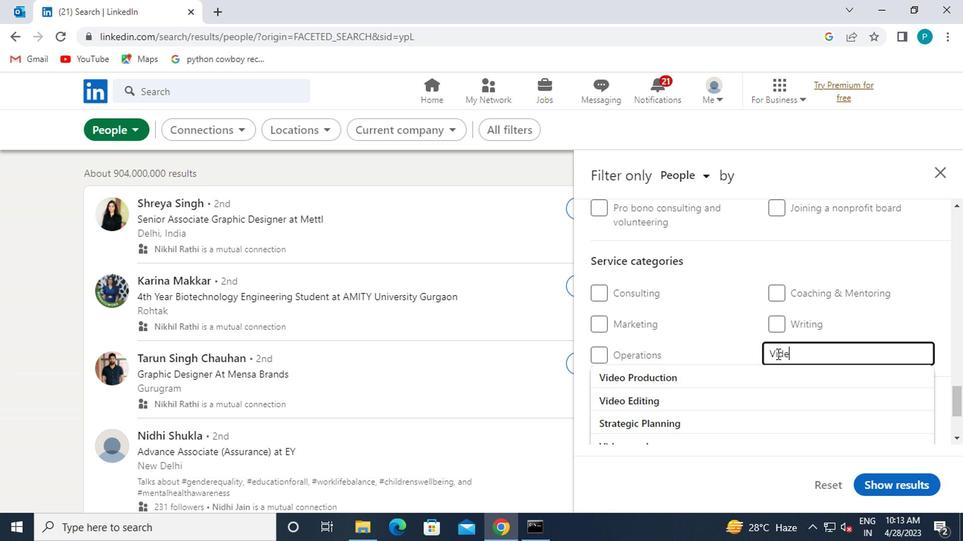 
Action: Mouse moved to (749, 370)
Screenshot: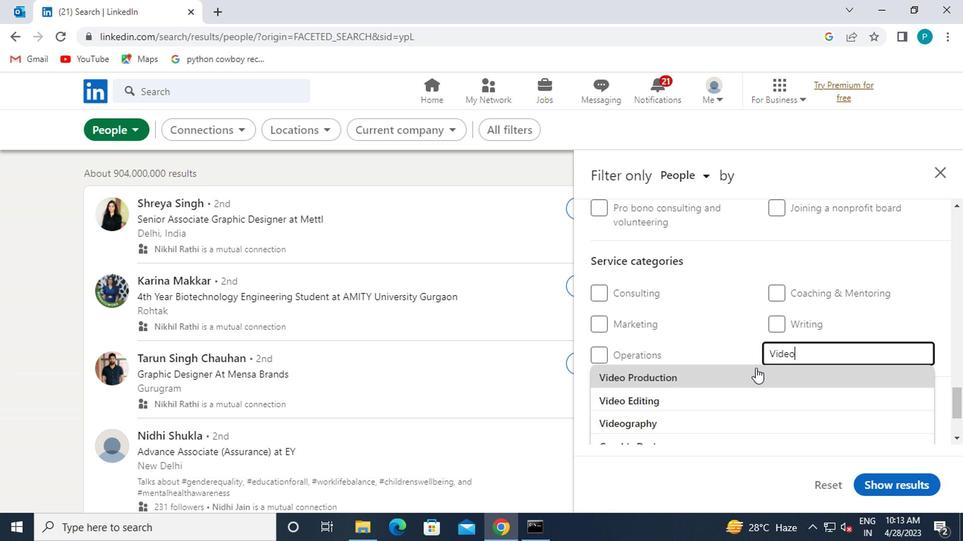 
Action: Mouse pressed left at (749, 370)
Screenshot: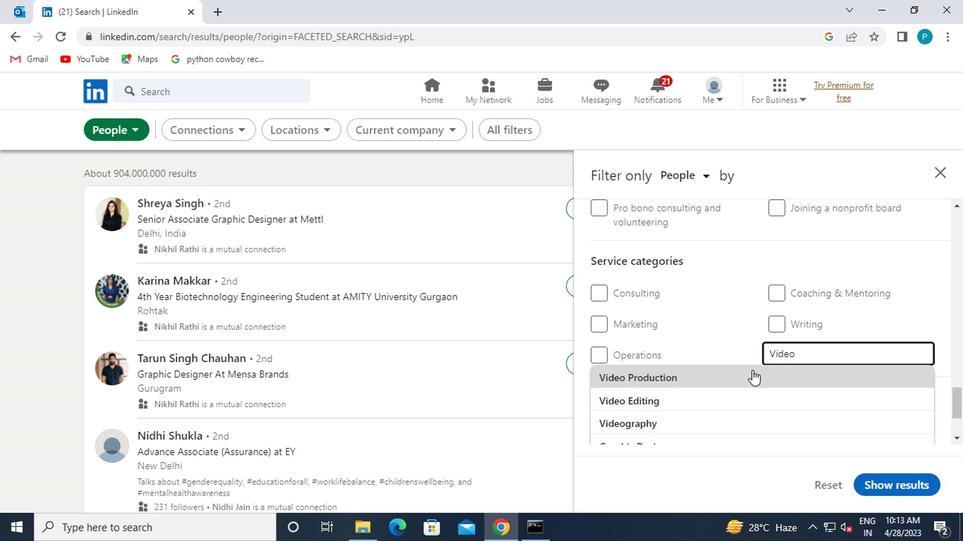
Action: Mouse moved to (745, 370)
Screenshot: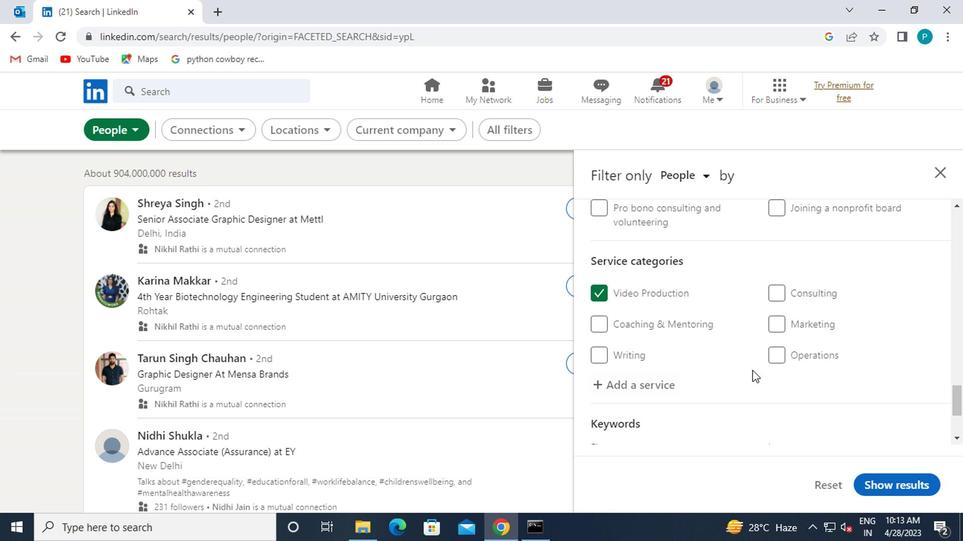 
Action: Mouse scrolled (745, 369) with delta (0, -1)
Screenshot: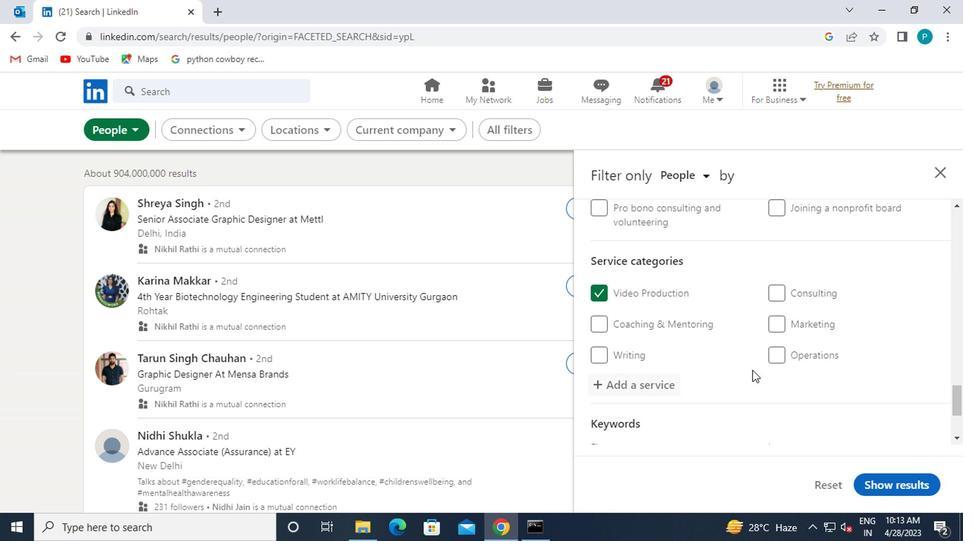 
Action: Mouse moved to (744, 369)
Screenshot: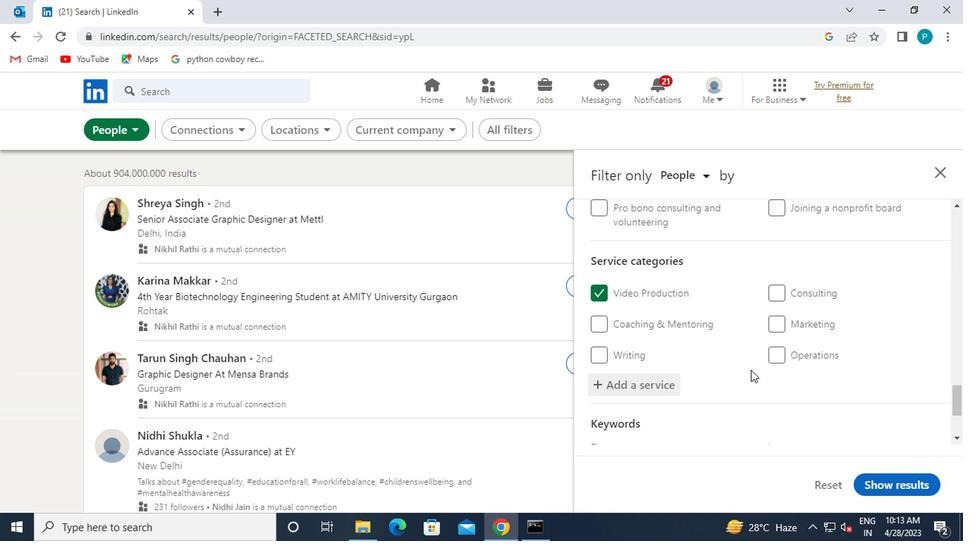 
Action: Mouse scrolled (744, 368) with delta (0, 0)
Screenshot: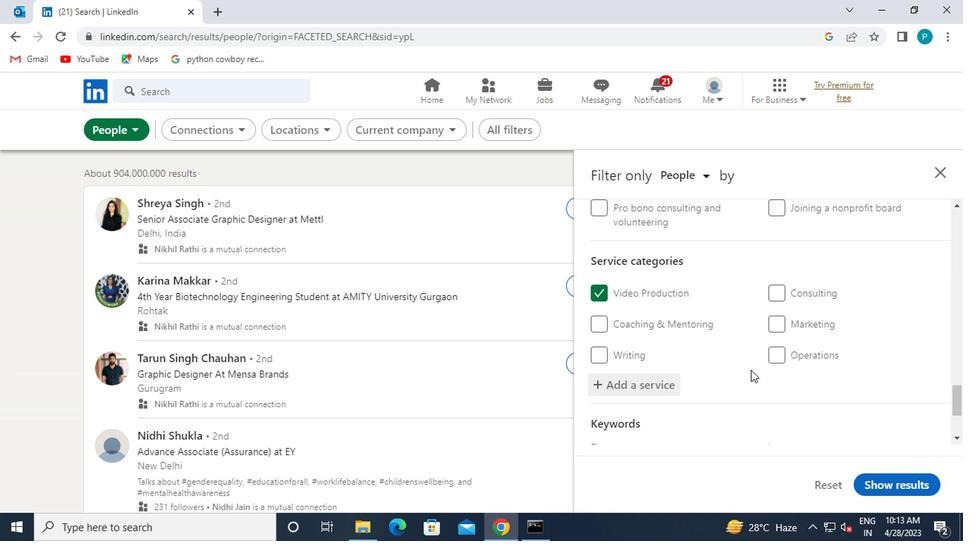 
Action: Mouse moved to (744, 369)
Screenshot: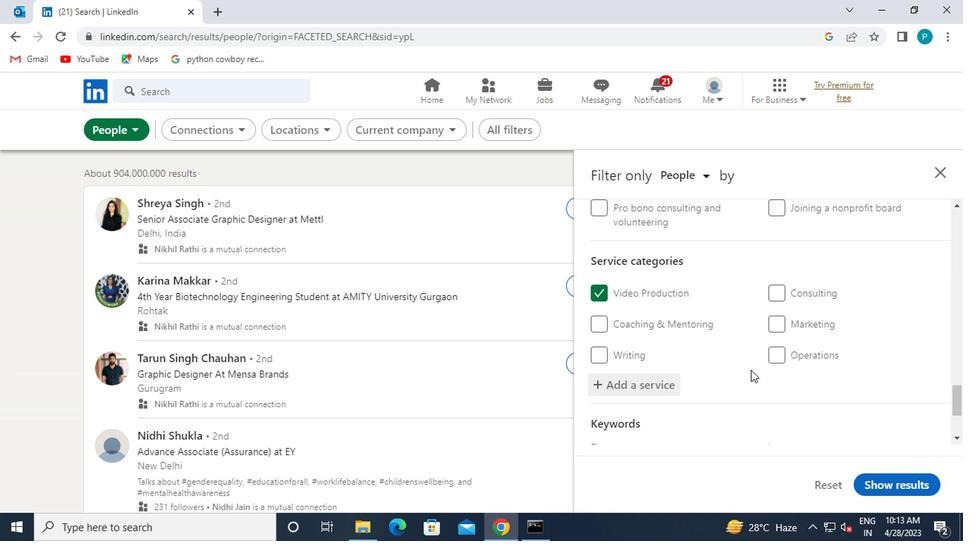 
Action: Mouse scrolled (744, 368) with delta (0, 0)
Screenshot: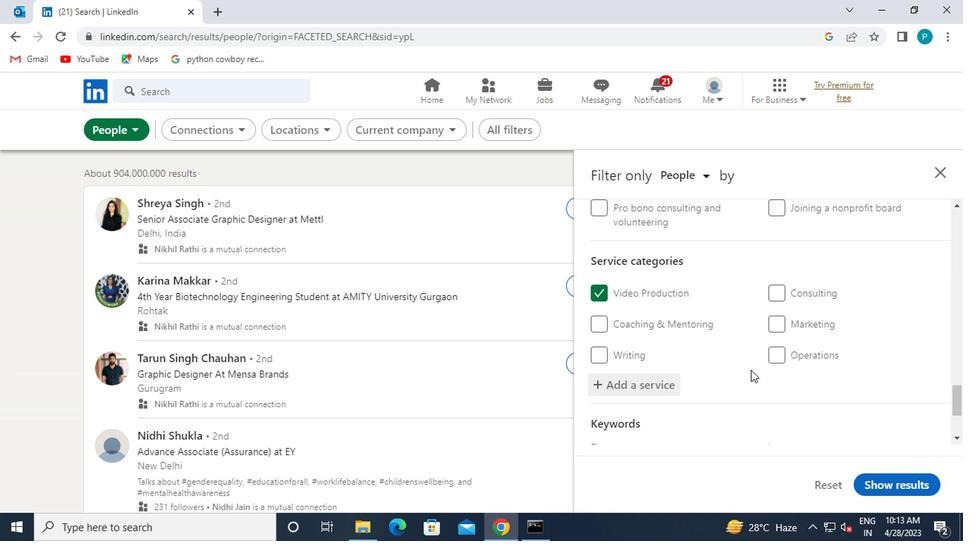 
Action: Mouse moved to (686, 385)
Screenshot: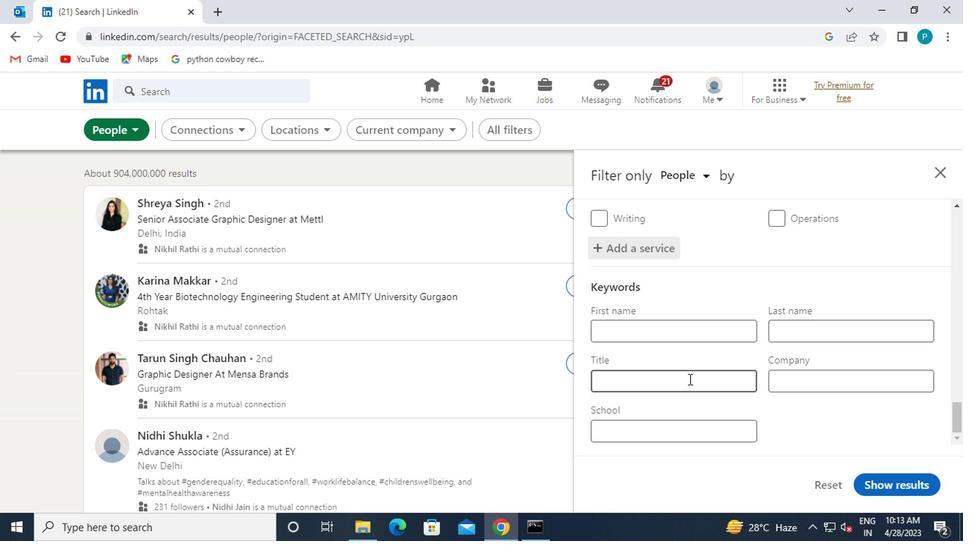
Action: Mouse pressed left at (686, 385)
Screenshot: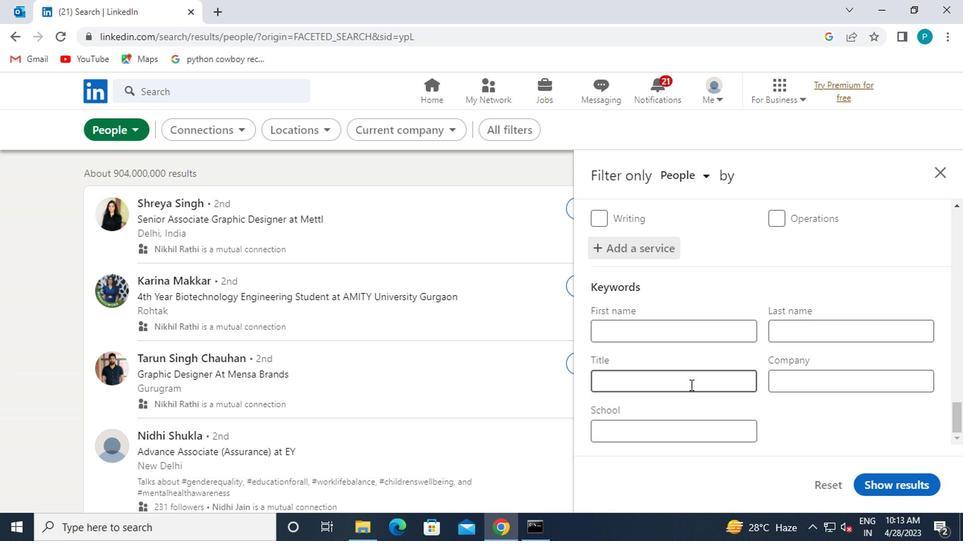 
Action: Mouse moved to (724, 363)
Screenshot: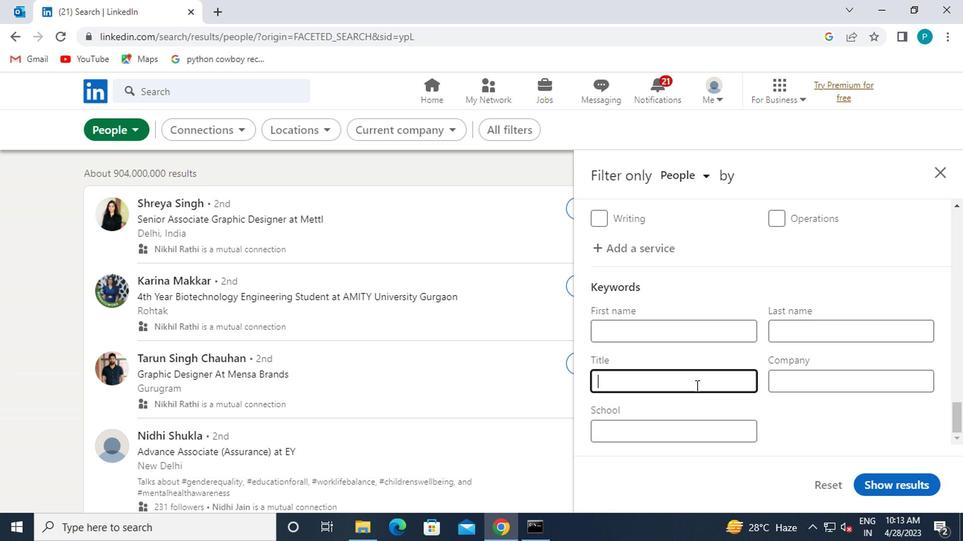 
Action: Key pressed <Key.caps_lock>M<Key.caps_lock>ACHINI<Key.backspace>ERY<Key.space><Key.caps_lock>O<Key.caps_lock>PERATOR
Screenshot: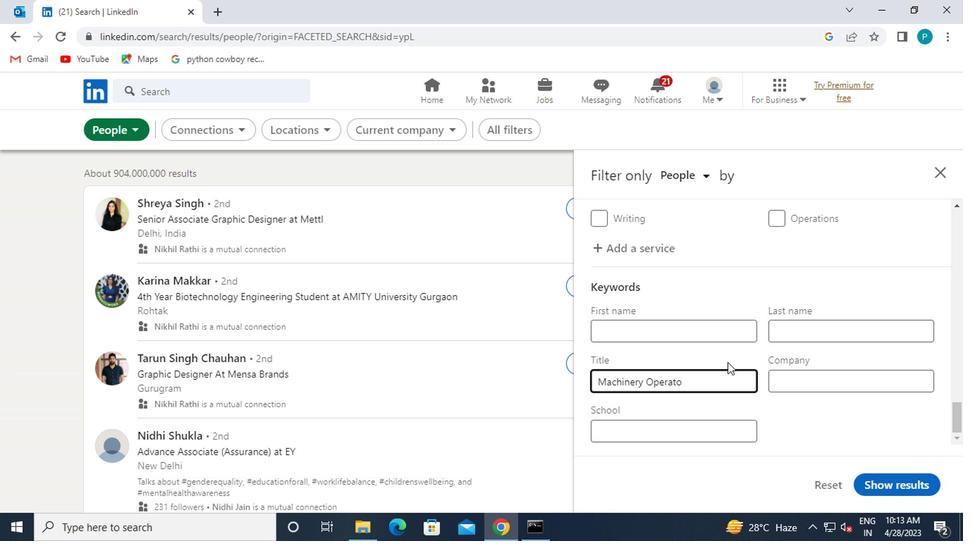 
Action: Mouse moved to (875, 485)
Screenshot: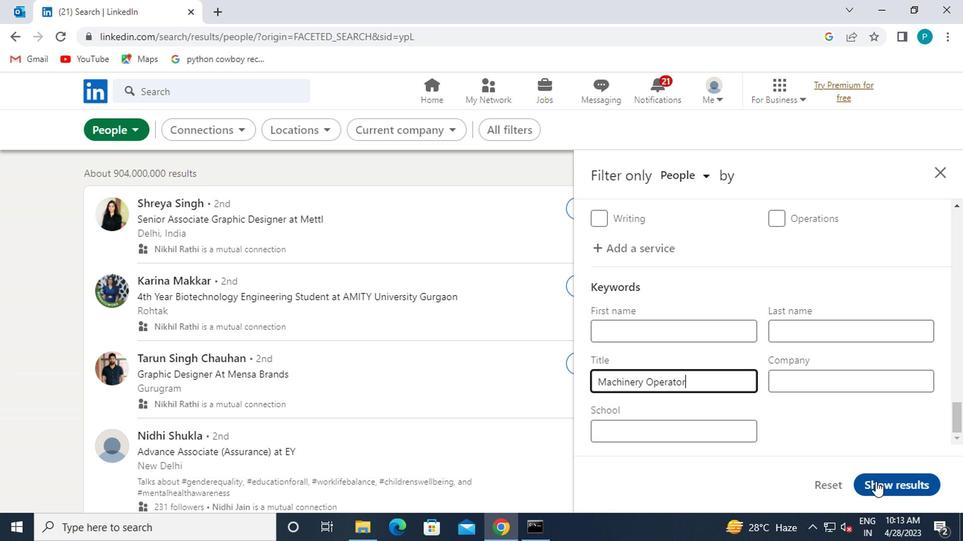 
Action: Mouse pressed left at (875, 485)
Screenshot: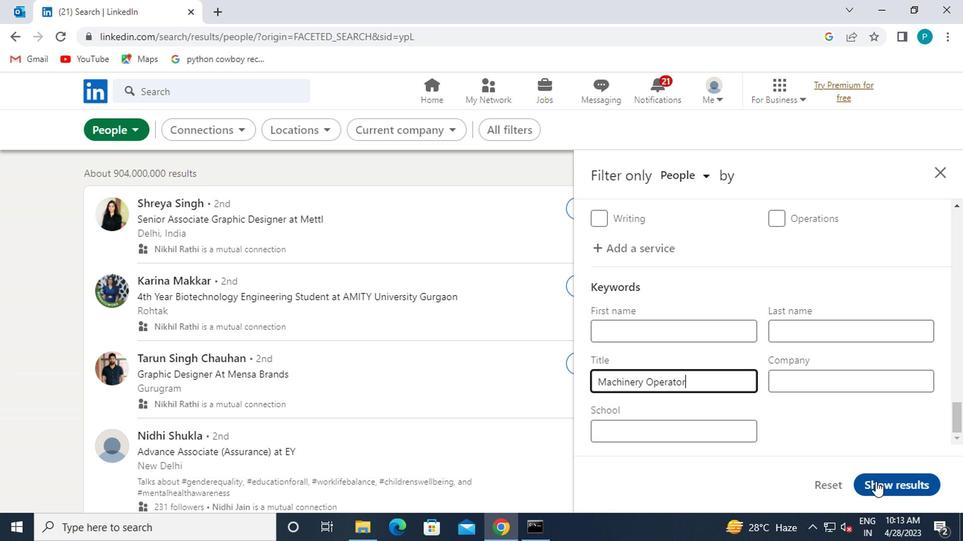
Action: Mouse moved to (892, 467)
Screenshot: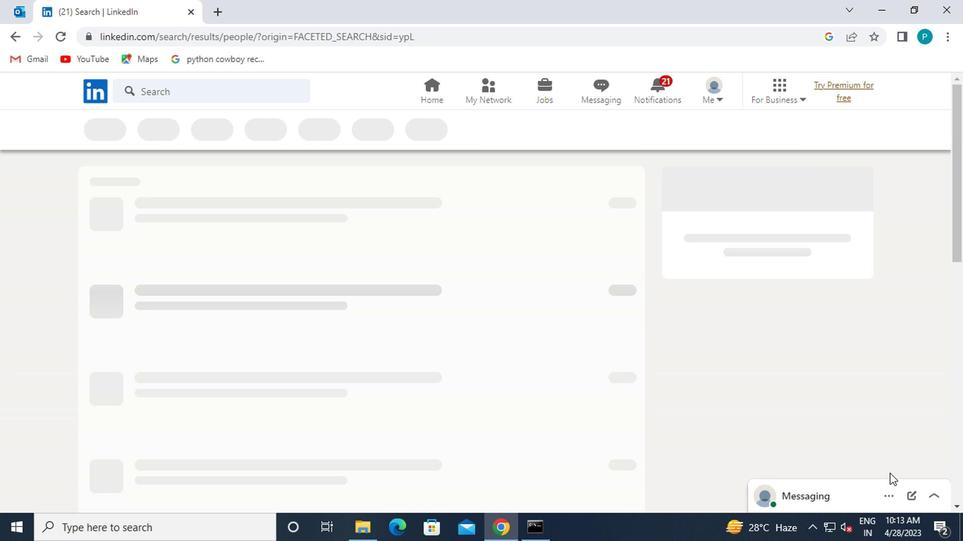 
